 Task: Plan a time to track daily sleep duration.
Action: Mouse moved to (98, 177)
Screenshot: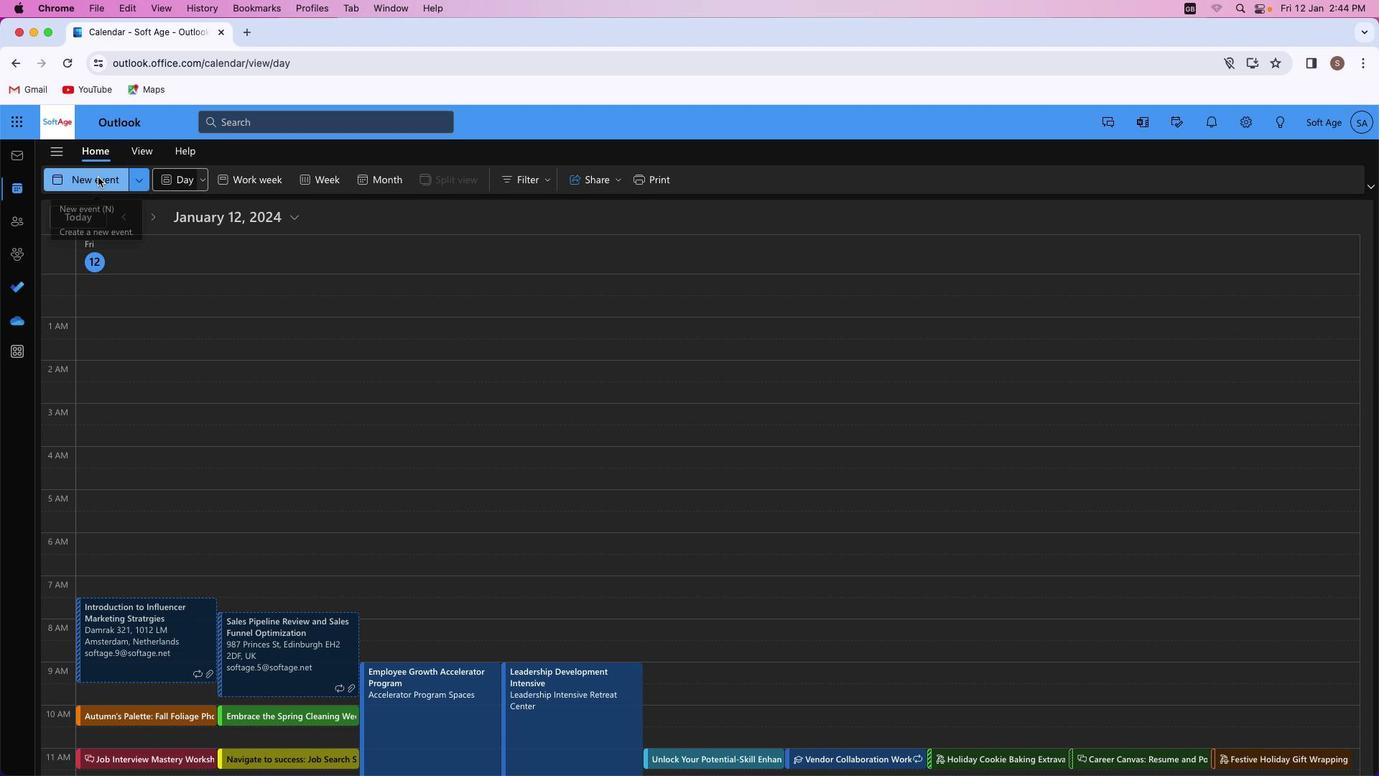 
Action: Mouse pressed left at (98, 177)
Screenshot: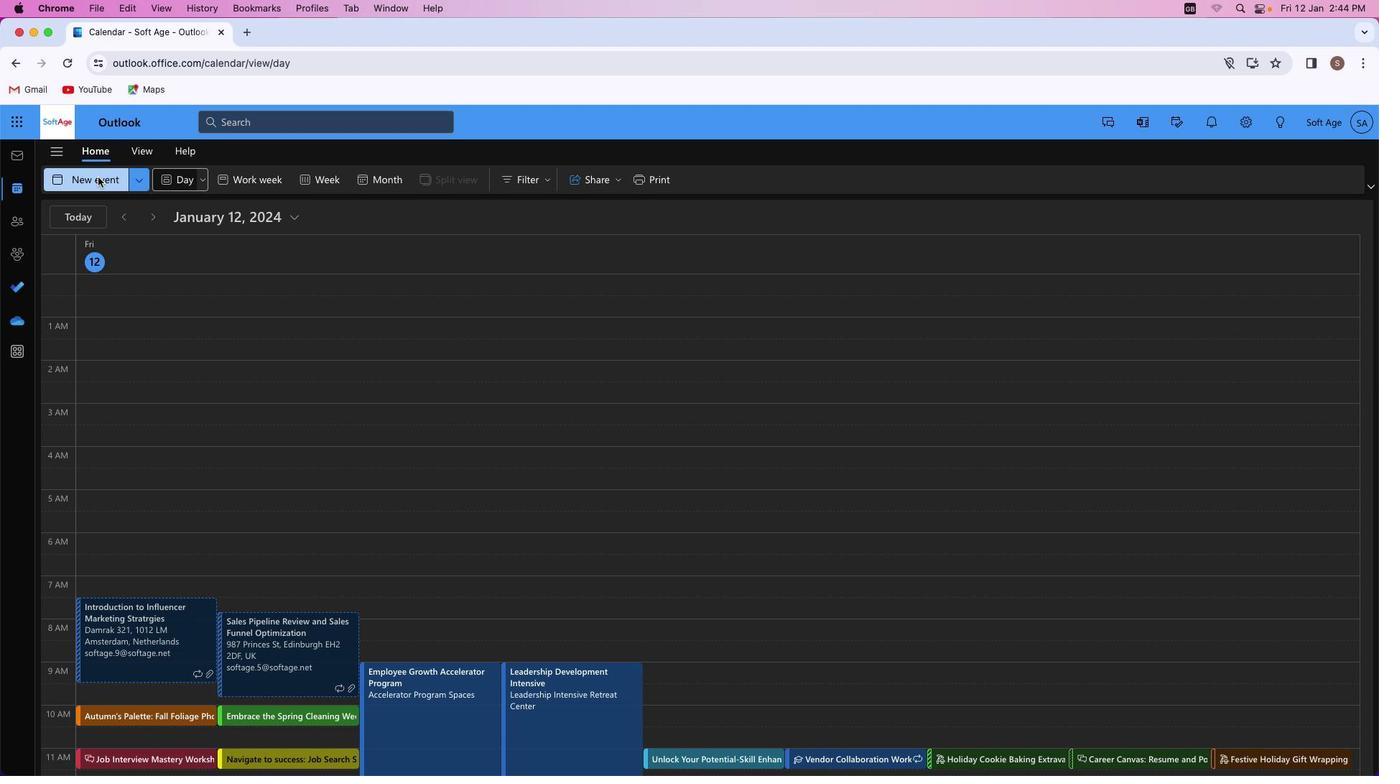 
Action: Mouse moved to (361, 268)
Screenshot: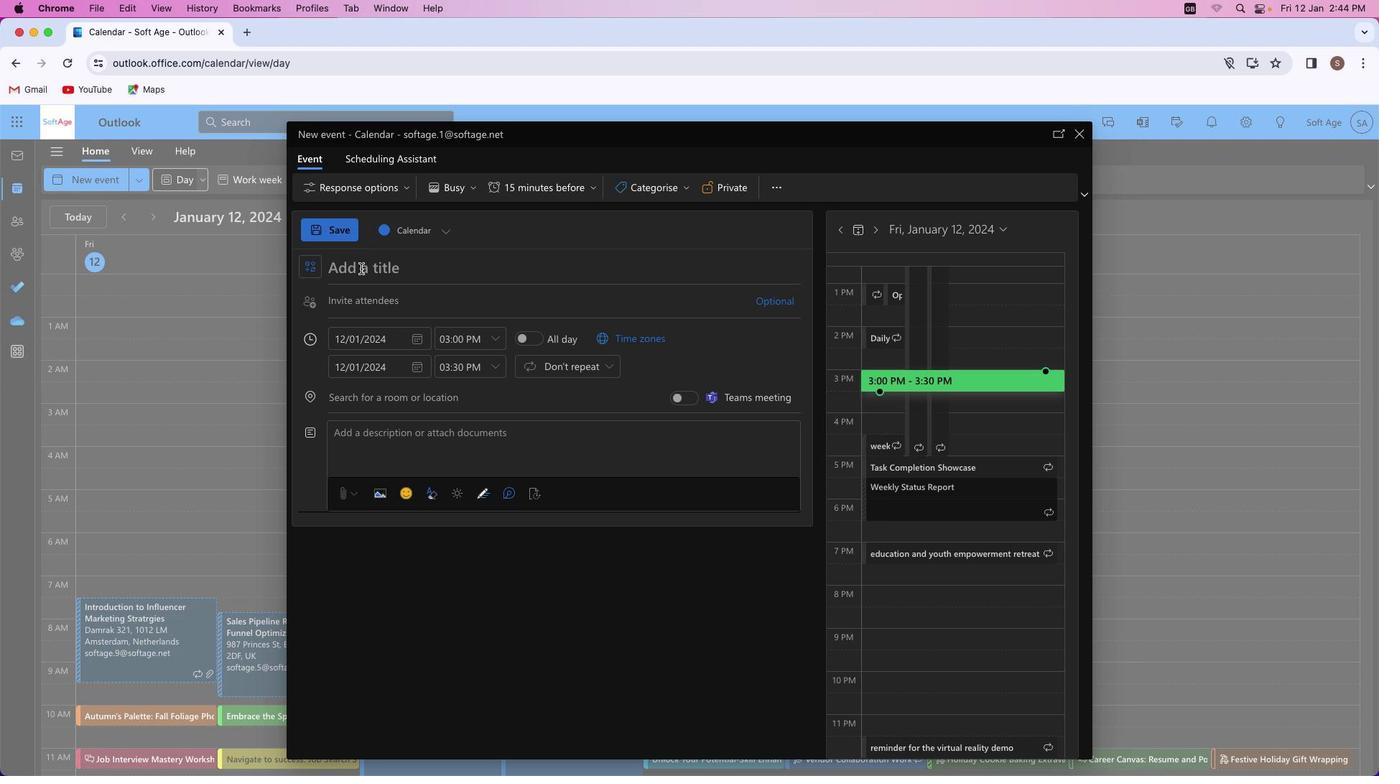 
Action: Key pressed Key.shift'D''r''e''a''m'Key.spaceKey.shift'T''r''a''c''k'Key.shift_r':'Key.spaceKey.shift_r'Y''o''u''r'Key.spaceKey.shift_r'P''e''r''s''o''n''s'Key.spaceKey.shift'S''l''e''e''p'Key.spaceKey.shift_r'O''d''y''s''s''e''y'
Screenshot: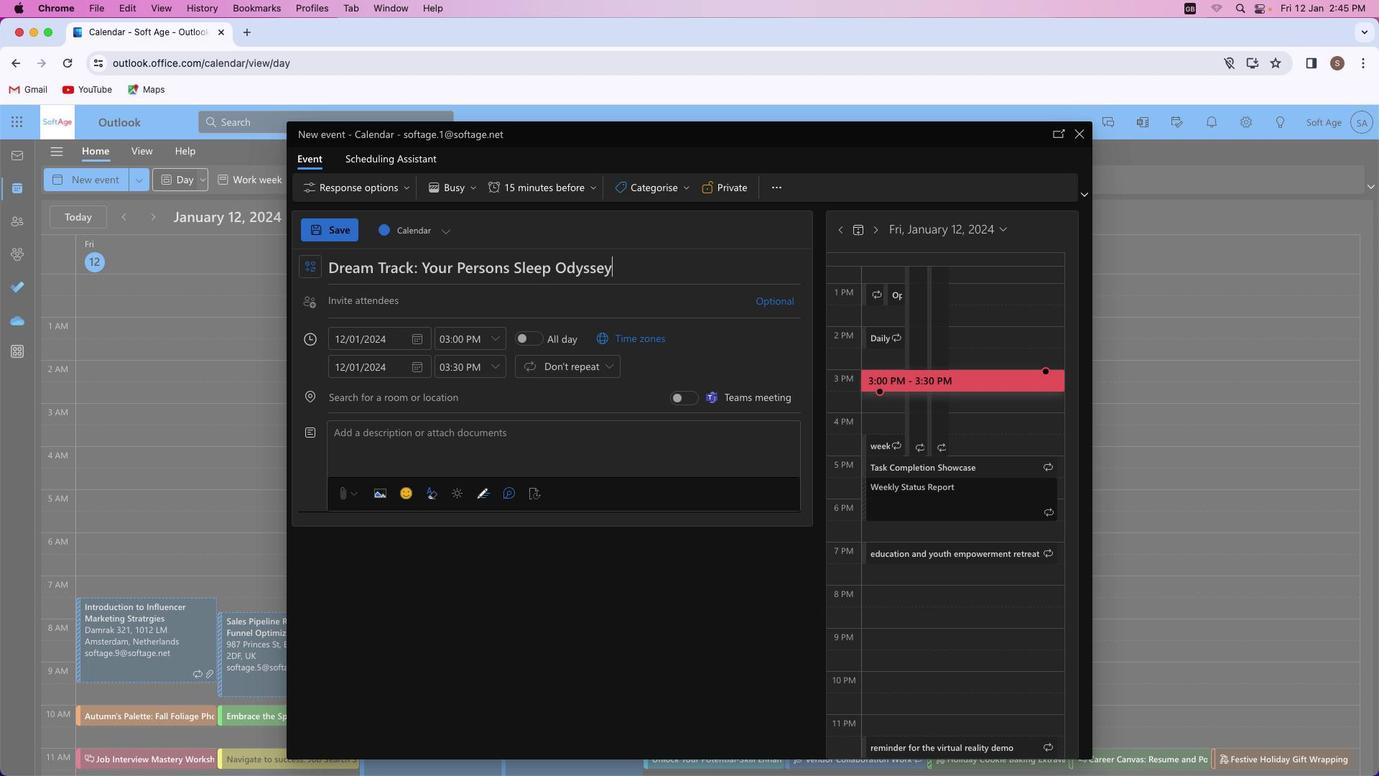
Action: Mouse moved to (426, 301)
Screenshot: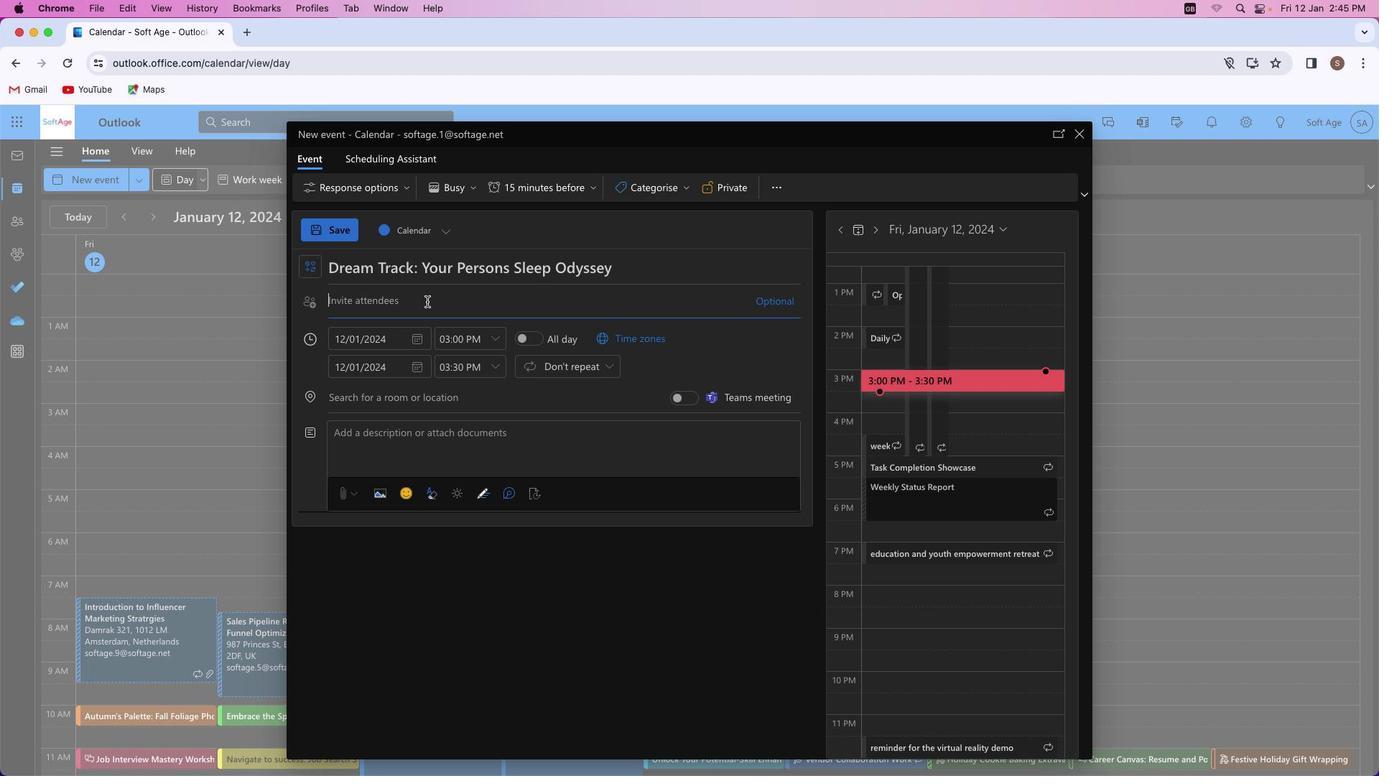
Action: Mouse pressed left at (426, 301)
Screenshot: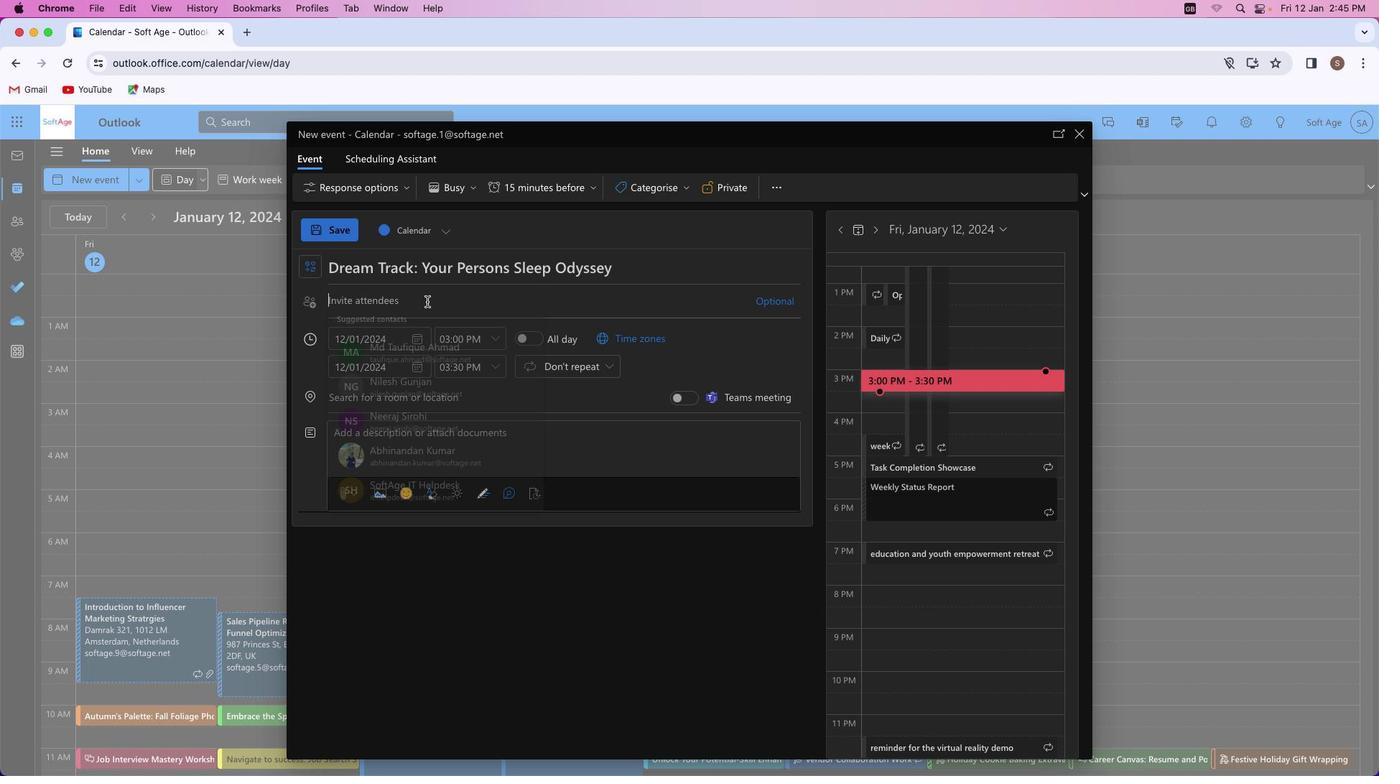 
Action: Mouse moved to (398, 303)
Screenshot: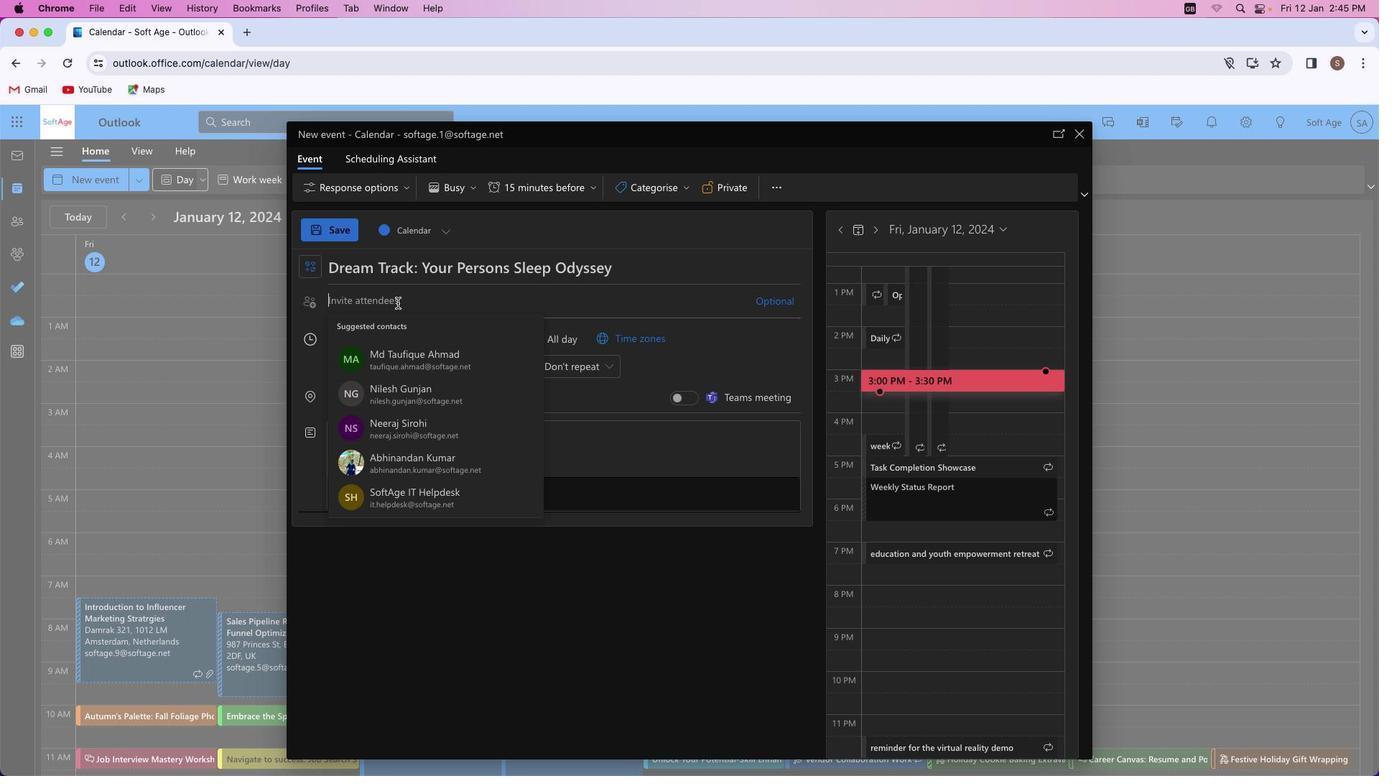 
Action: Key pressed 's''h''i''v''a''m''y''a''d''a''v''4''1'Key.shift'@''o''u''t''l''o''o''k''.''c''o''m'
Screenshot: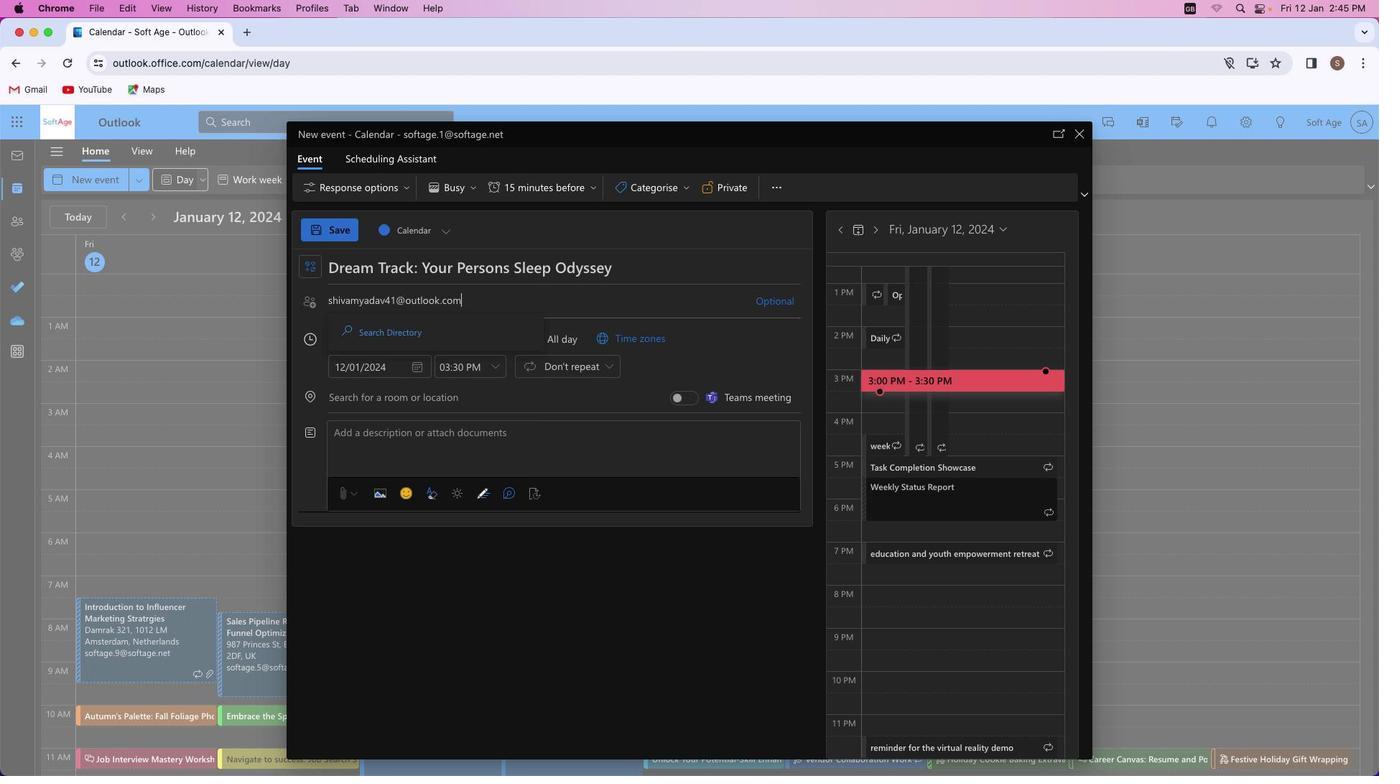 
Action: Mouse moved to (454, 327)
Screenshot: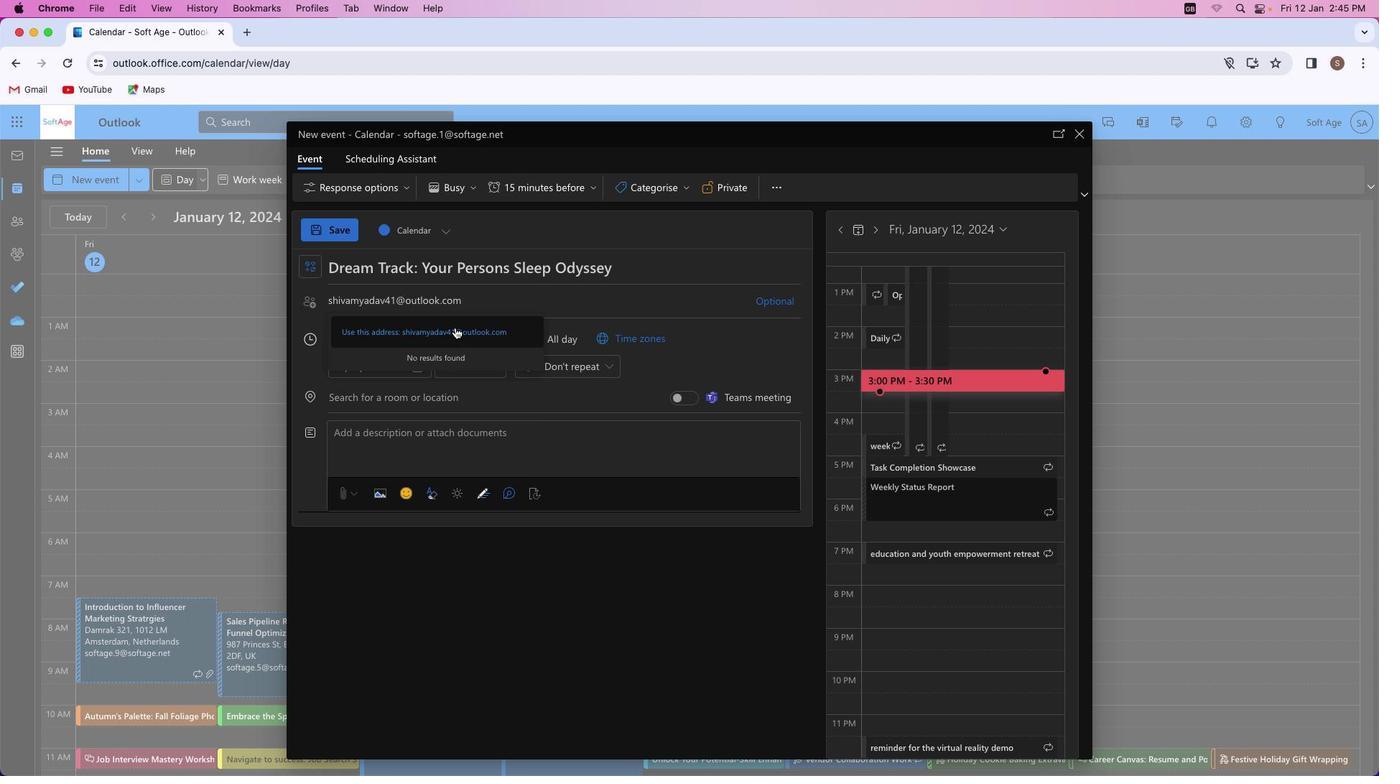 
Action: Mouse pressed left at (454, 327)
Screenshot: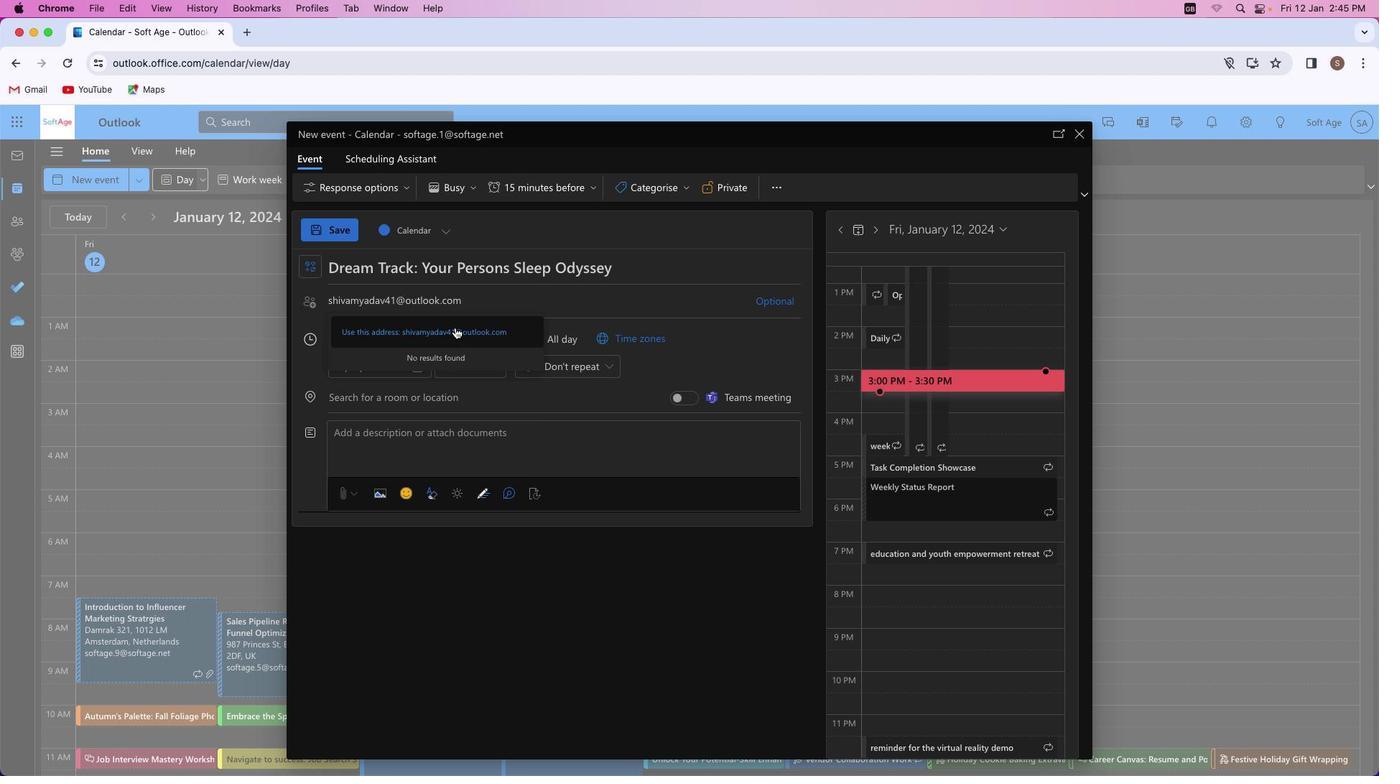 
Action: Mouse moved to (763, 332)
Screenshot: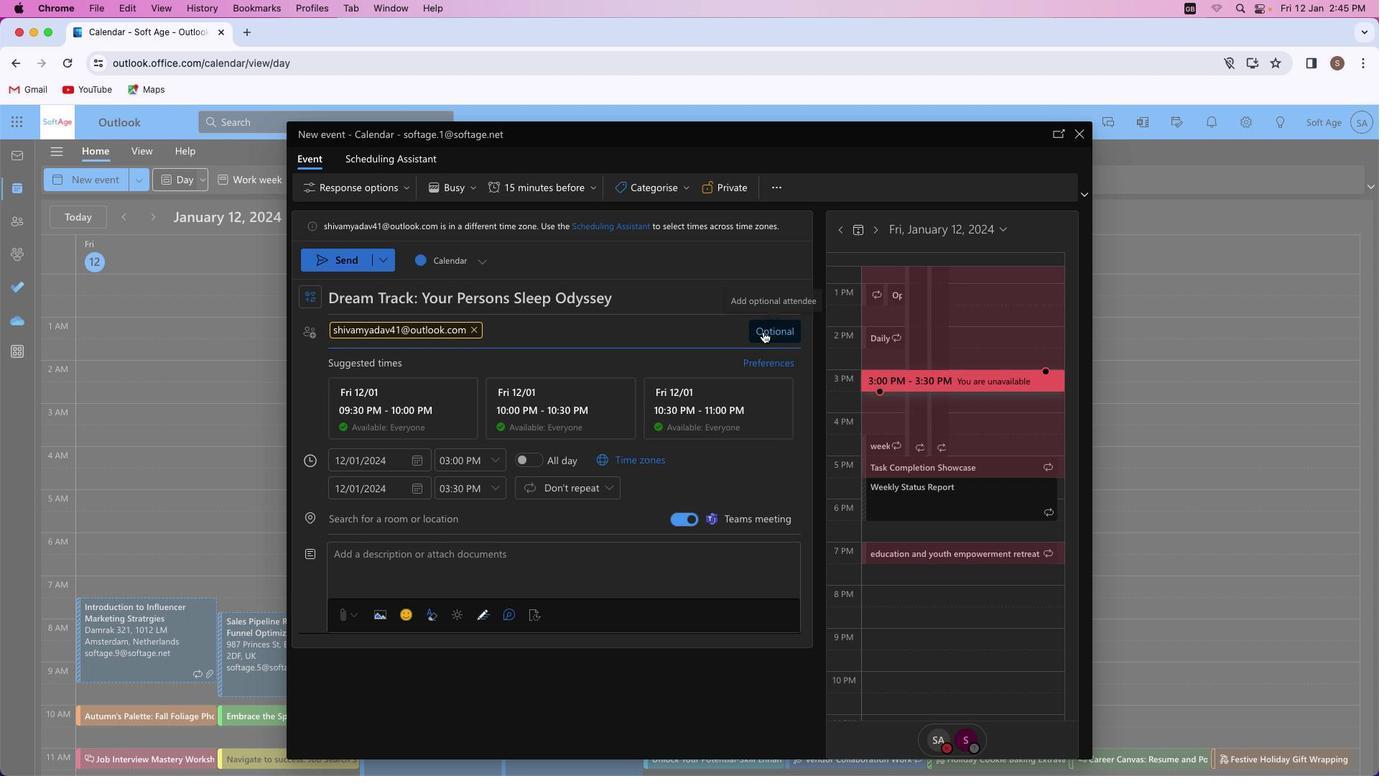 
Action: Mouse pressed left at (763, 332)
Screenshot: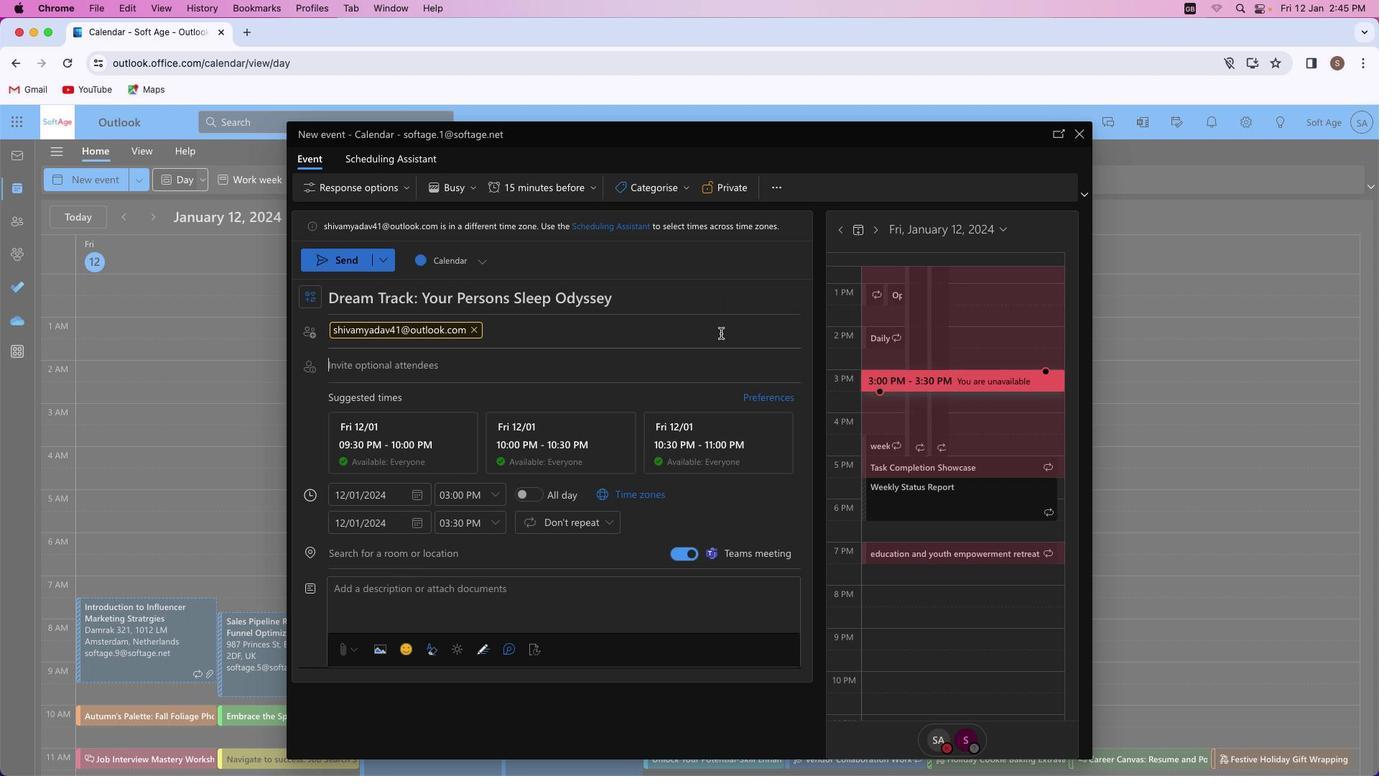 
Action: Mouse moved to (357, 365)
Screenshot: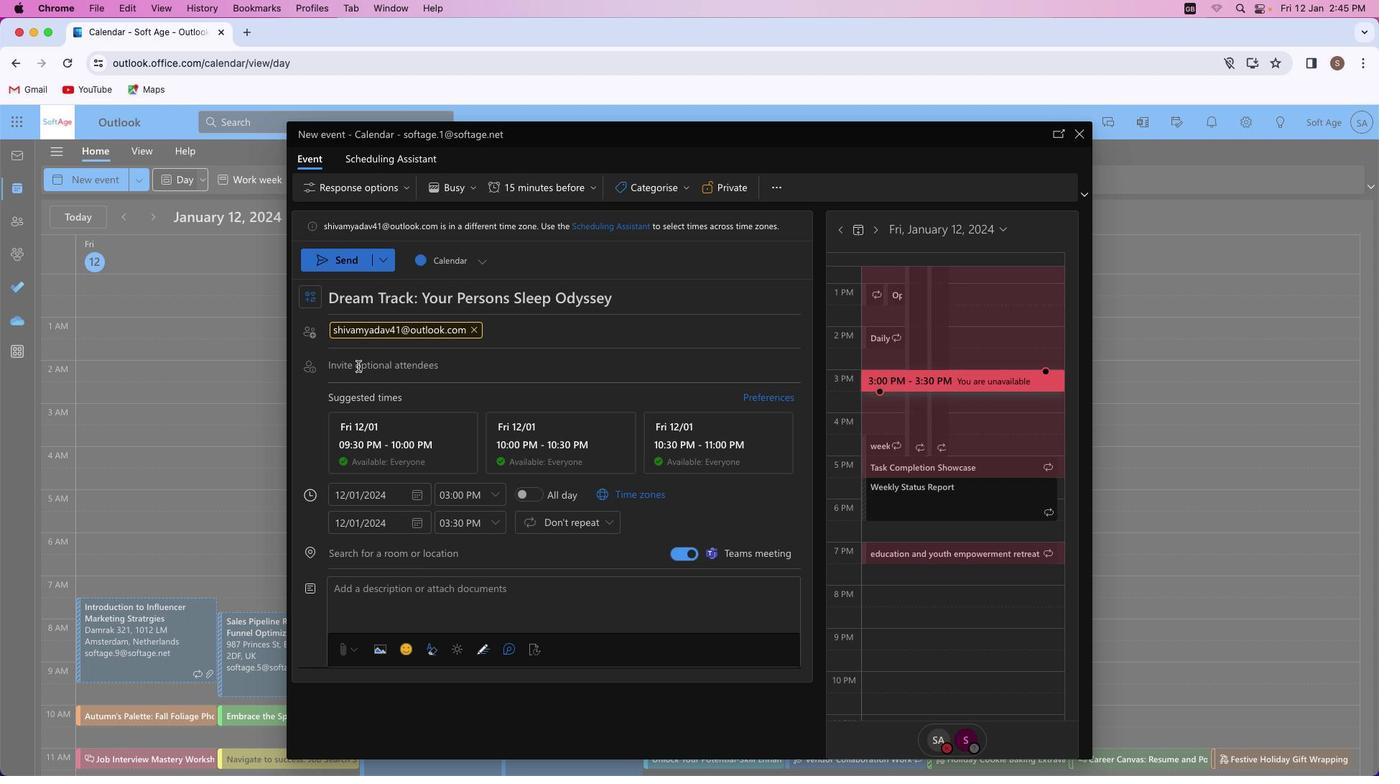
Action: Mouse pressed left at (357, 365)
Screenshot: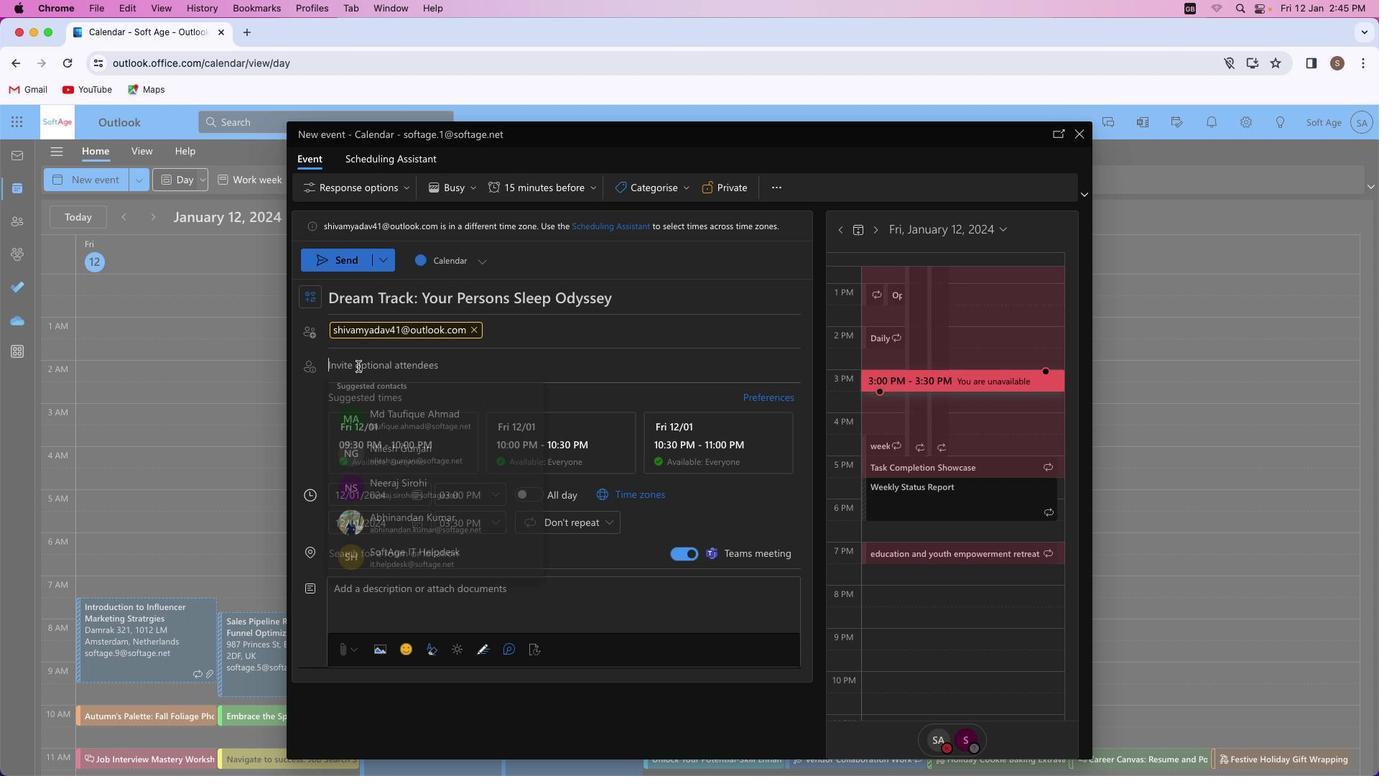 
Action: Key pressed 'm''u''n''e''e''s''h''k''u''m''a''r''9''7''3''2'Key.shift'@''o''u''t''l''o''o''k''.''c''o''m'
Screenshot: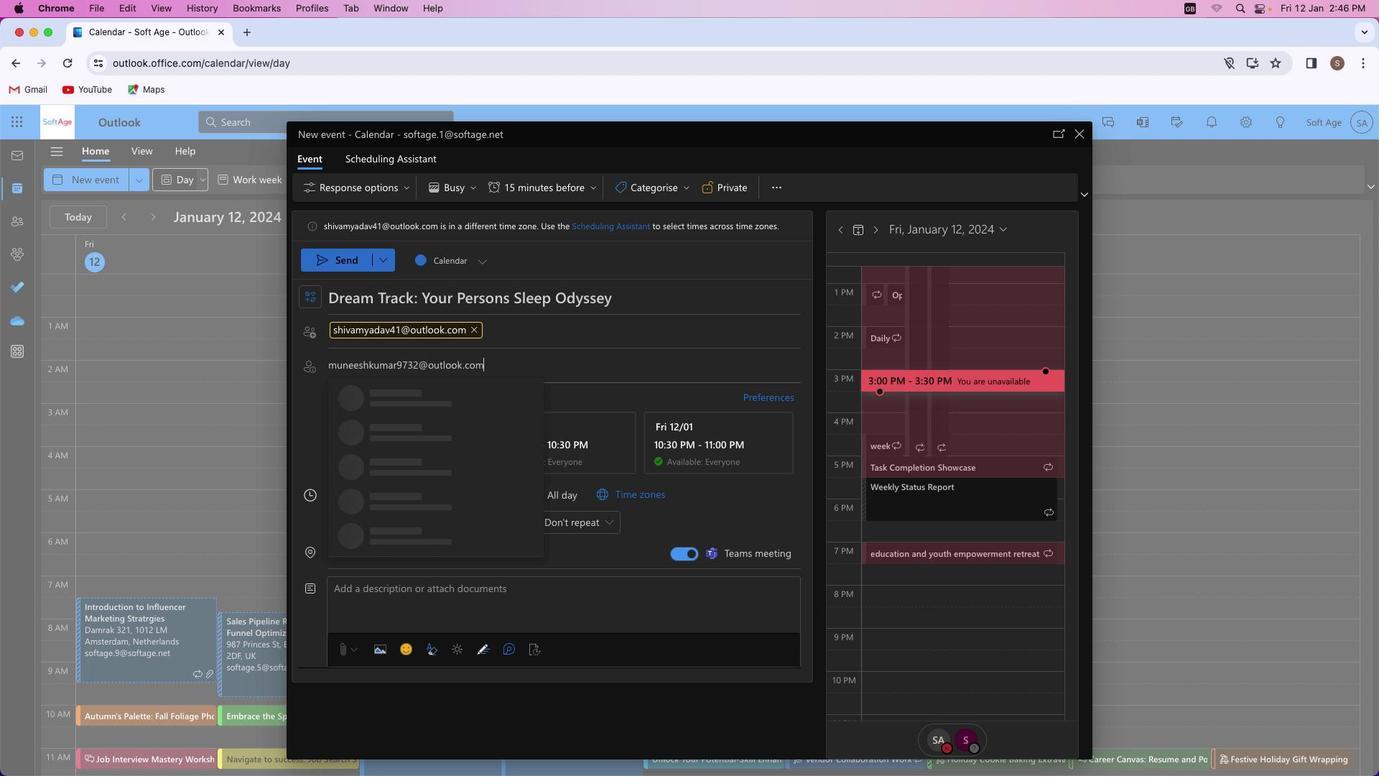 
Action: Mouse moved to (444, 392)
Screenshot: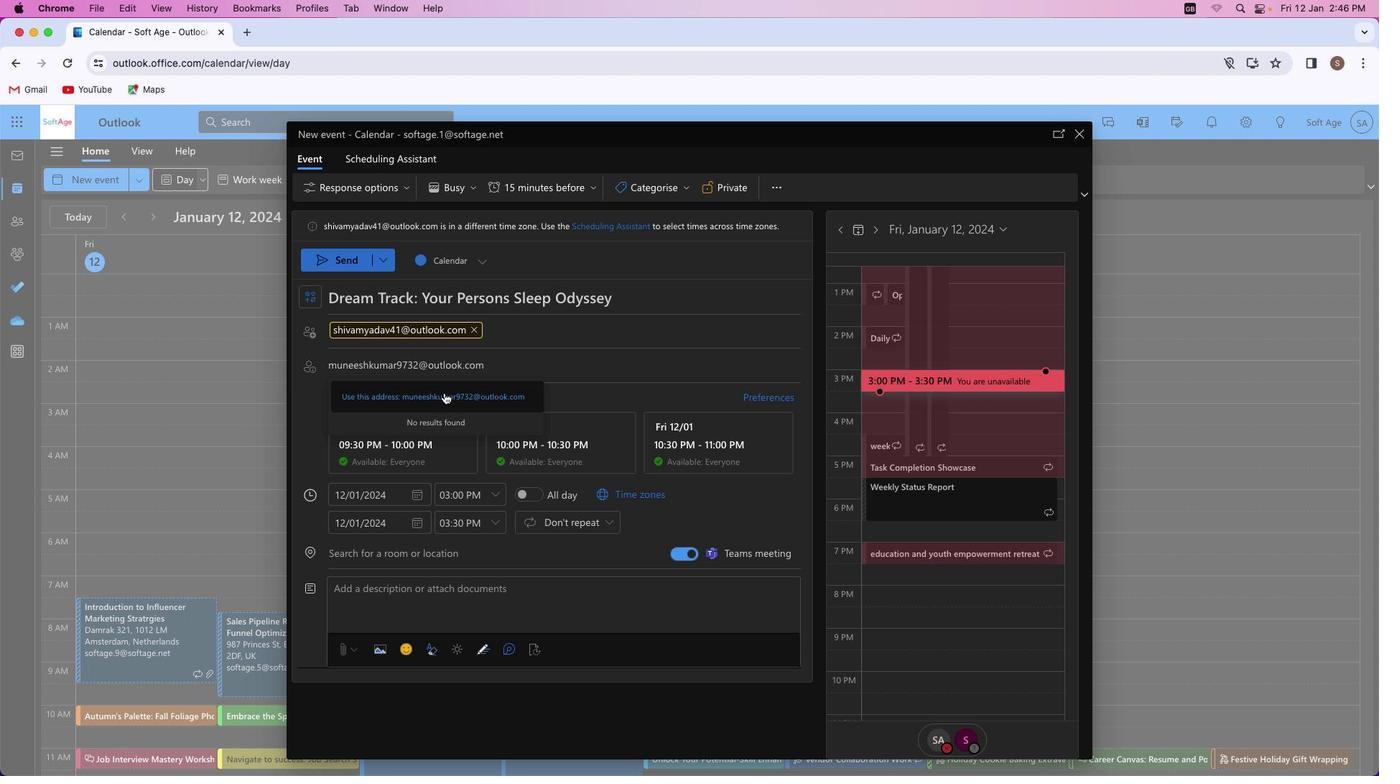 
Action: Mouse pressed left at (444, 392)
Screenshot: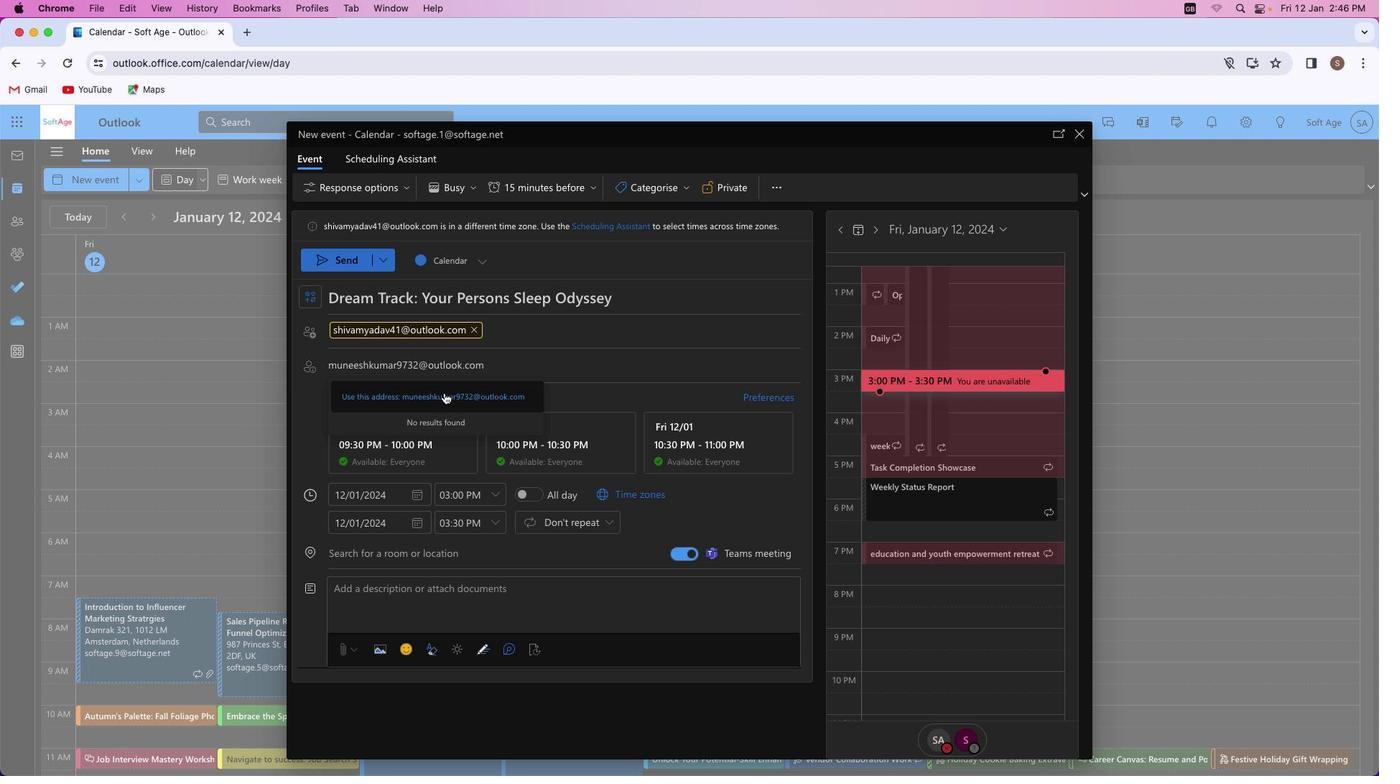 
Action: Mouse moved to (687, 564)
Screenshot: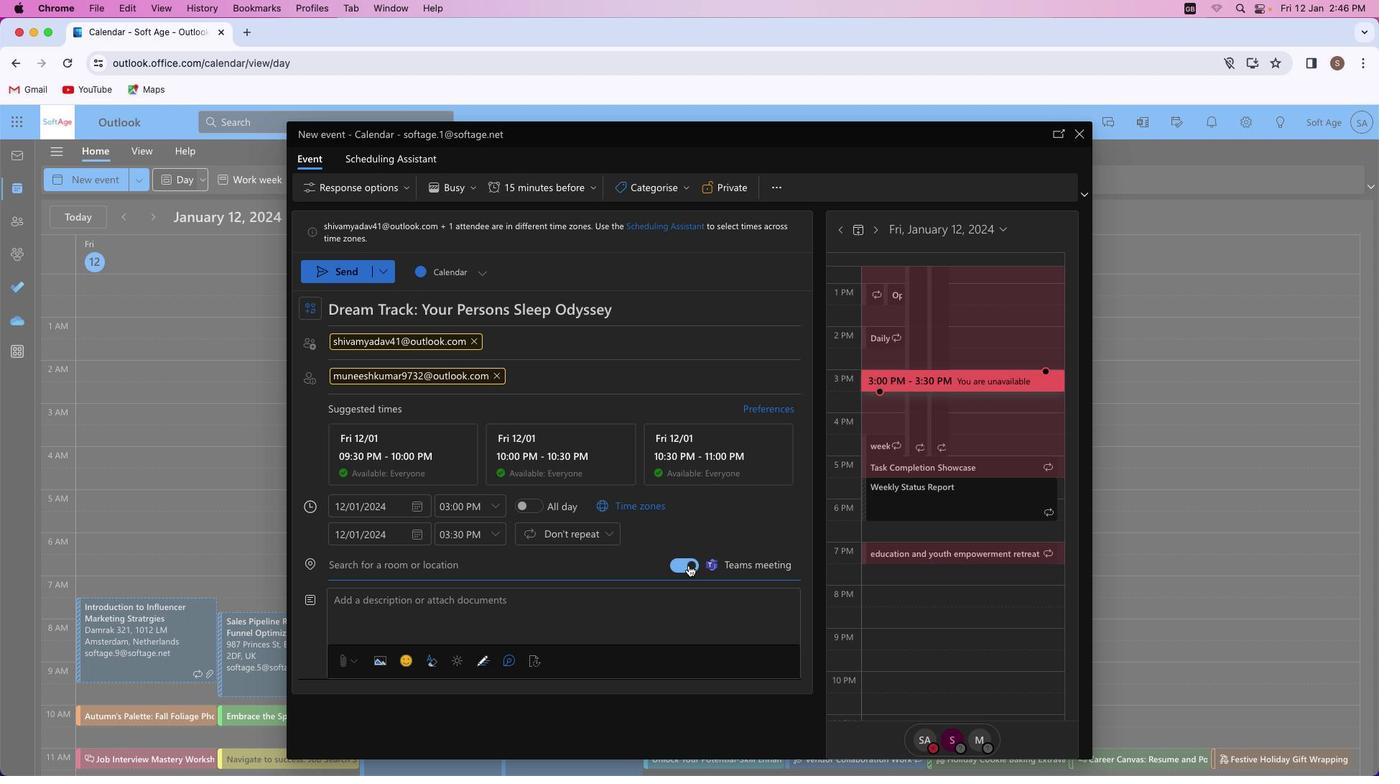 
Action: Mouse pressed left at (687, 564)
Screenshot: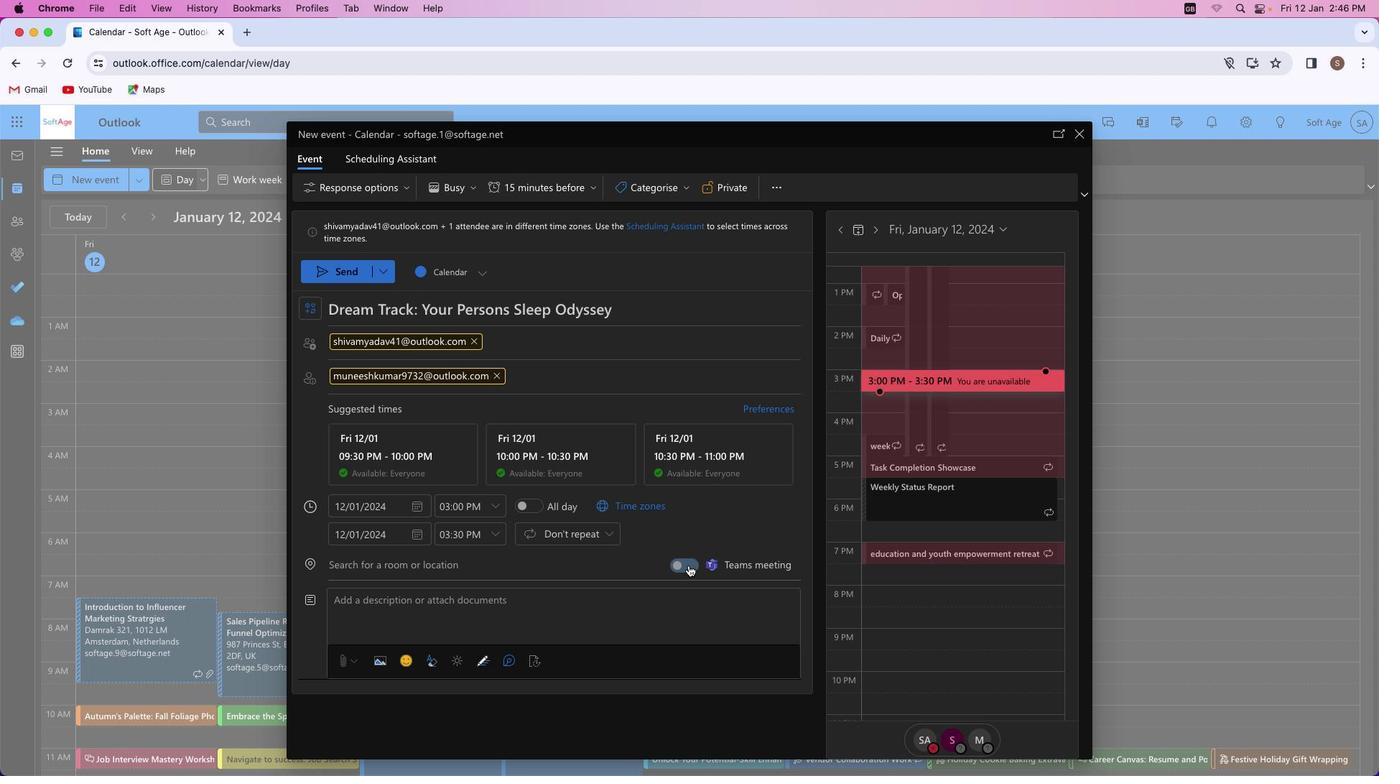 
Action: Mouse moved to (419, 564)
Screenshot: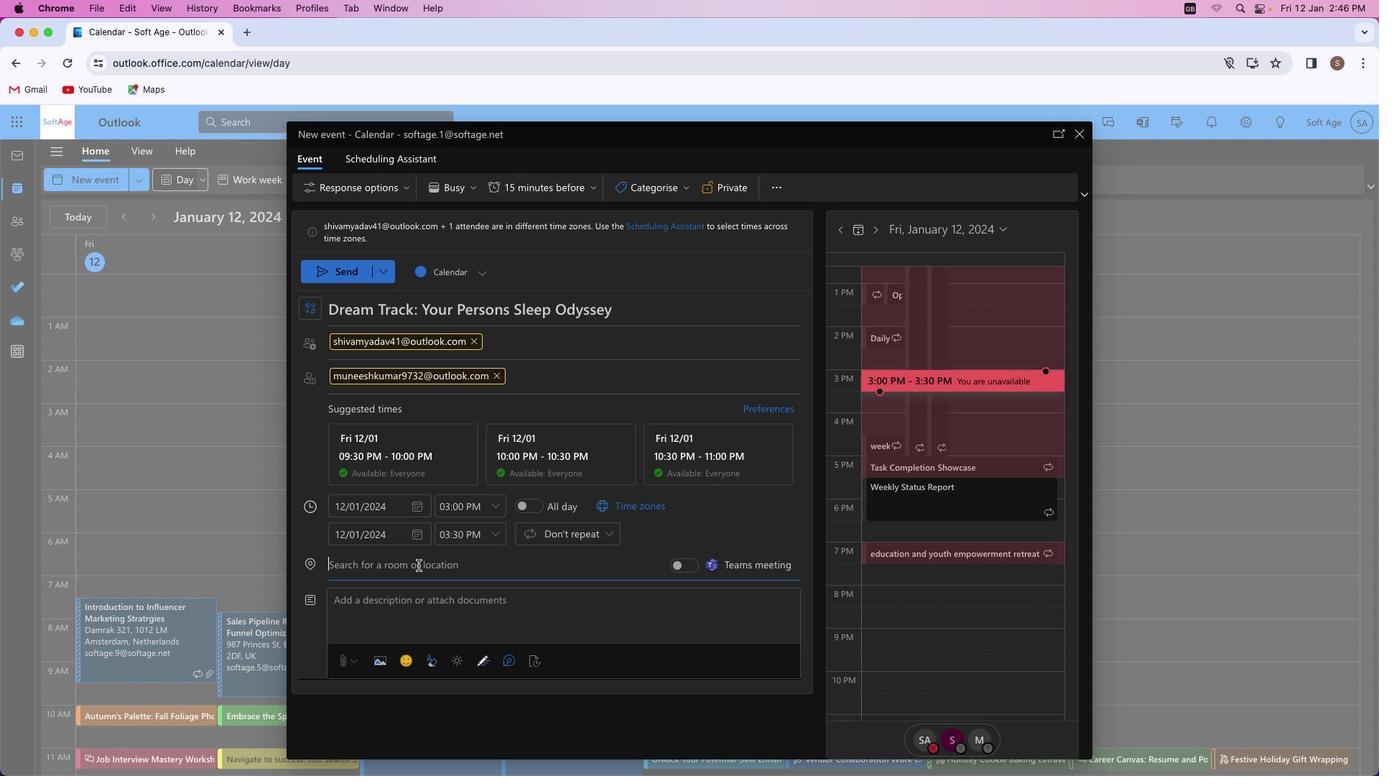 
Action: Mouse pressed left at (419, 564)
Screenshot: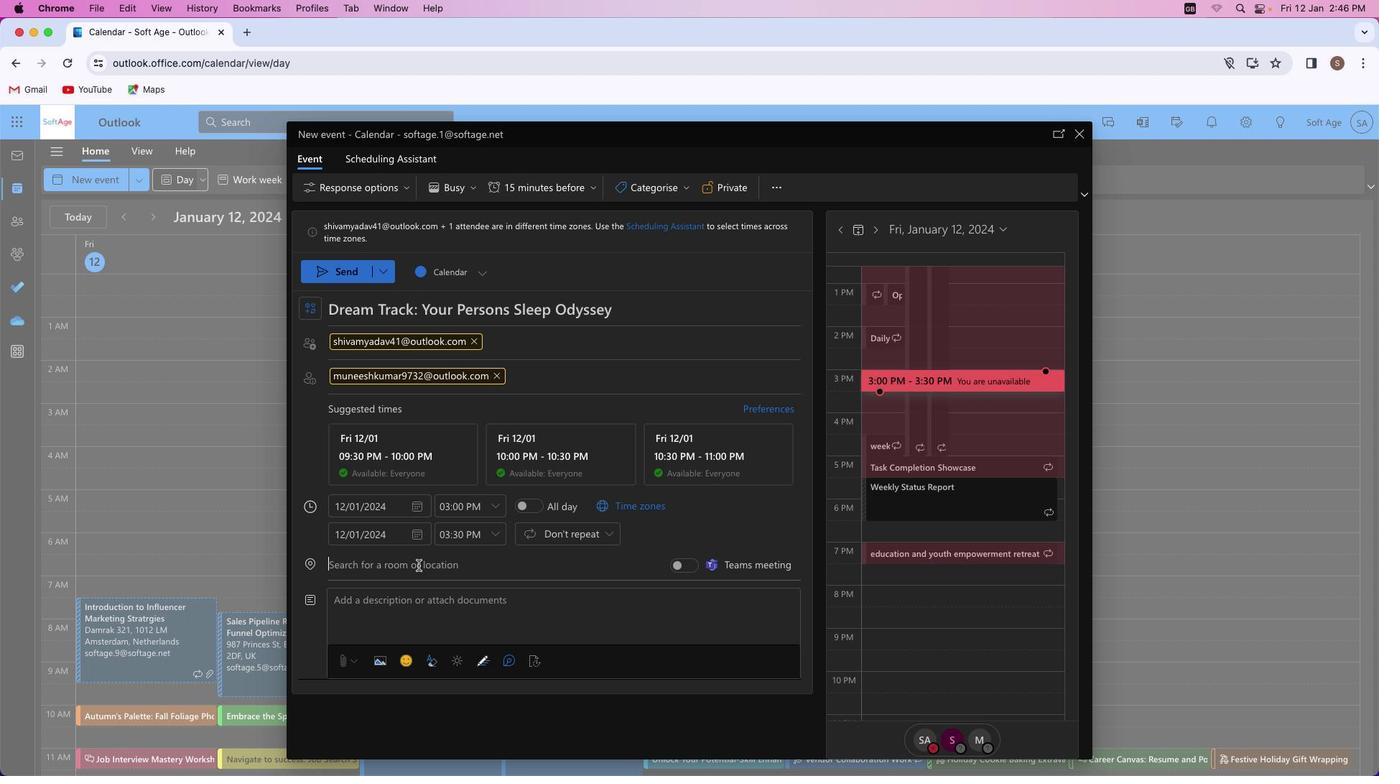 
Action: Key pressed Key.shift'S'Key.backspaceKey.shift'T''r''a''c''k'
Screenshot: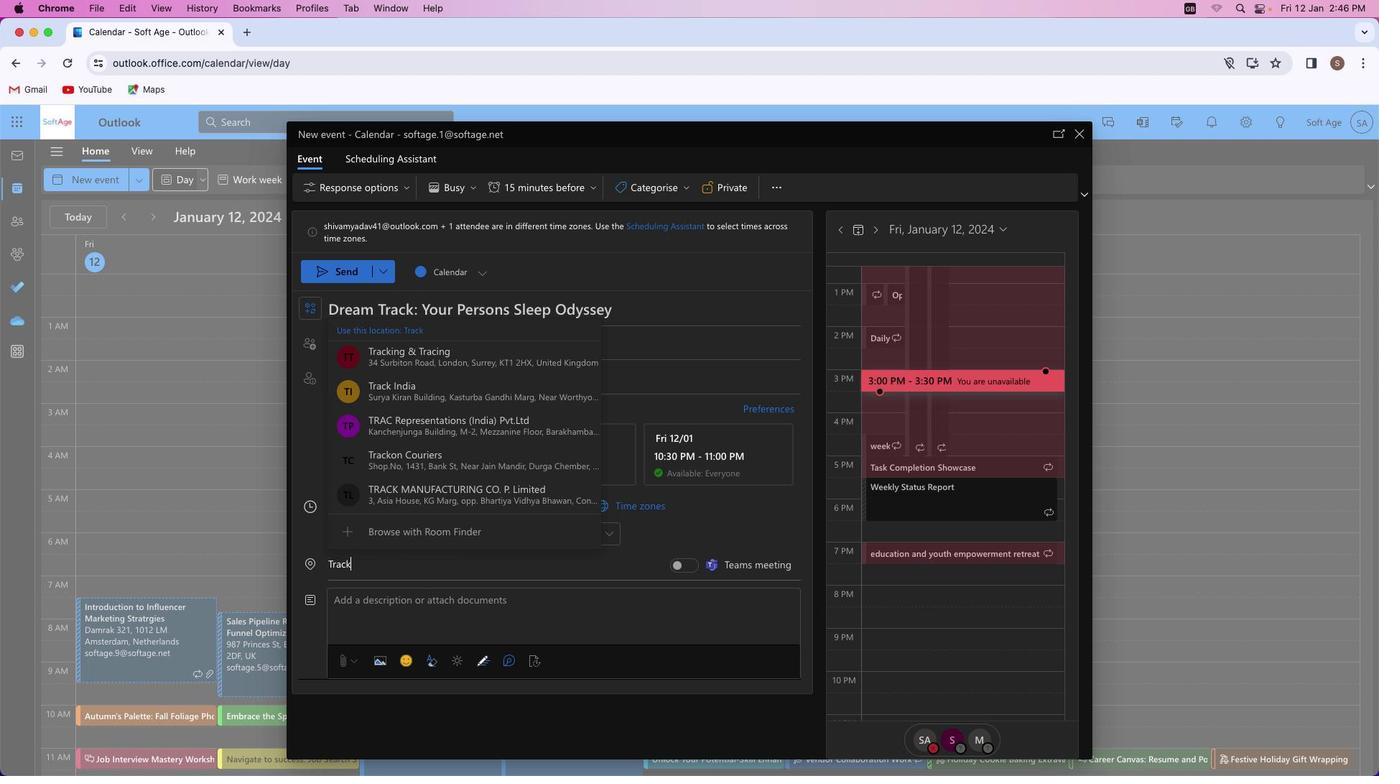 
Action: Mouse moved to (433, 358)
Screenshot: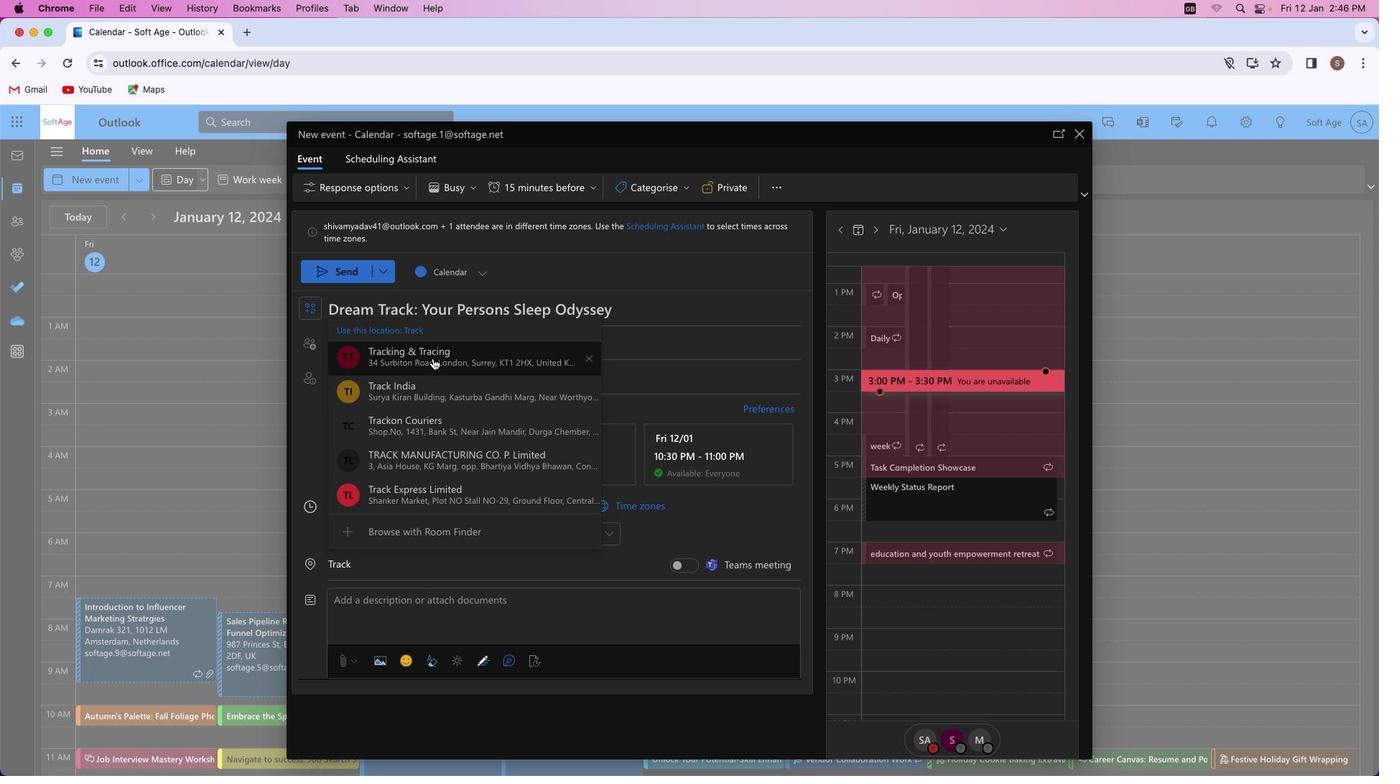 
Action: Mouse pressed left at (433, 358)
Screenshot: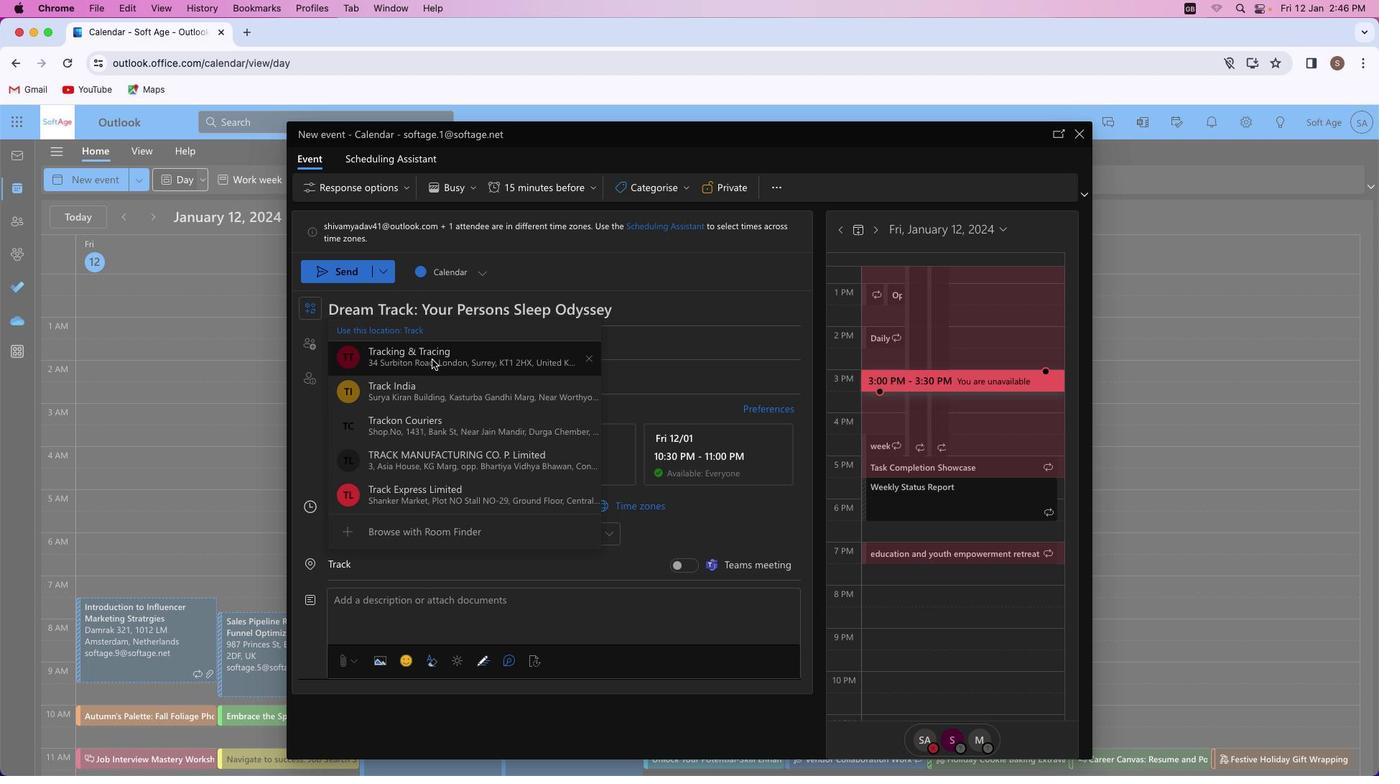 
Action: Mouse moved to (418, 599)
Screenshot: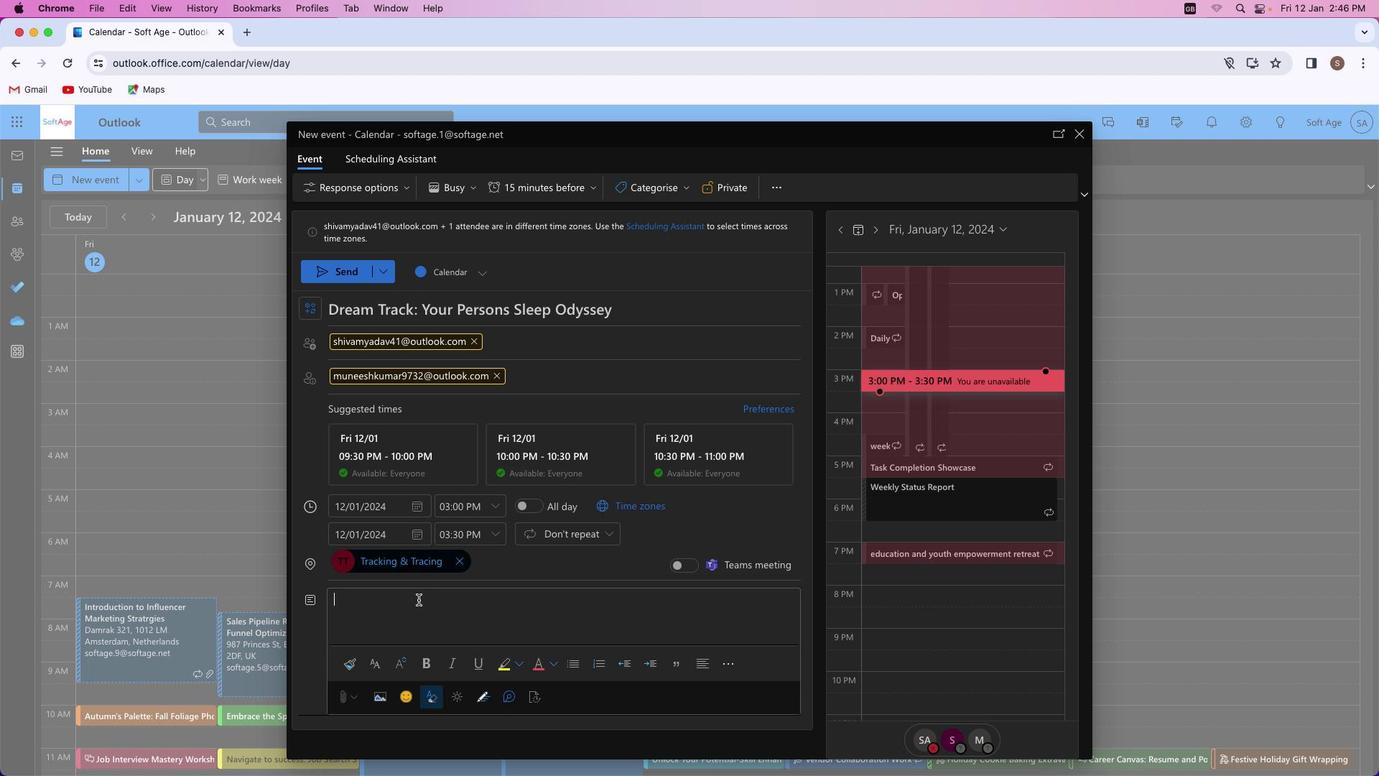 
Action: Mouse pressed left at (418, 599)
Screenshot: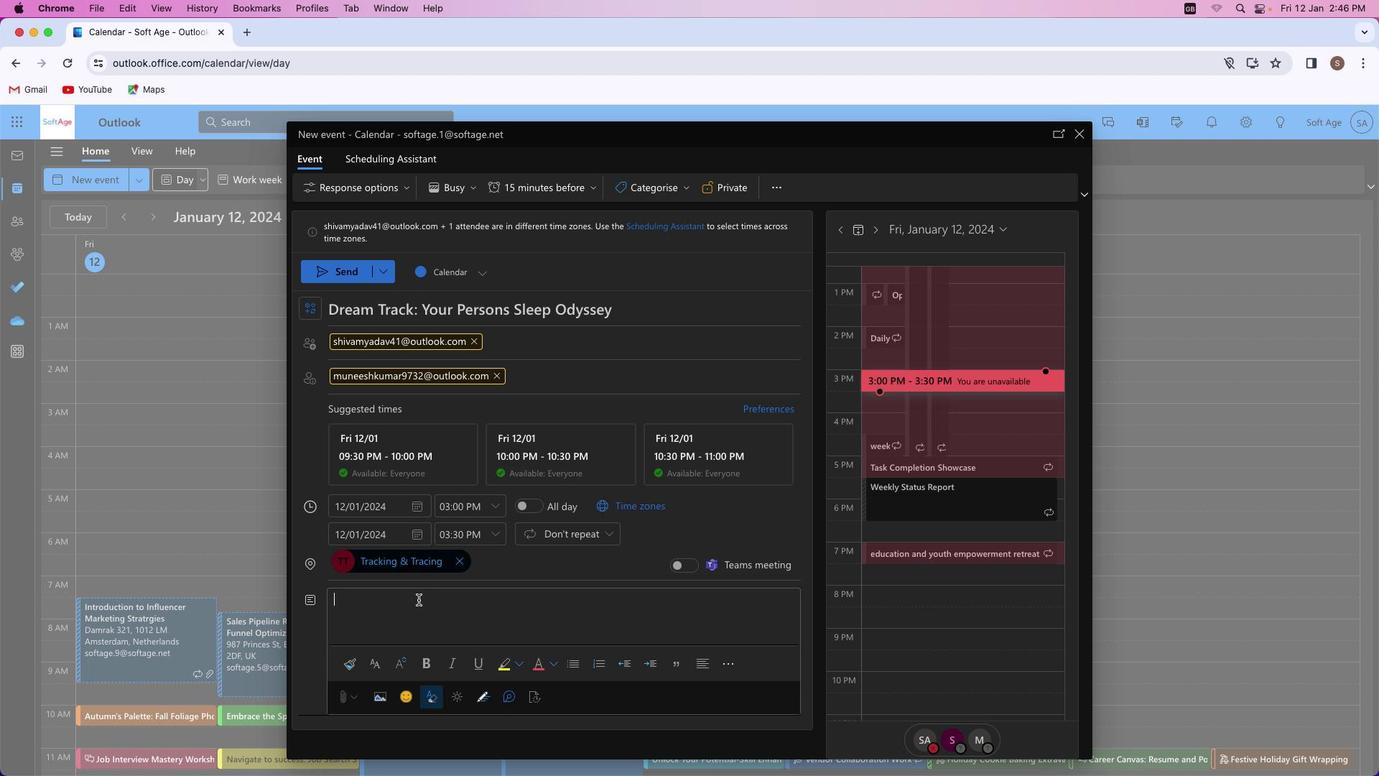 
Action: Mouse moved to (418, 599)
Screenshot: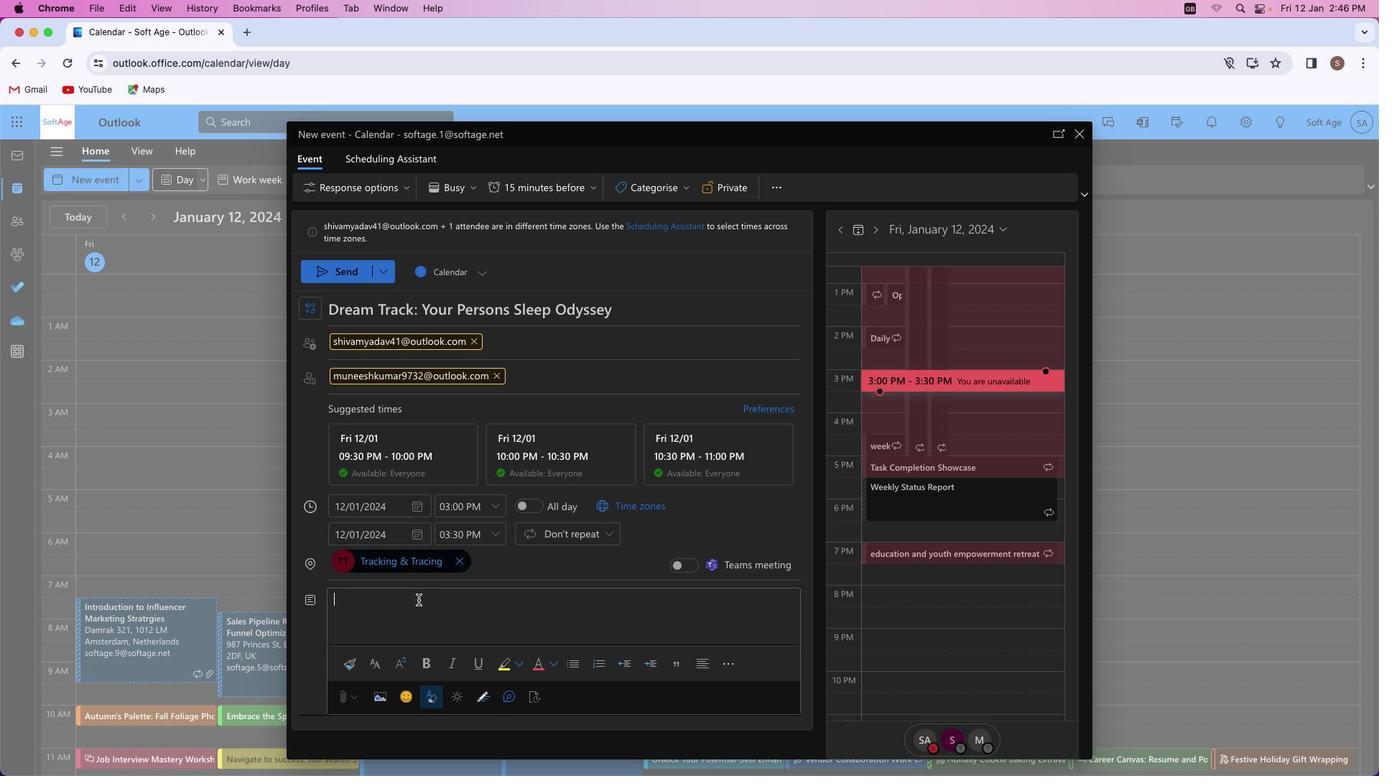 
Action: Key pressed Key.shift'E''m''b''a''r''k'Key.space'o''n'Key.space'a'Key.space'j''o''u''r''n''e''y'Key.space't''o'Key.space'b''e''t''t''e''r'Key.space's''l''e''e''p'Key.space'w''i''t''h'Key.space'd''r''e''a''m'Key.space't''r''a''m'Key.backspace'c''k''.'Key.spaceKey.shift_r'M''o''n''i''t''o''r'Key.space'a''n''d'Key.space'a''n''a''l''y''z''e'Key.space'y''o''u''r'Key.space'd''a''i''l''y'Key.space's''l''e''e''p'Key.space'd''u''r''a''t''i''o''n'Key.spaceKey.backspace','Key.space'u''n''l''o''c''k'Key.space'i''n''s''i''g''h''t''s'','Key.space'a''n''d'Key.space'w''a''k''e'Key.space'u''p'Key.space't''o'Key.space'a'Key.space'm''o''r''e'Key.space'r''e''f''r''e''s''h''e''d'Key.space'y''o''u''.'
Screenshot: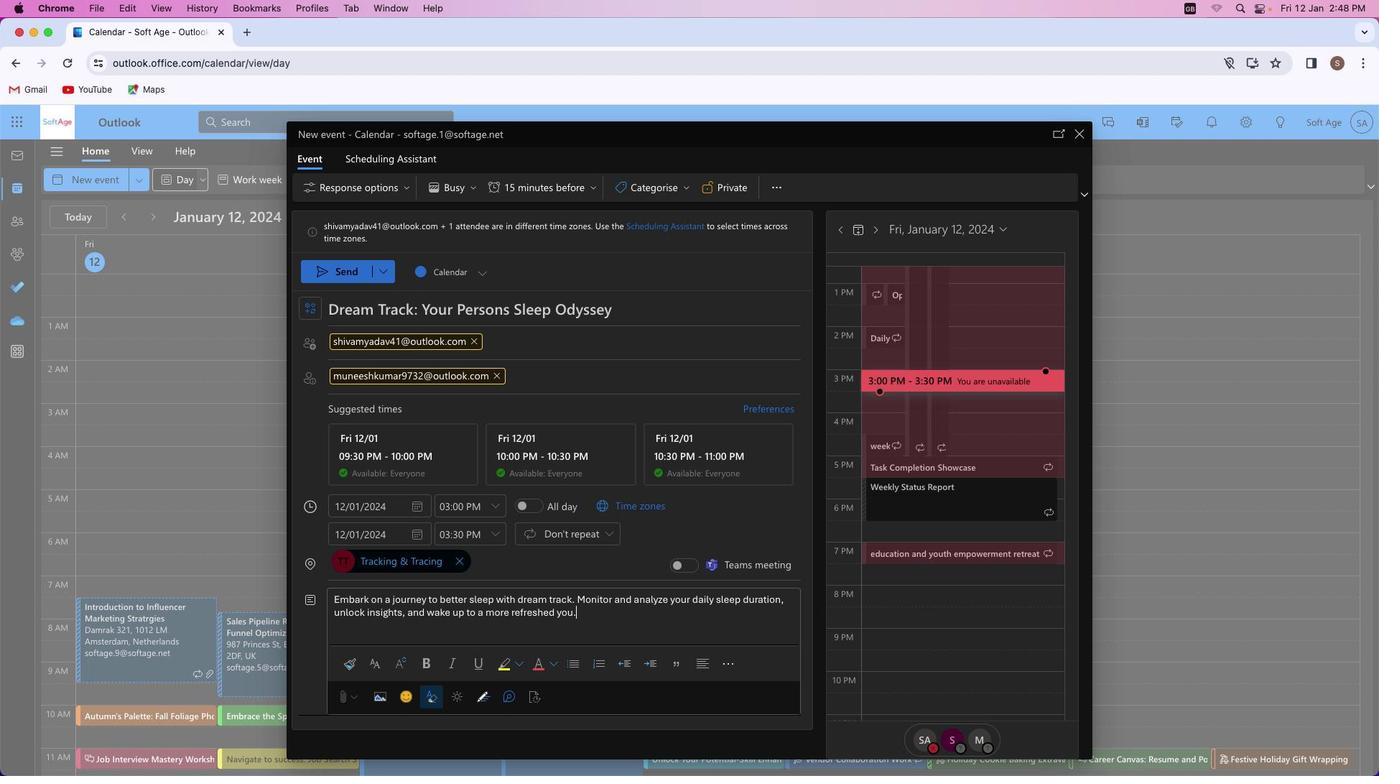 
Action: Mouse moved to (585, 613)
Screenshot: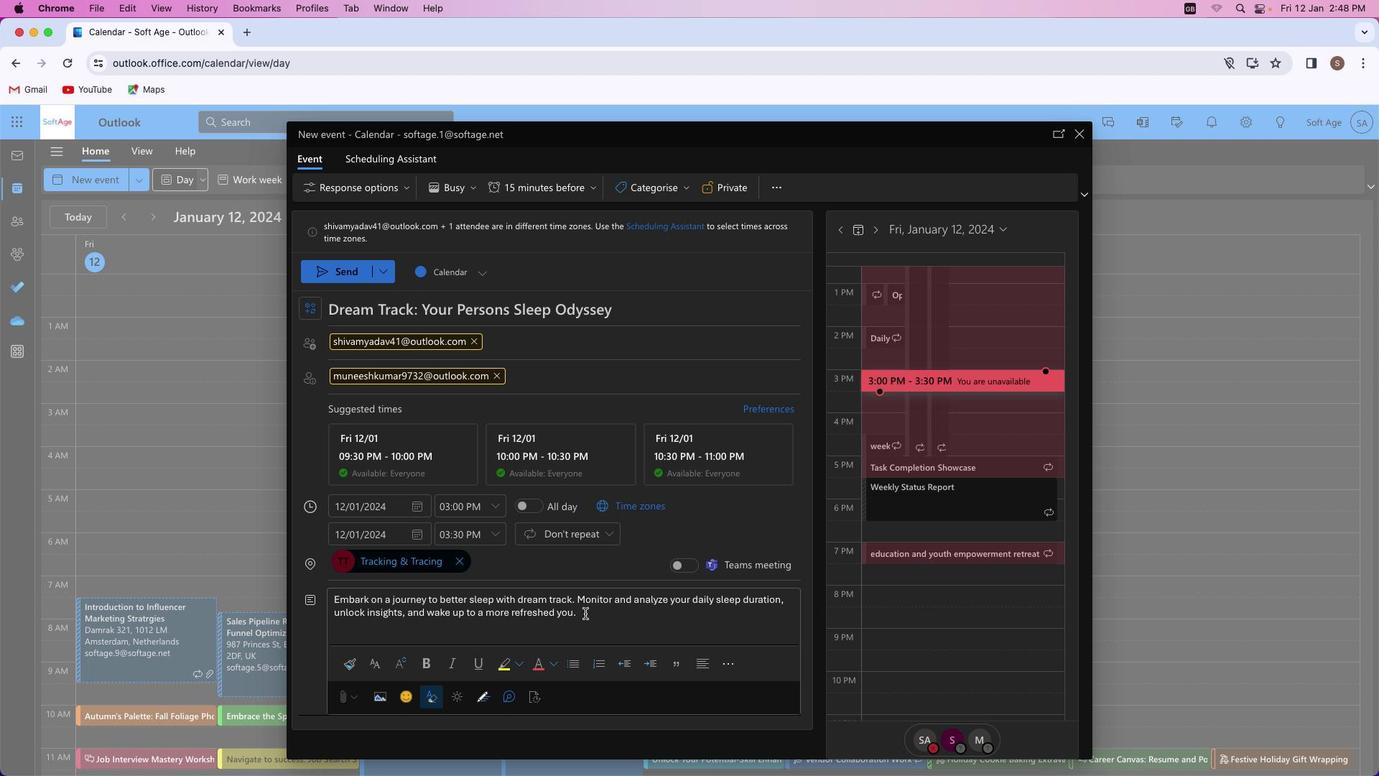 
Action: Mouse pressed left at (585, 613)
Screenshot: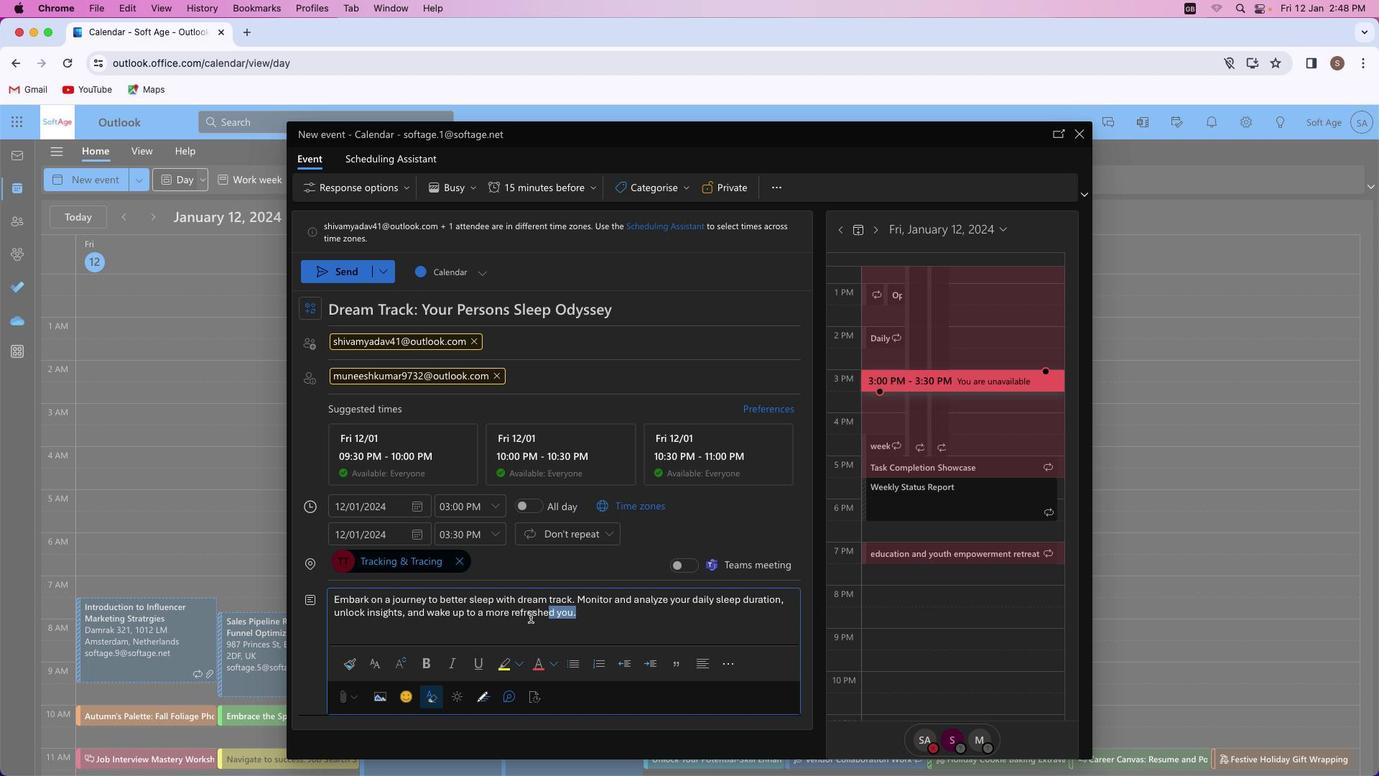 
Action: Mouse moved to (380, 661)
Screenshot: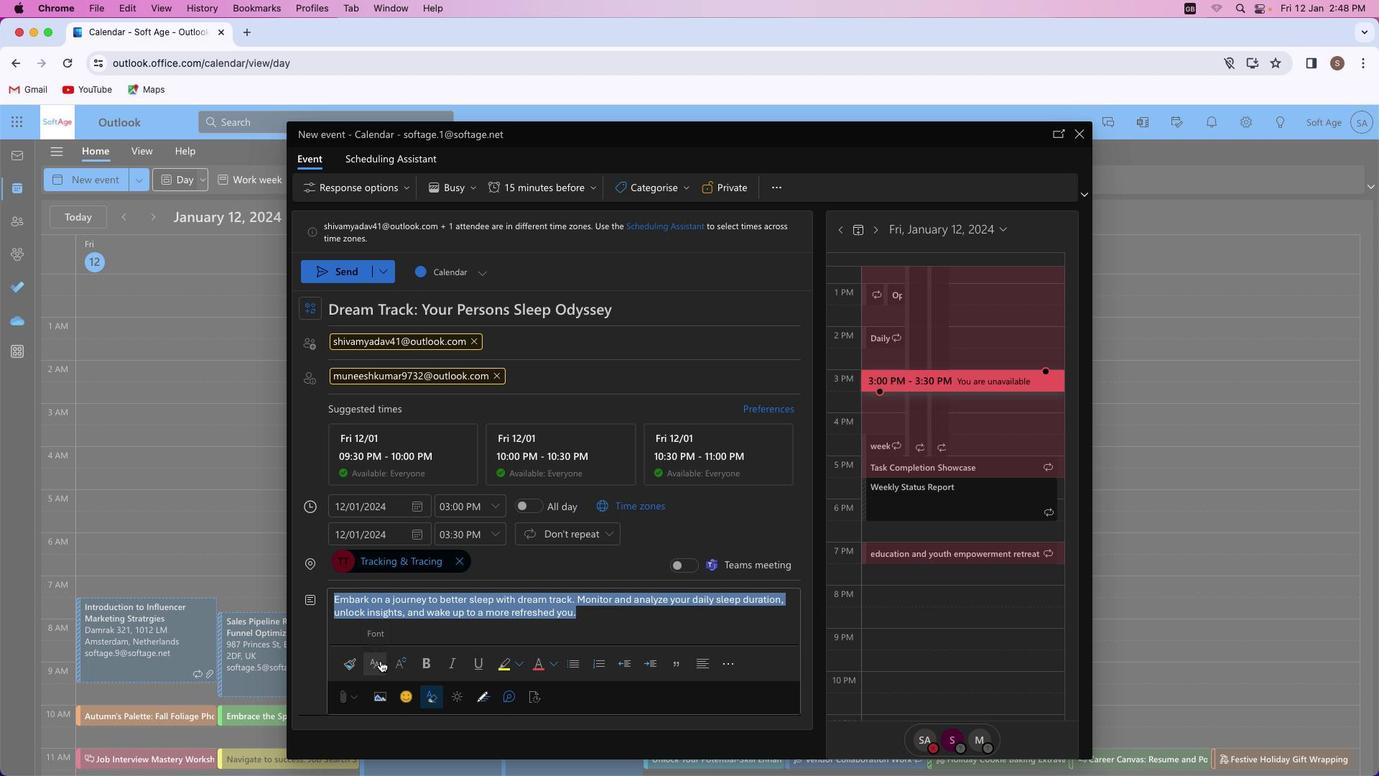 
Action: Mouse pressed left at (380, 661)
Screenshot: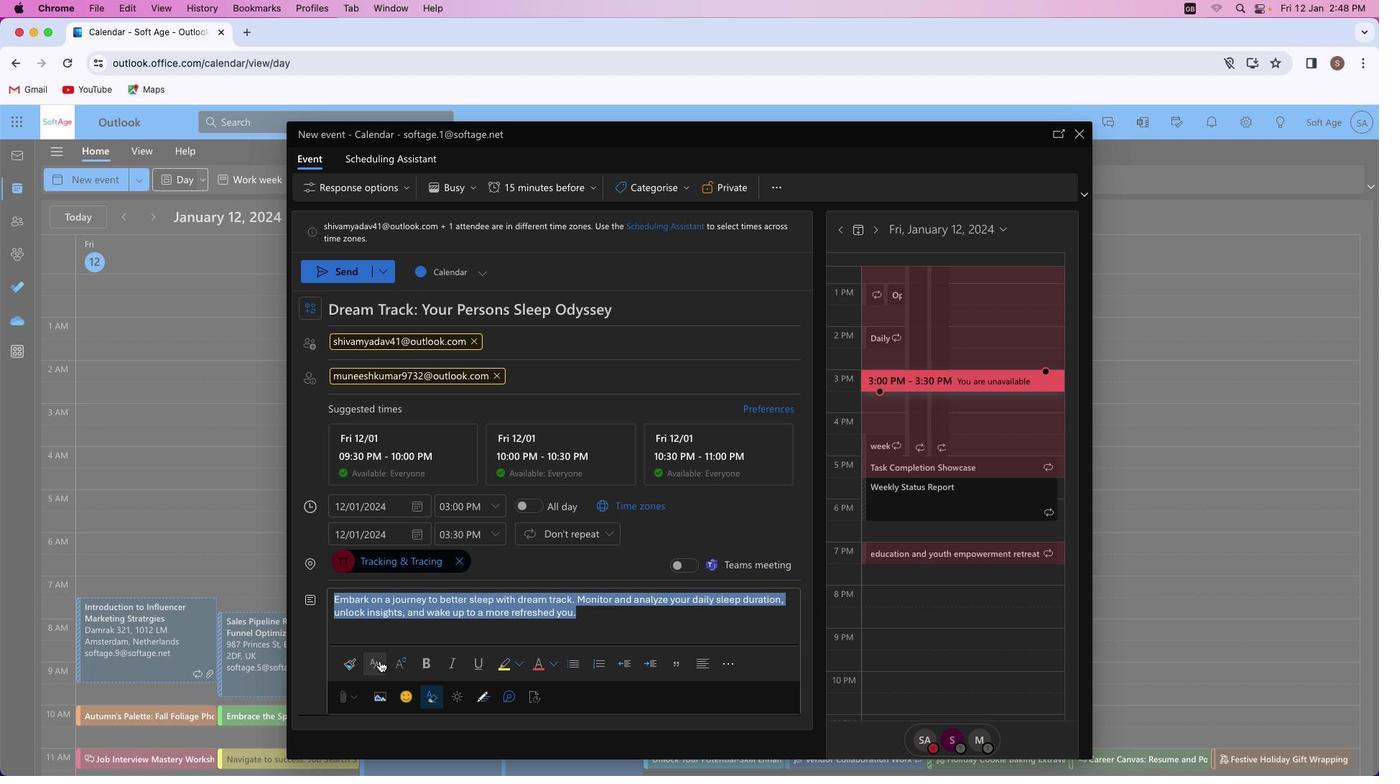 
Action: Mouse moved to (458, 577)
Screenshot: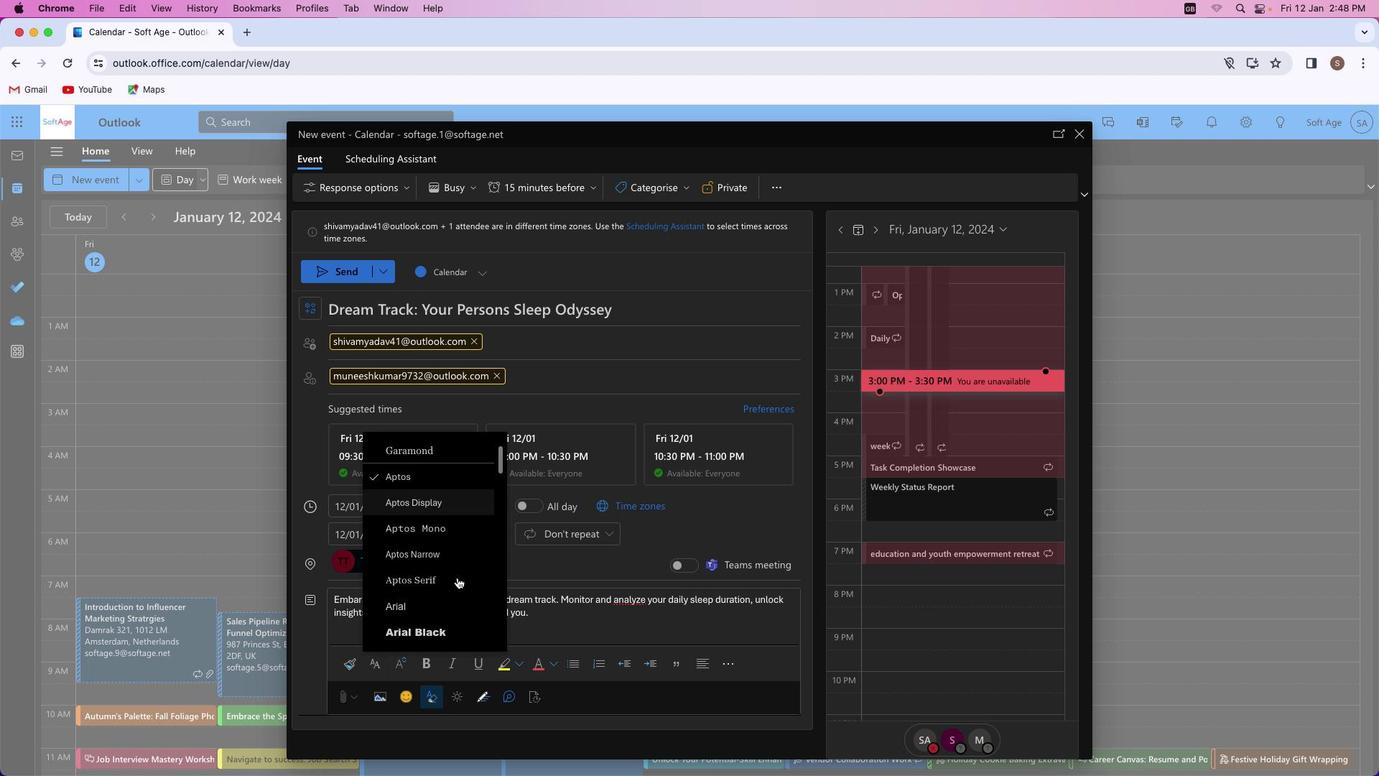 
Action: Mouse scrolled (458, 577) with delta (0, 0)
Screenshot: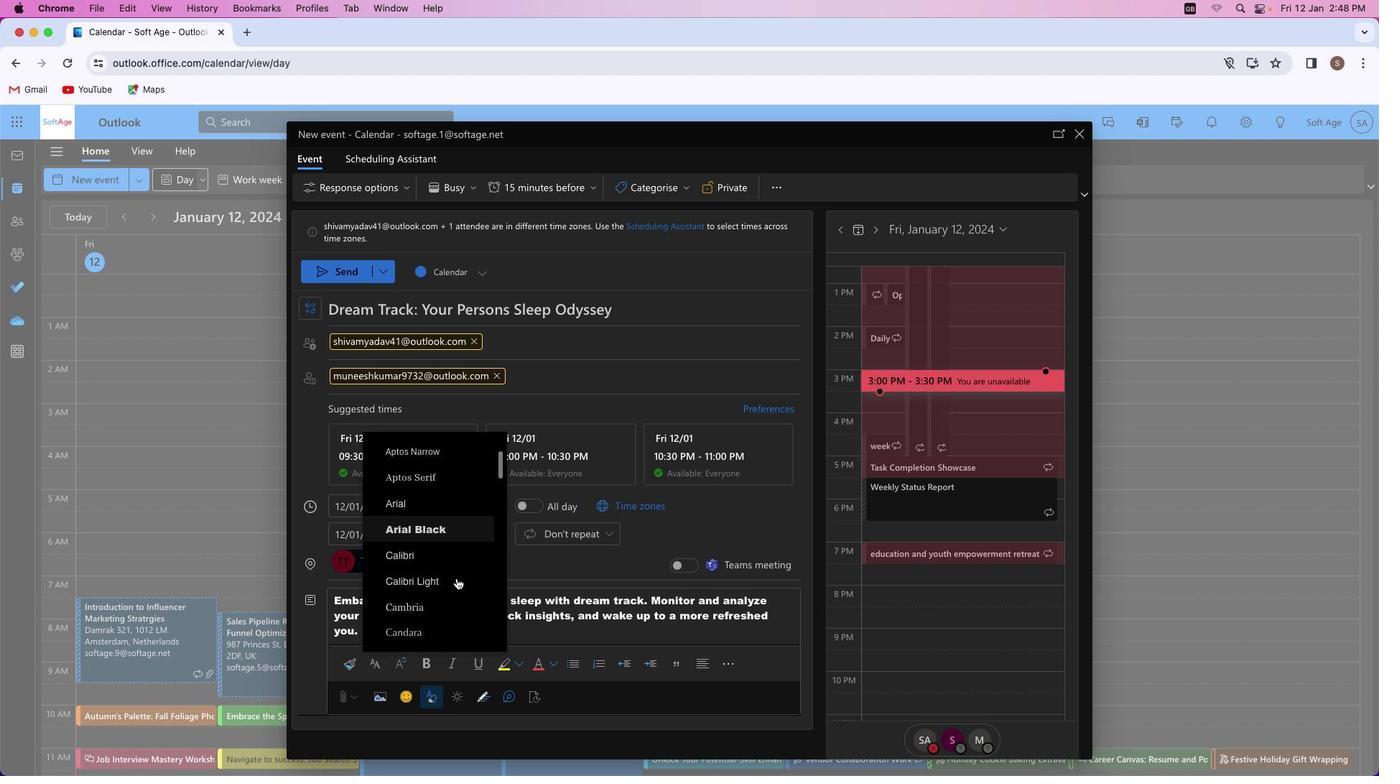 
Action: Mouse scrolled (458, 577) with delta (0, 0)
Screenshot: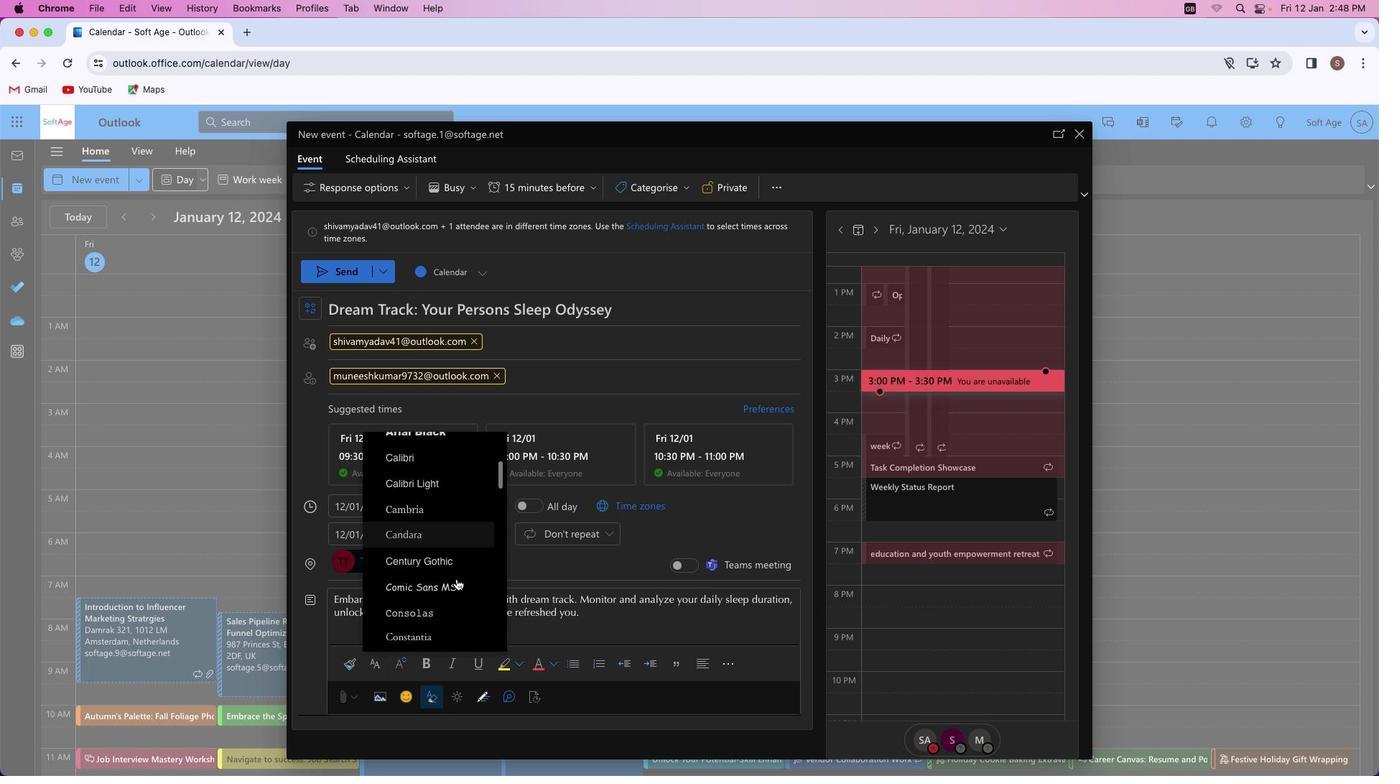 
Action: Mouse scrolled (458, 577) with delta (0, -2)
Screenshot: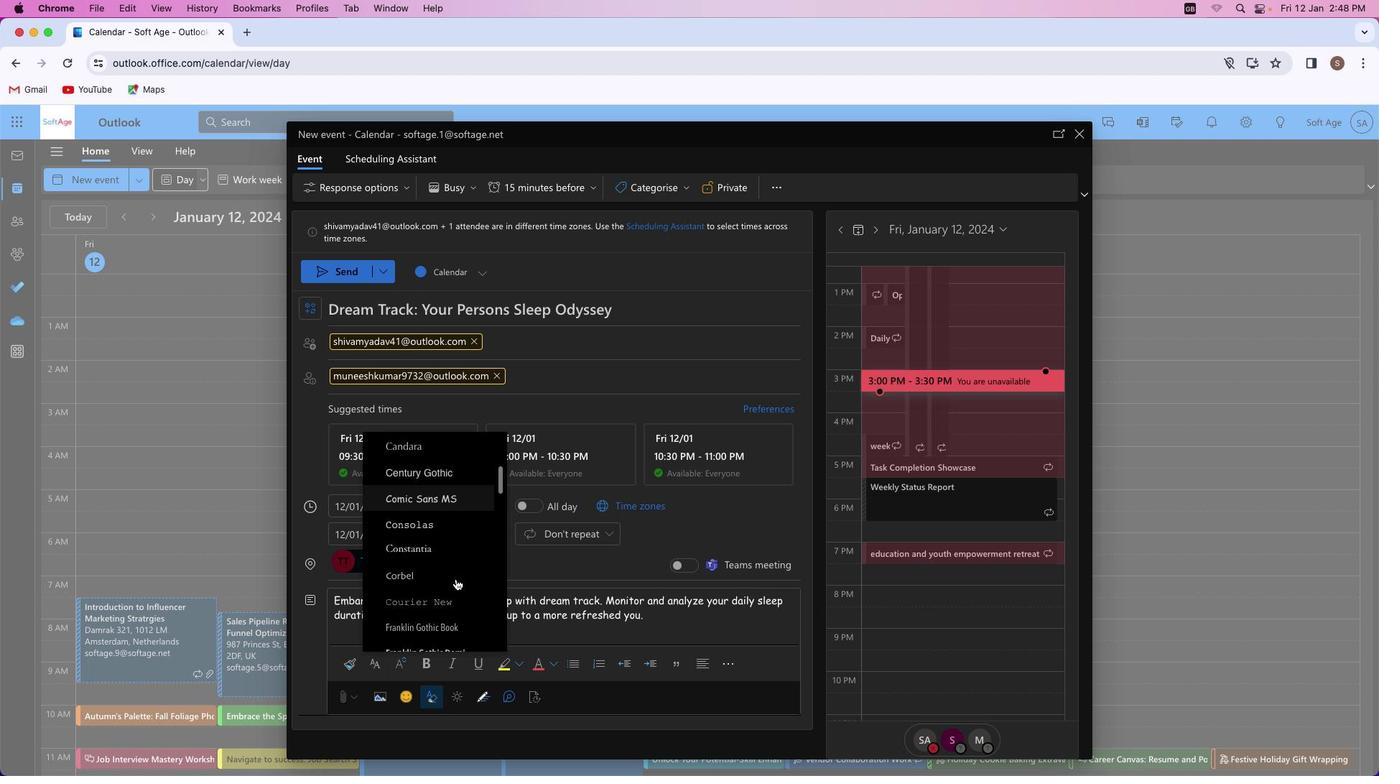 
Action: Mouse scrolled (458, 577) with delta (0, -3)
Screenshot: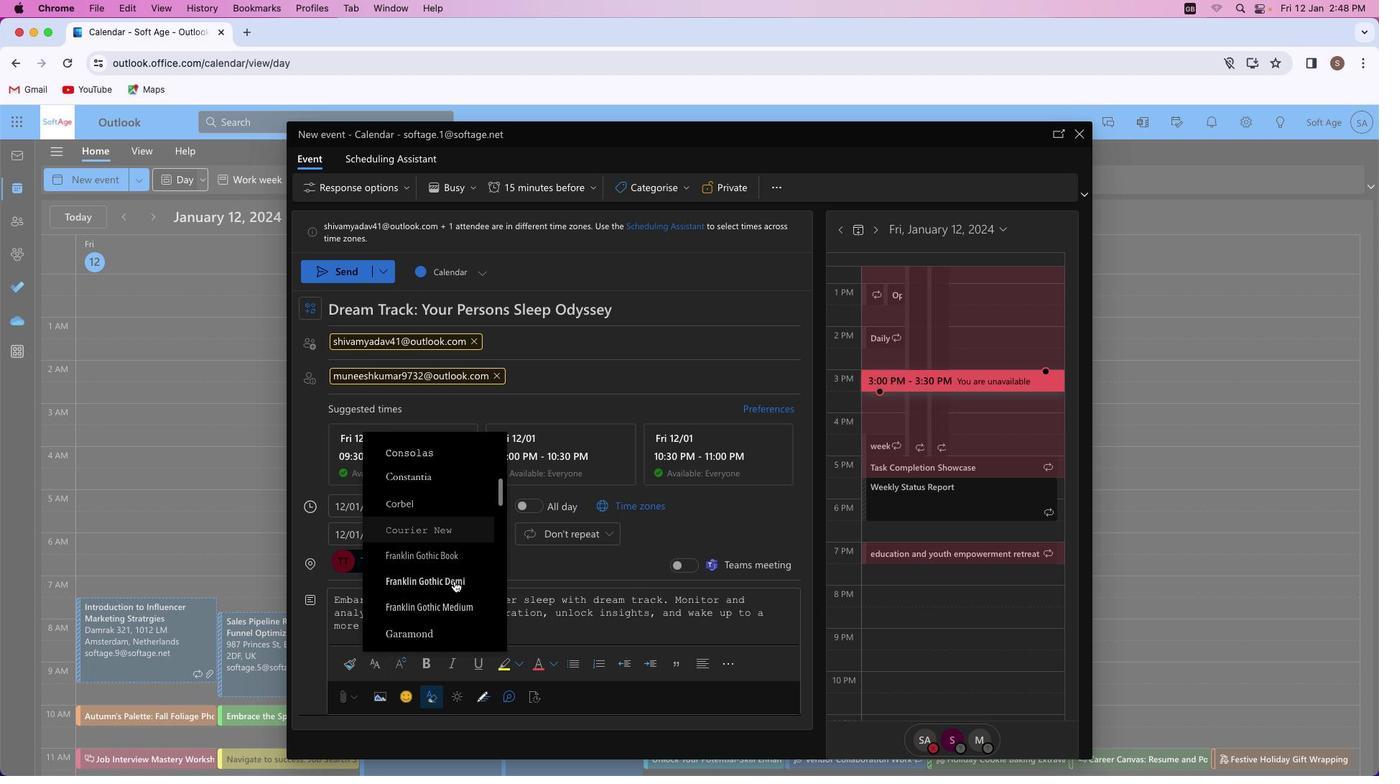 
Action: Mouse moved to (457, 577)
Screenshot: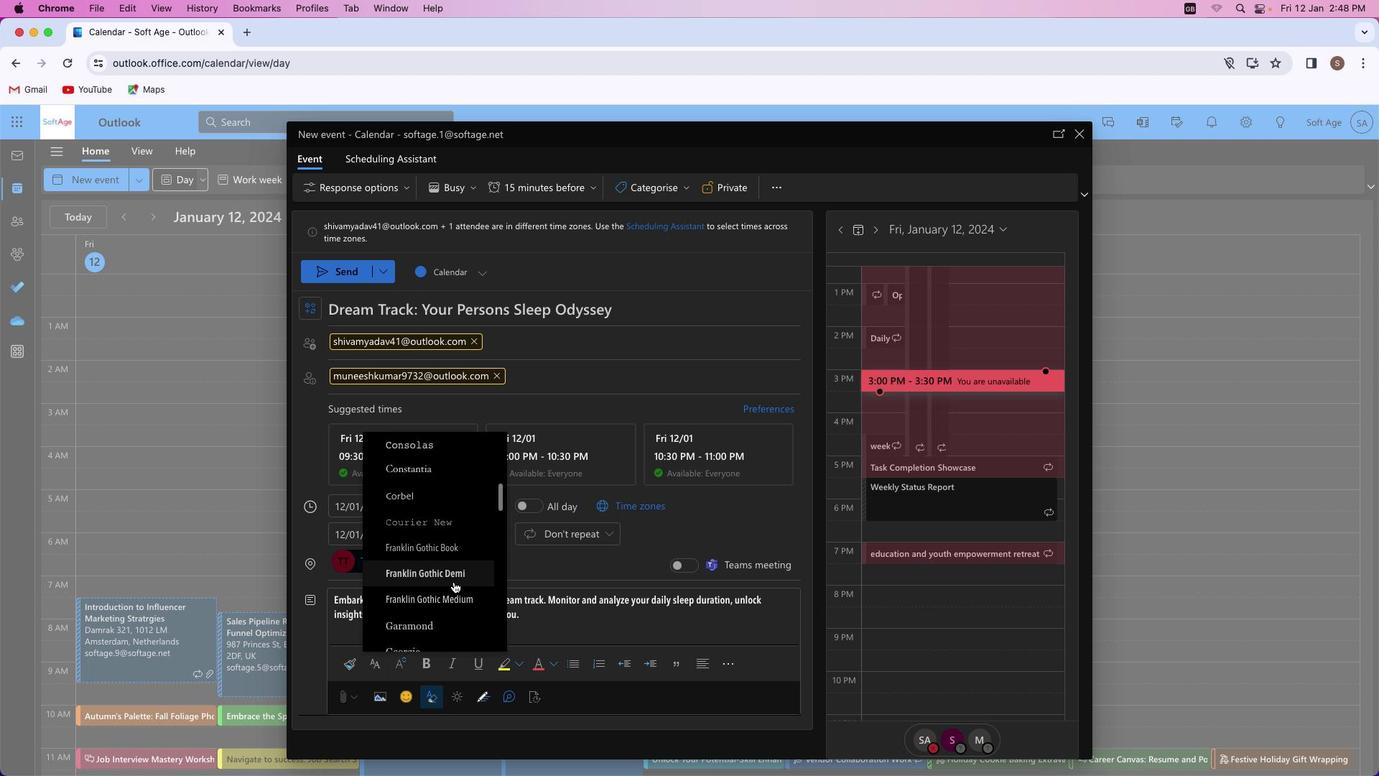 
Action: Mouse scrolled (457, 577) with delta (0, -3)
Screenshot: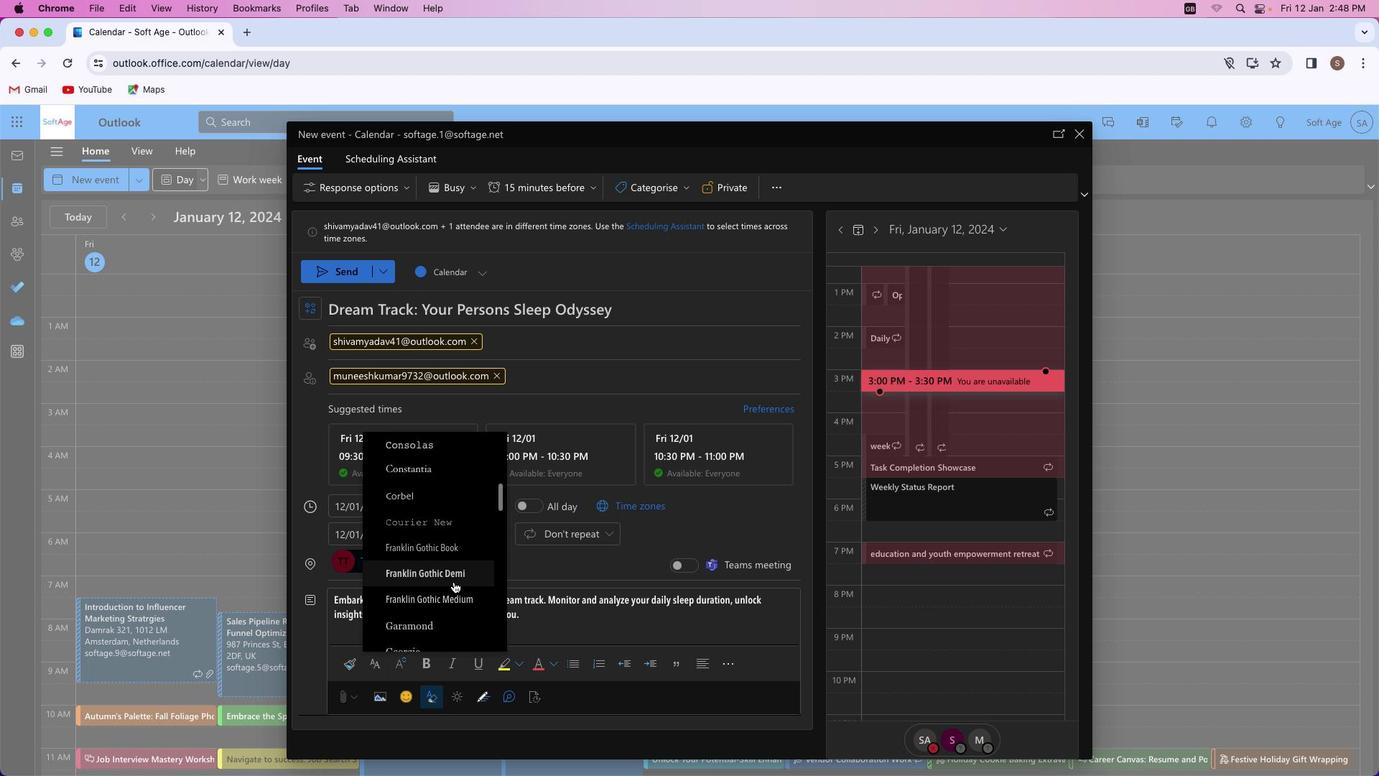 
Action: Mouse moved to (452, 581)
Screenshot: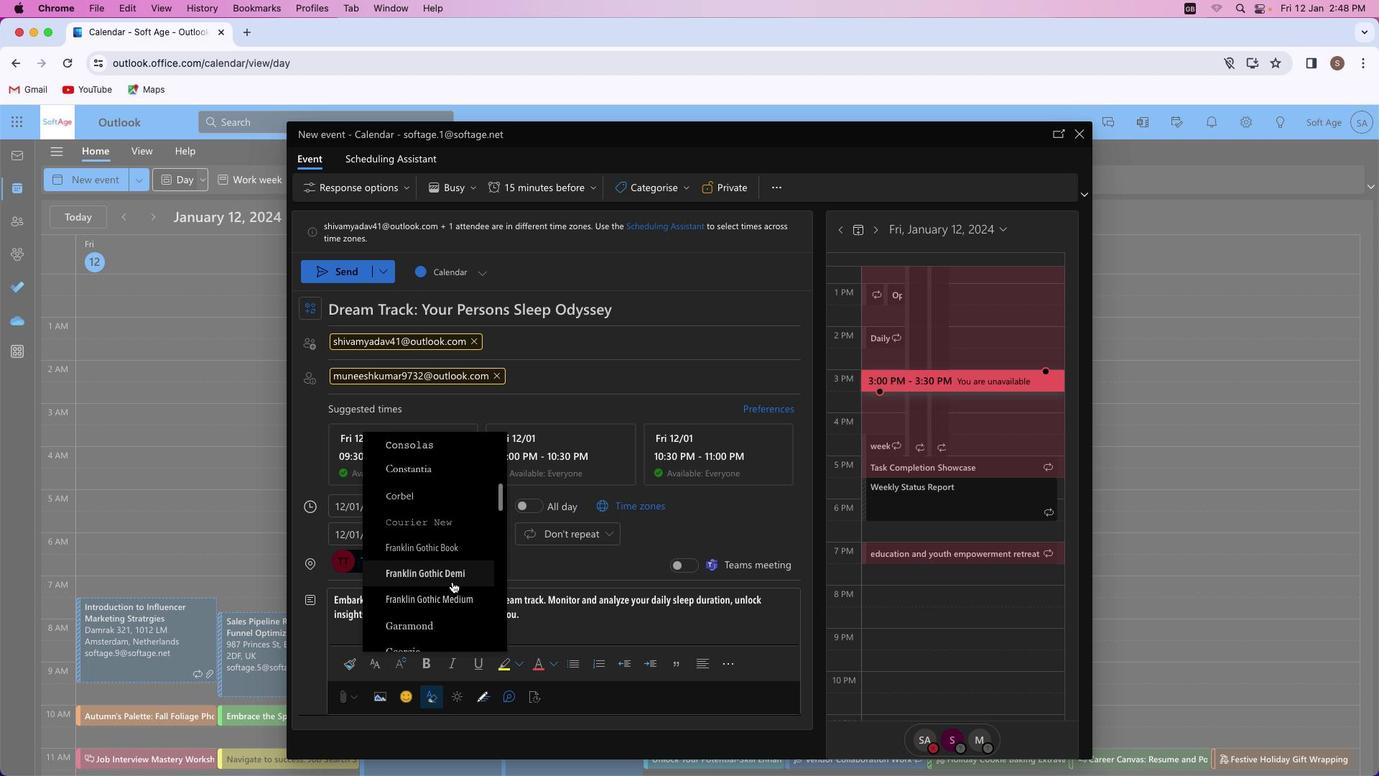 
Action: Mouse scrolled (452, 581) with delta (0, 0)
Screenshot: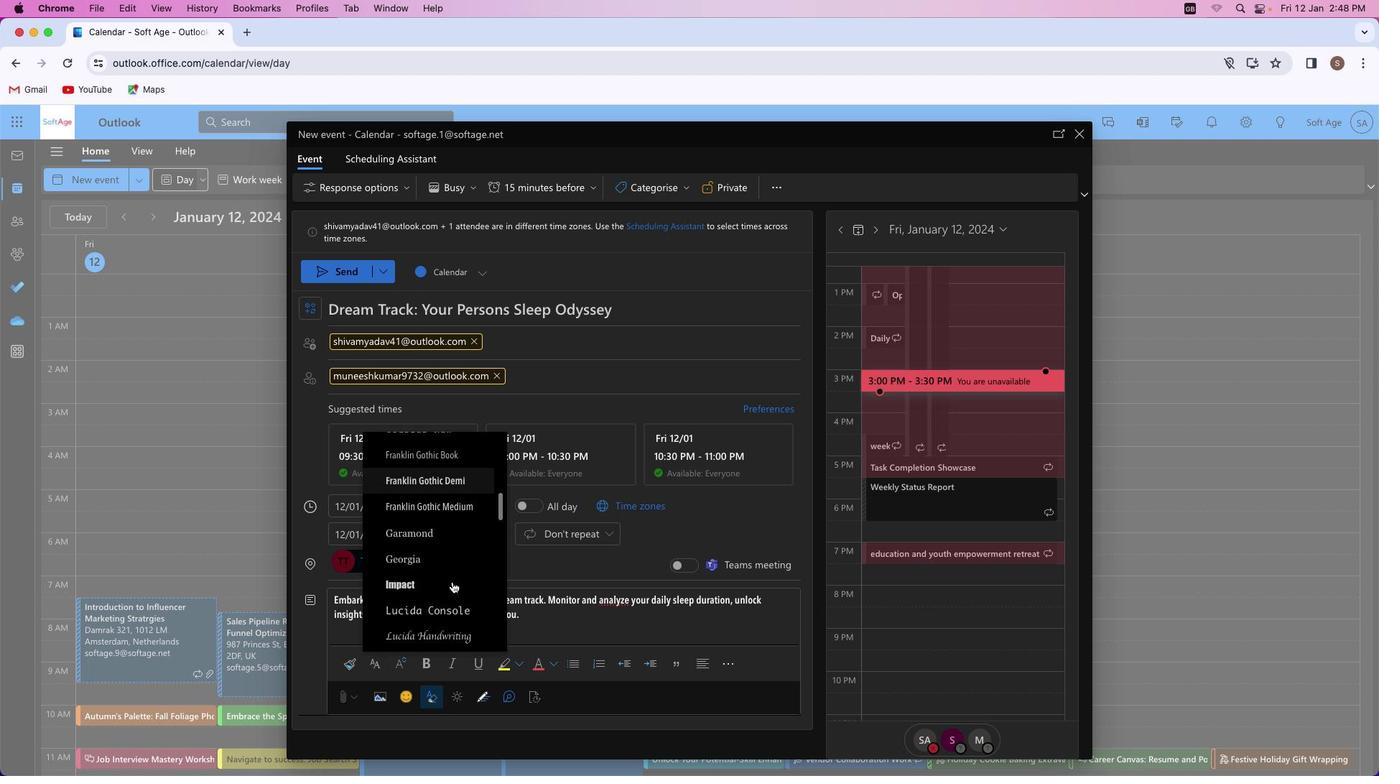 
Action: Mouse scrolled (452, 581) with delta (0, 0)
Screenshot: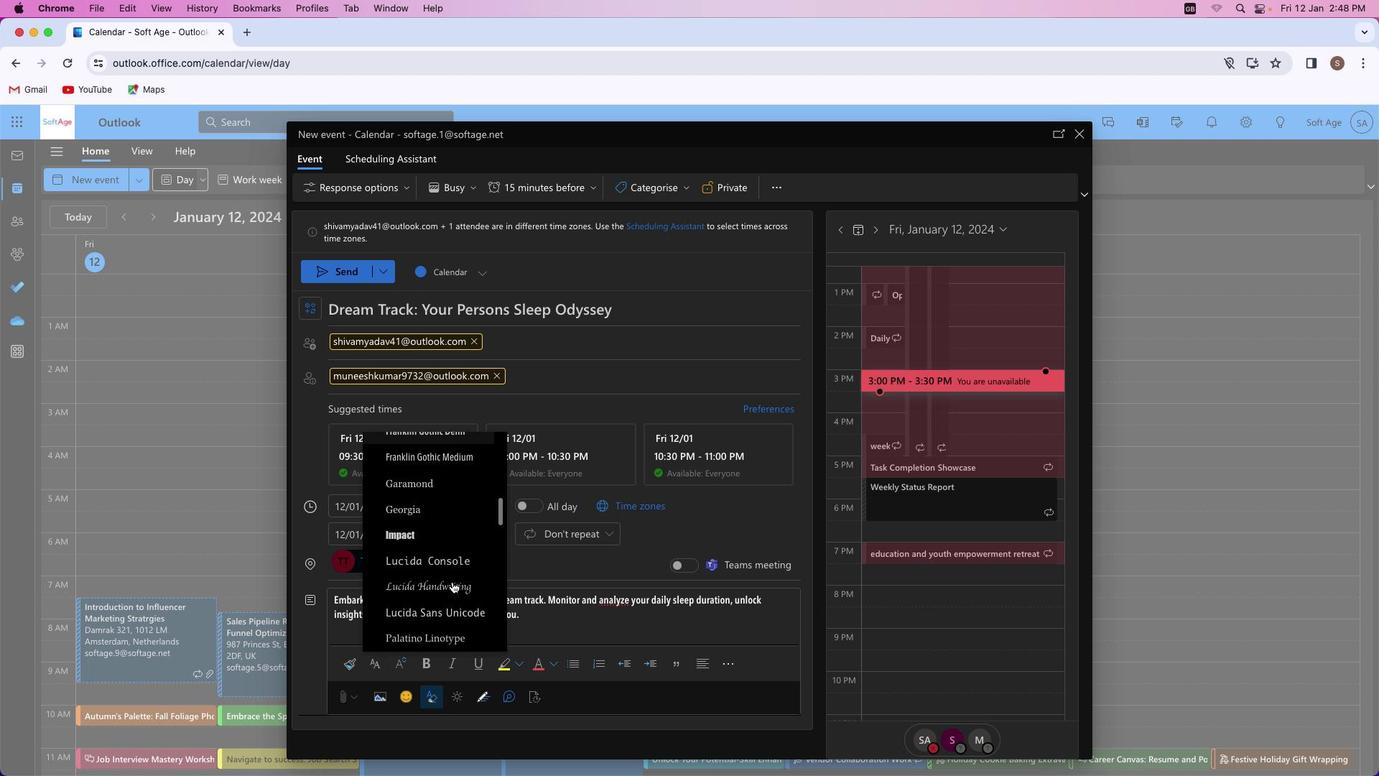 
Action: Mouse scrolled (452, 581) with delta (0, -2)
Screenshot: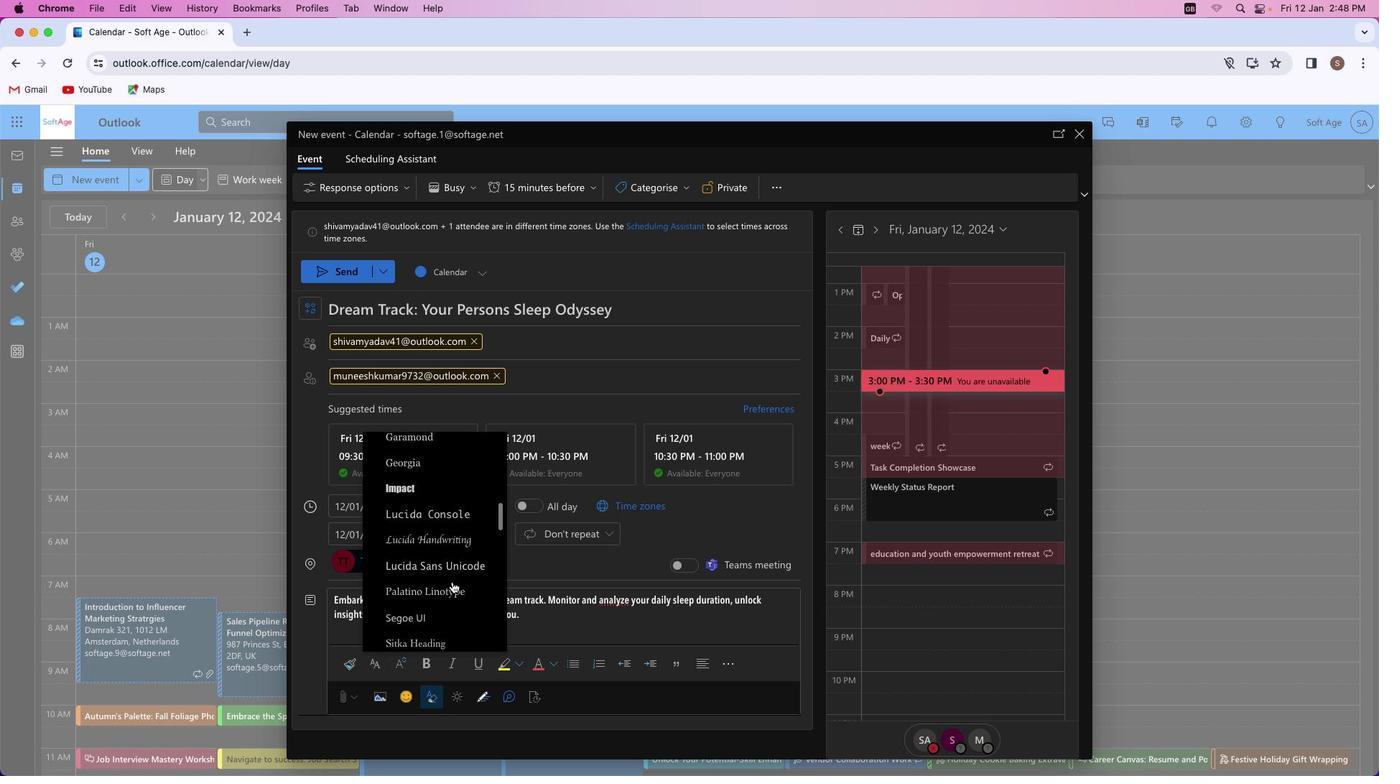 
Action: Mouse scrolled (452, 581) with delta (0, -2)
Screenshot: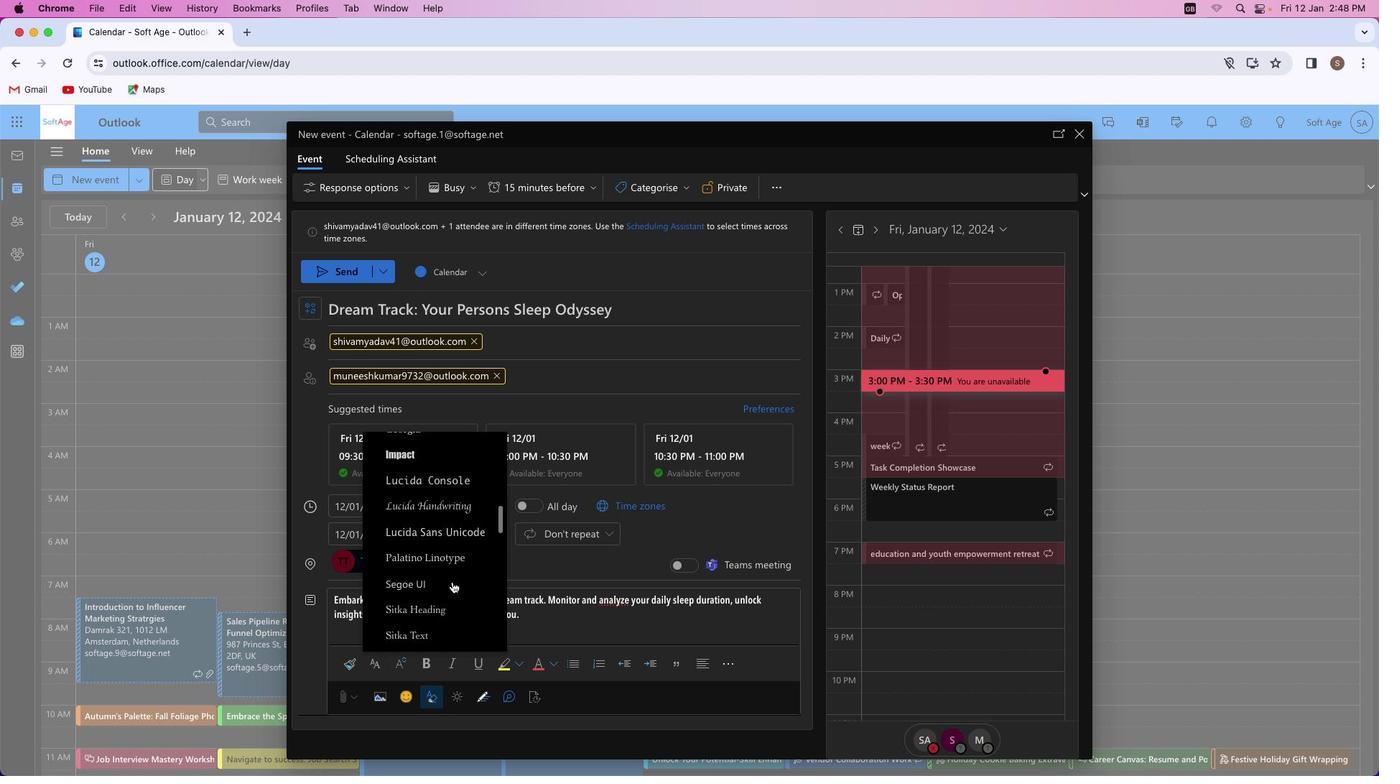 
Action: Mouse moved to (420, 551)
Screenshot: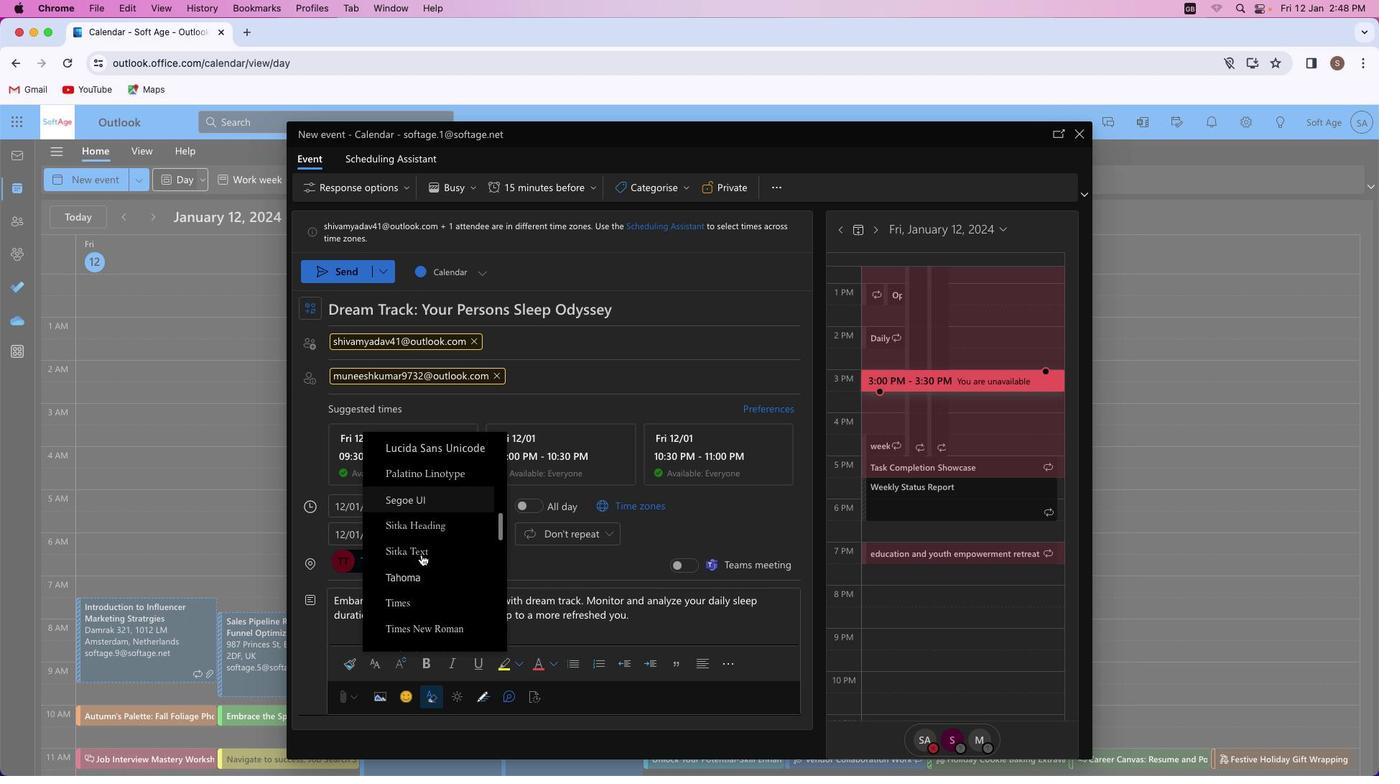 
Action: Mouse scrolled (420, 551) with delta (0, 0)
Screenshot: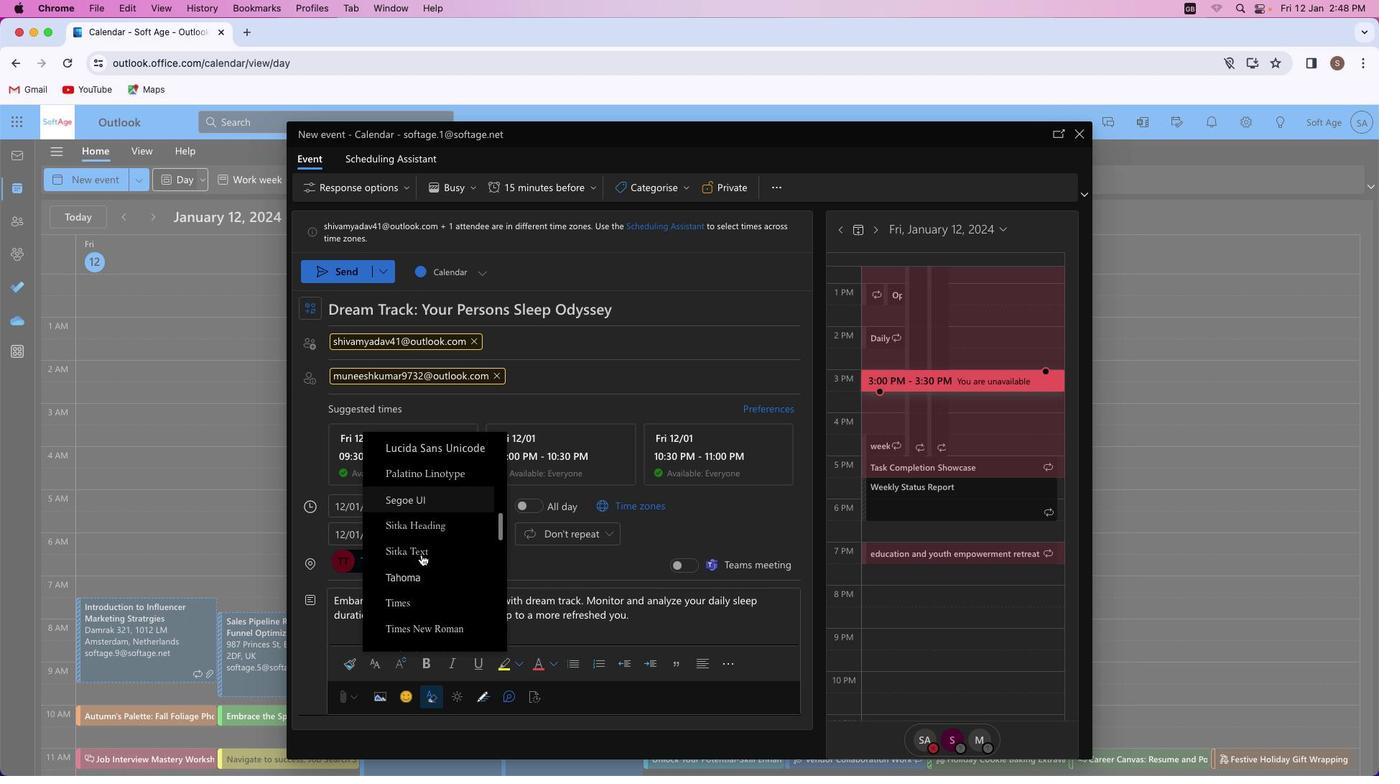 
Action: Mouse moved to (421, 553)
Screenshot: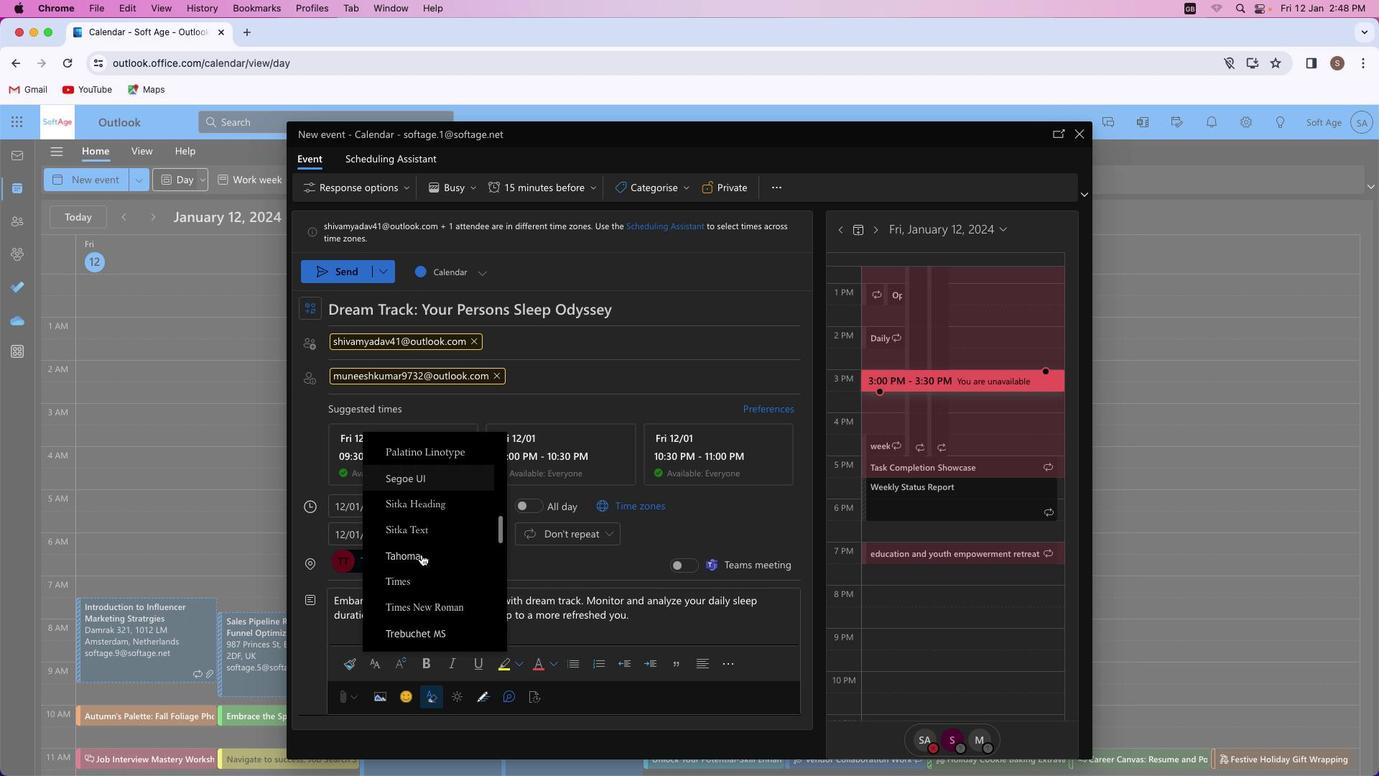 
Action: Mouse scrolled (421, 553) with delta (0, 0)
Screenshot: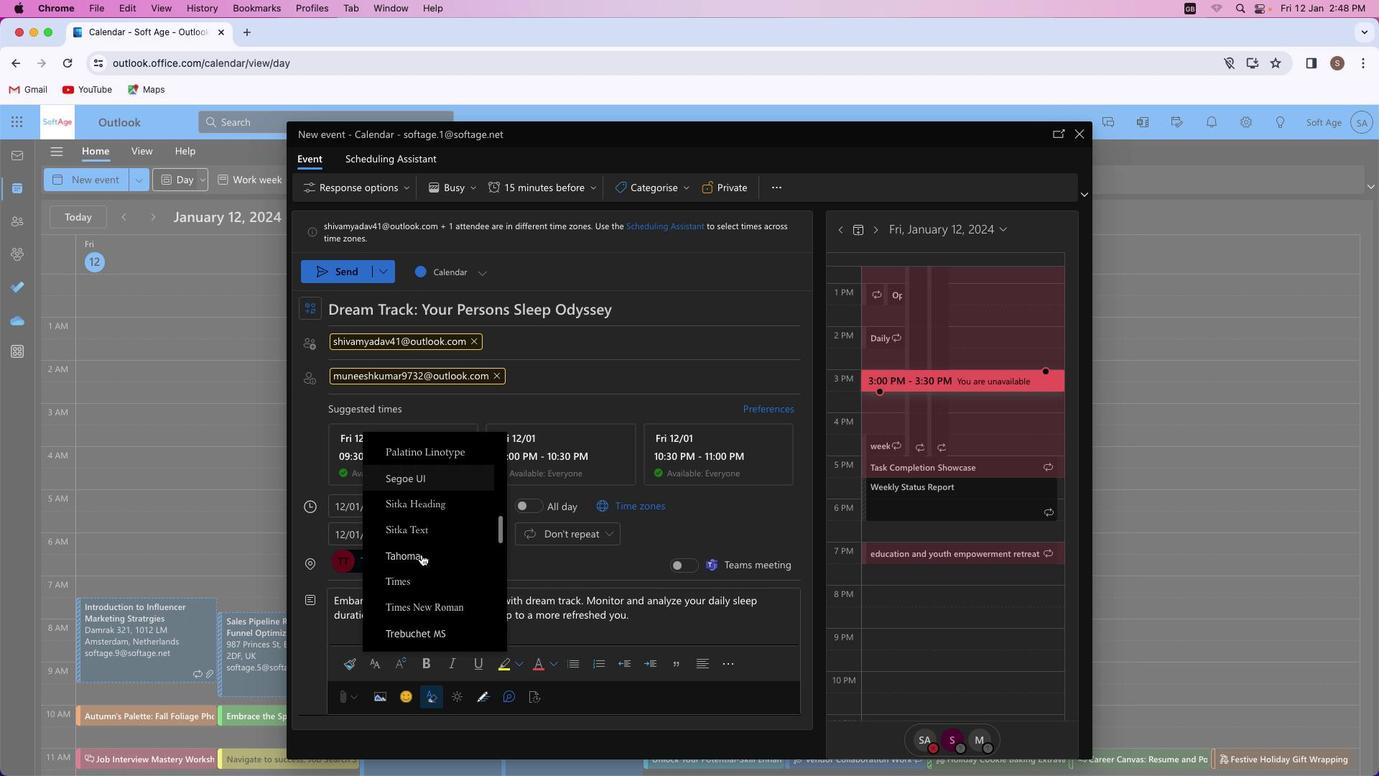 
Action: Mouse moved to (421, 554)
Screenshot: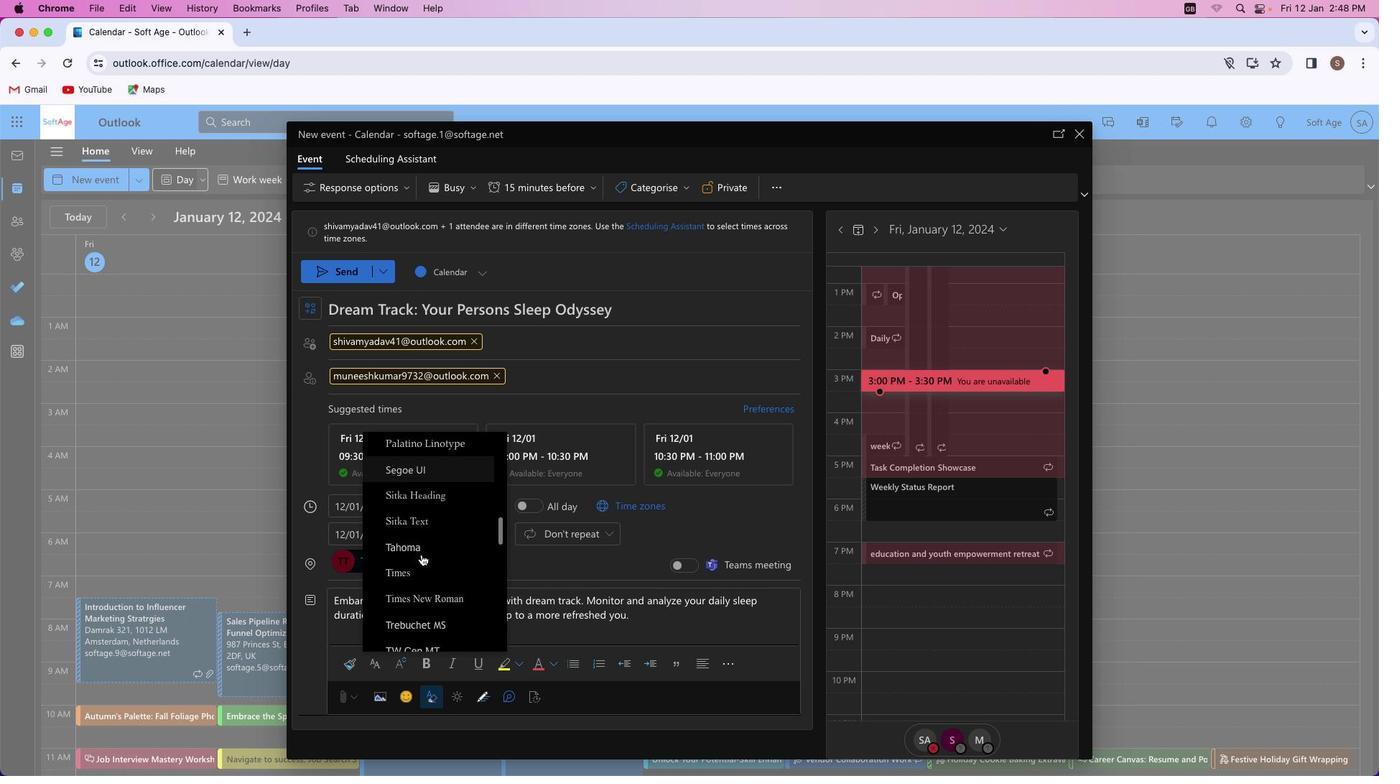 
Action: Mouse scrolled (421, 554) with delta (0, -2)
Screenshot: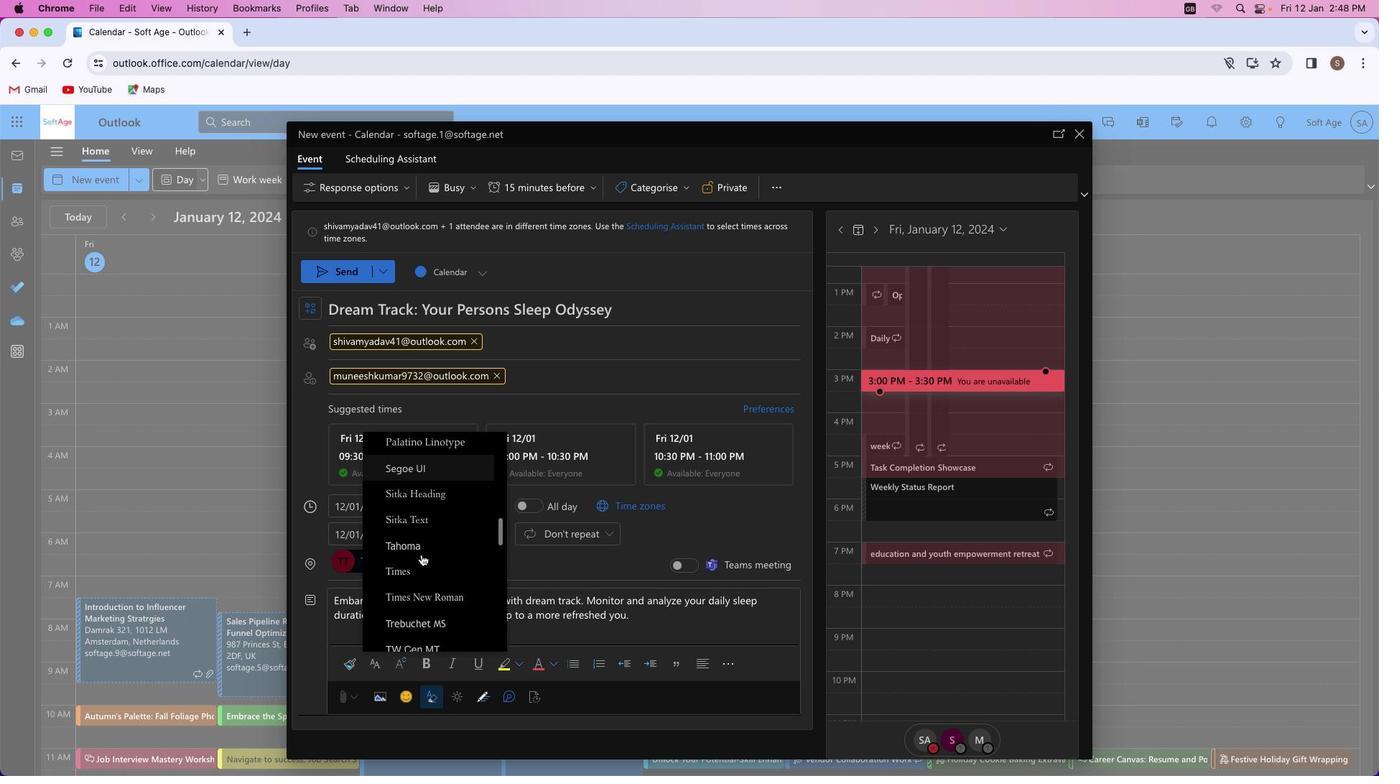 
Action: Mouse moved to (421, 554)
Screenshot: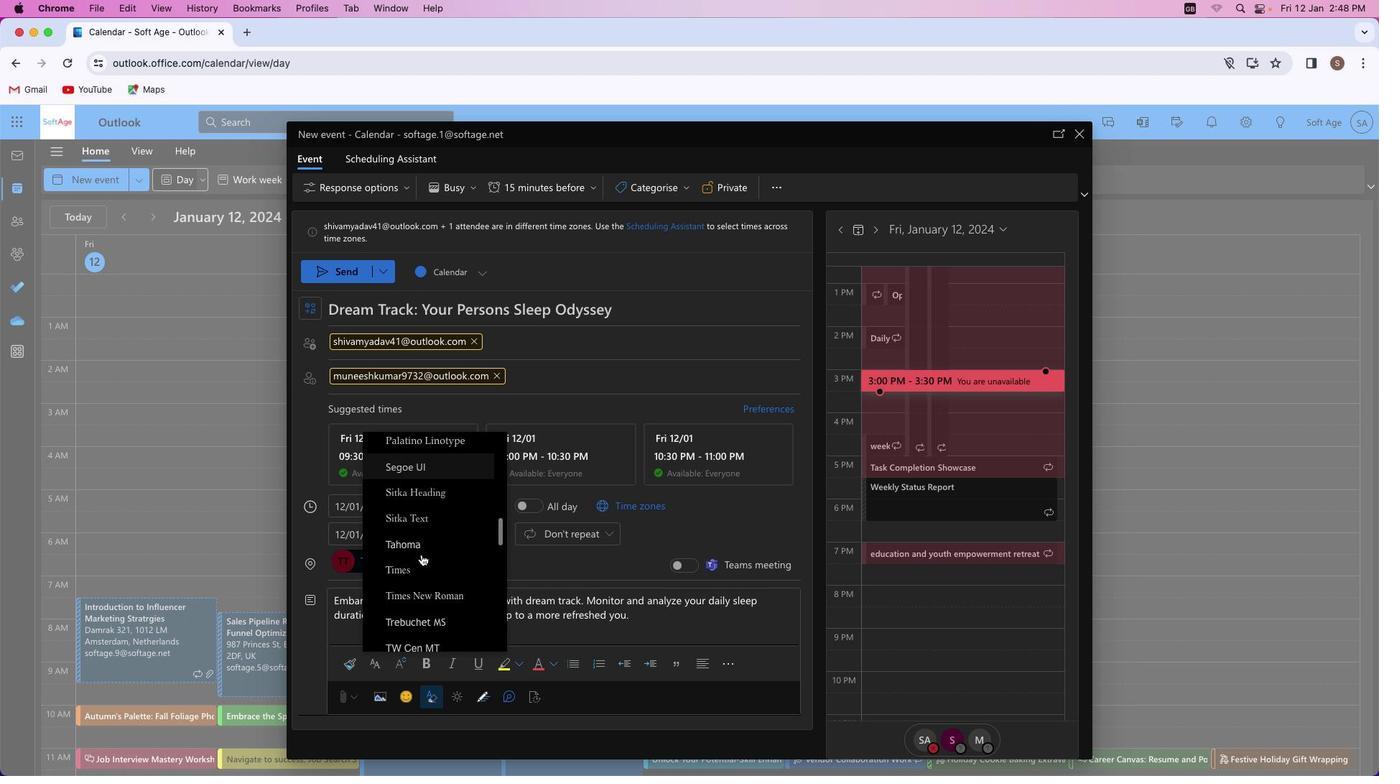 
Action: Mouse scrolled (421, 554) with delta (0, 0)
Screenshot: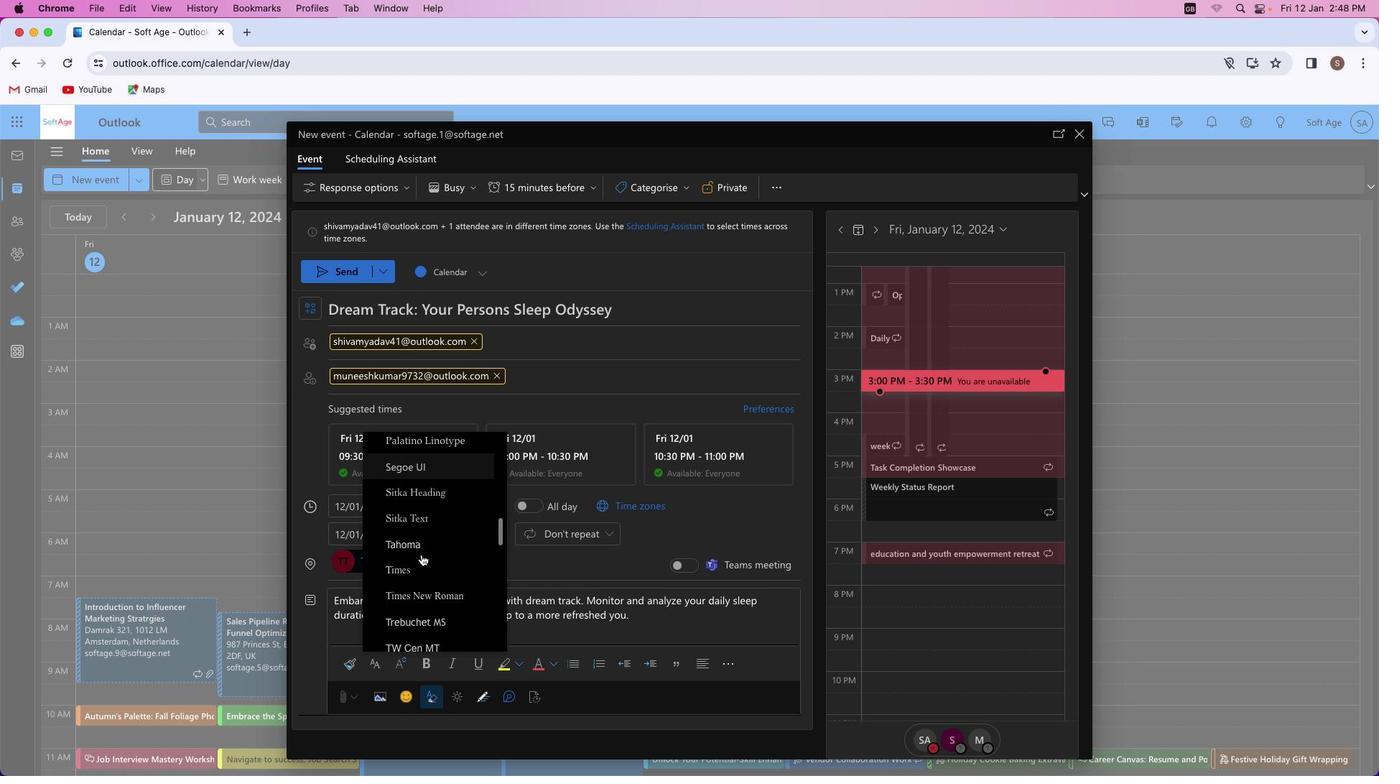 
Action: Mouse moved to (421, 553)
Screenshot: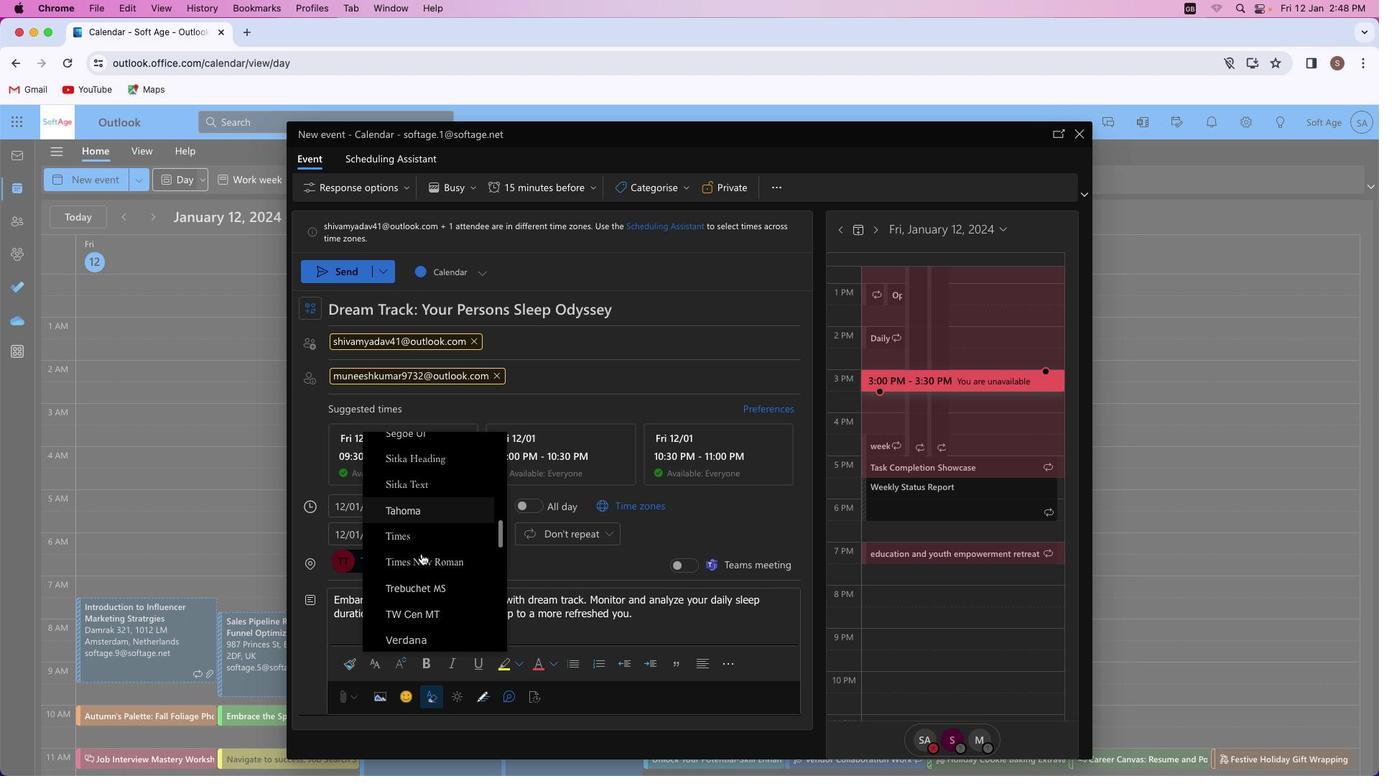 
Action: Mouse scrolled (421, 553) with delta (0, 0)
Screenshot: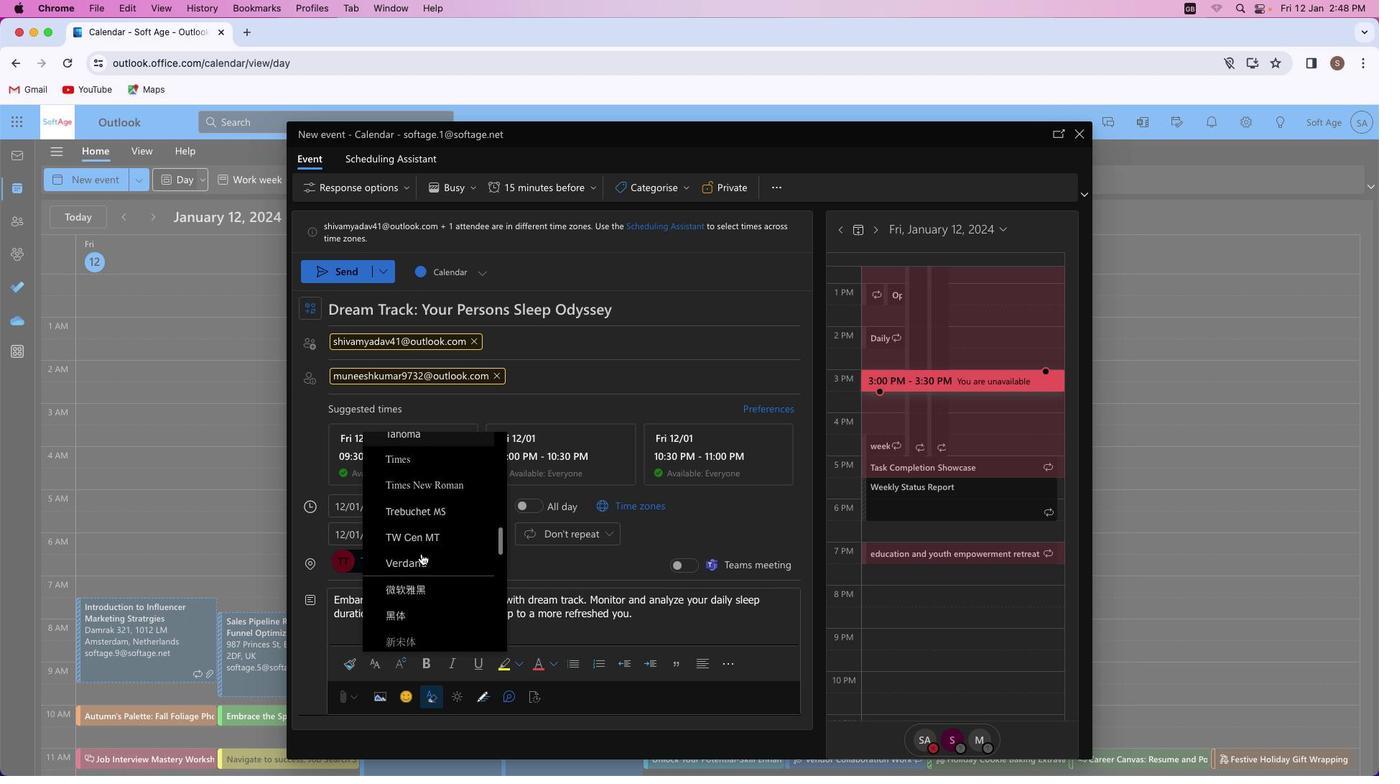 
Action: Mouse scrolled (421, 553) with delta (0, 0)
Screenshot: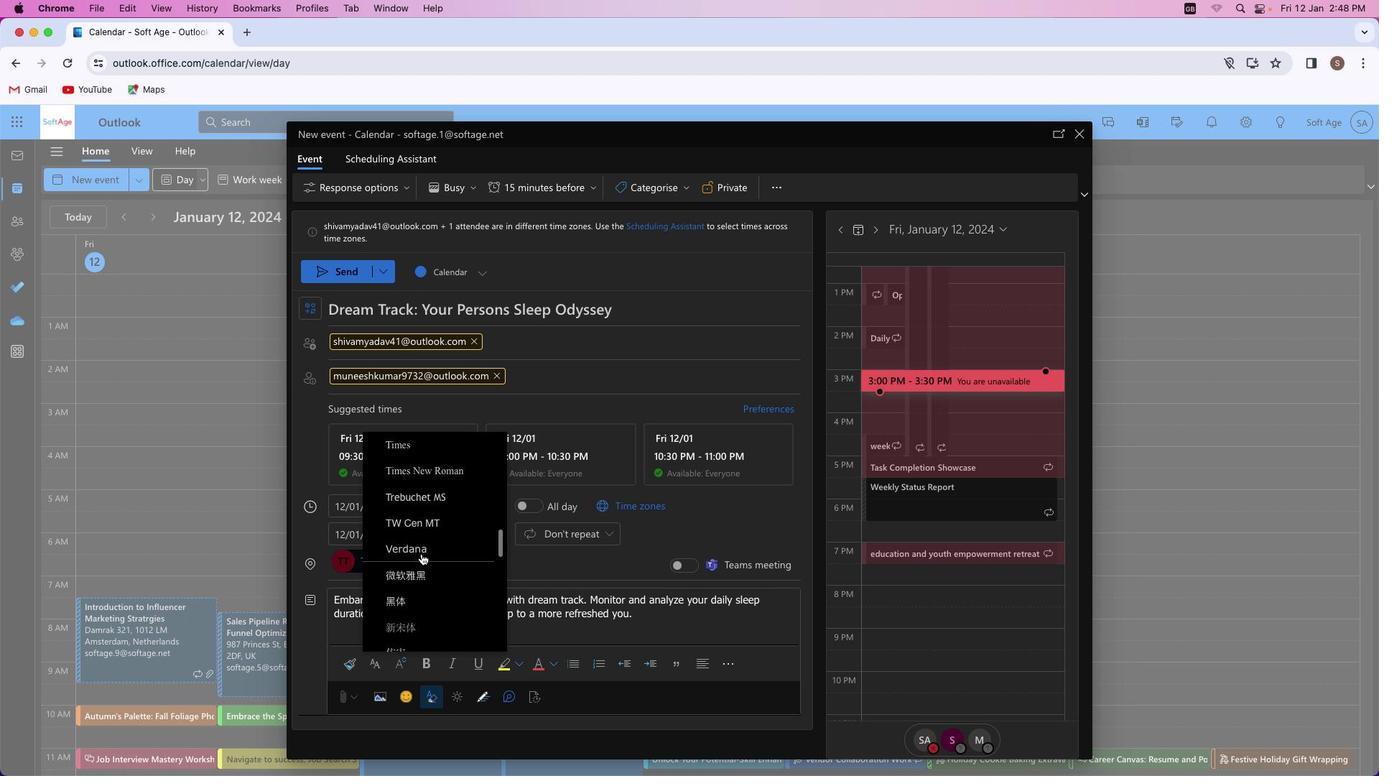 
Action: Mouse scrolled (421, 553) with delta (0, -2)
Screenshot: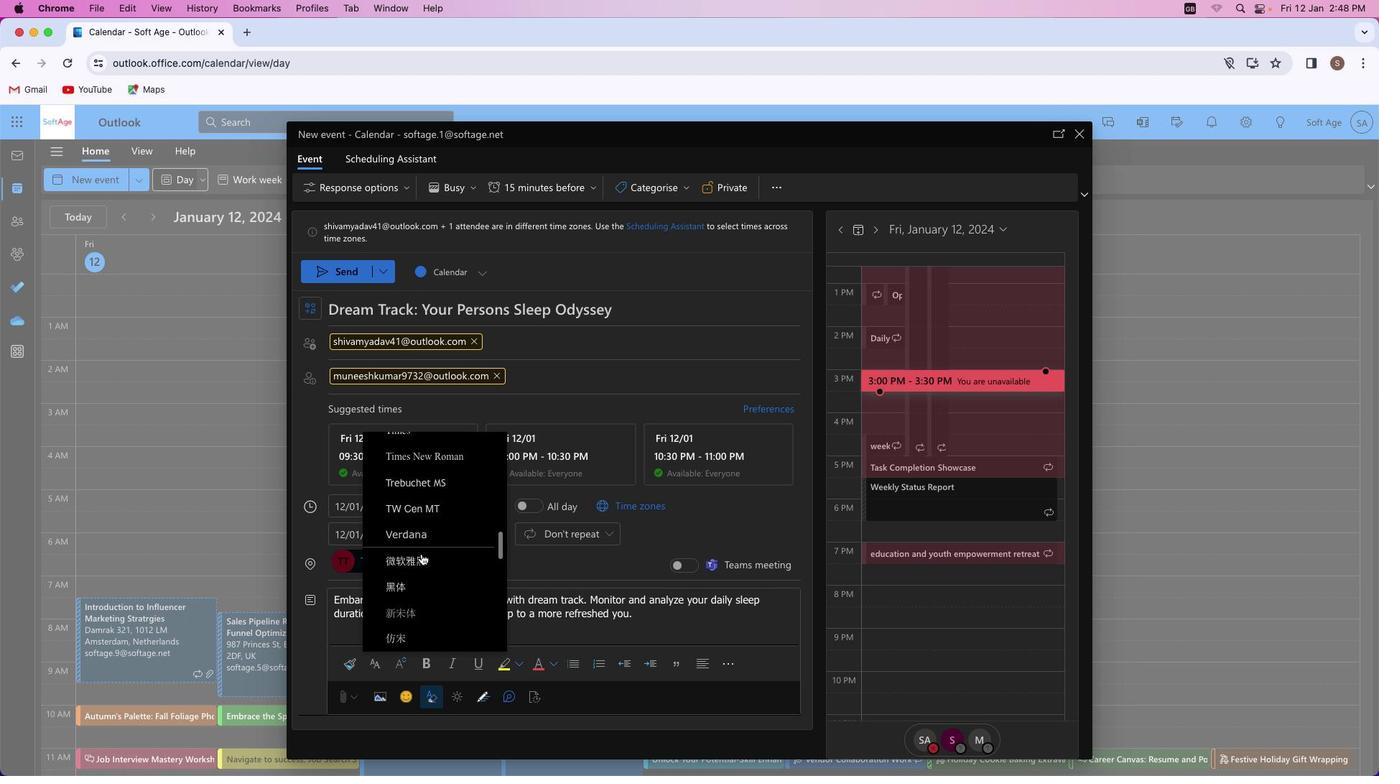 
Action: Mouse scrolled (421, 553) with delta (0, 0)
Screenshot: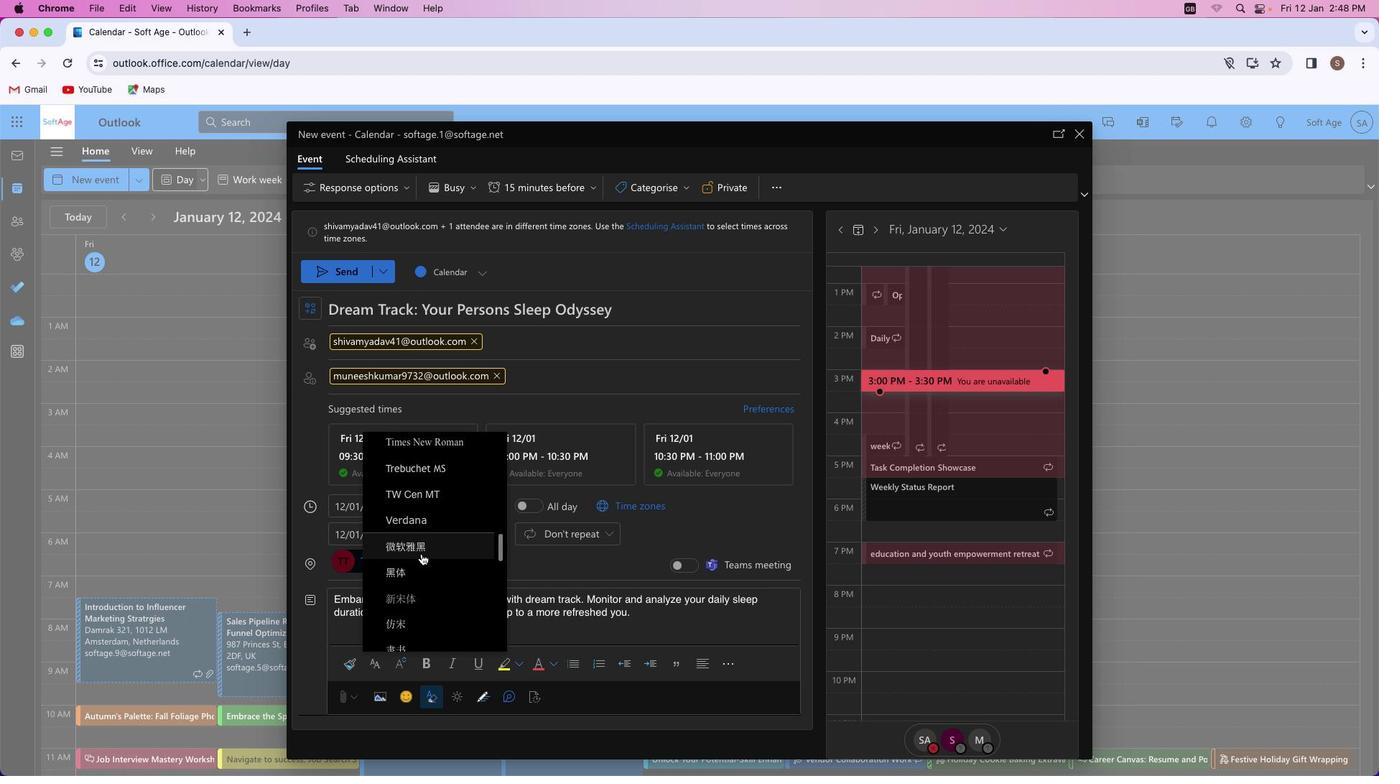 
Action: Mouse scrolled (421, 553) with delta (0, 0)
Screenshot: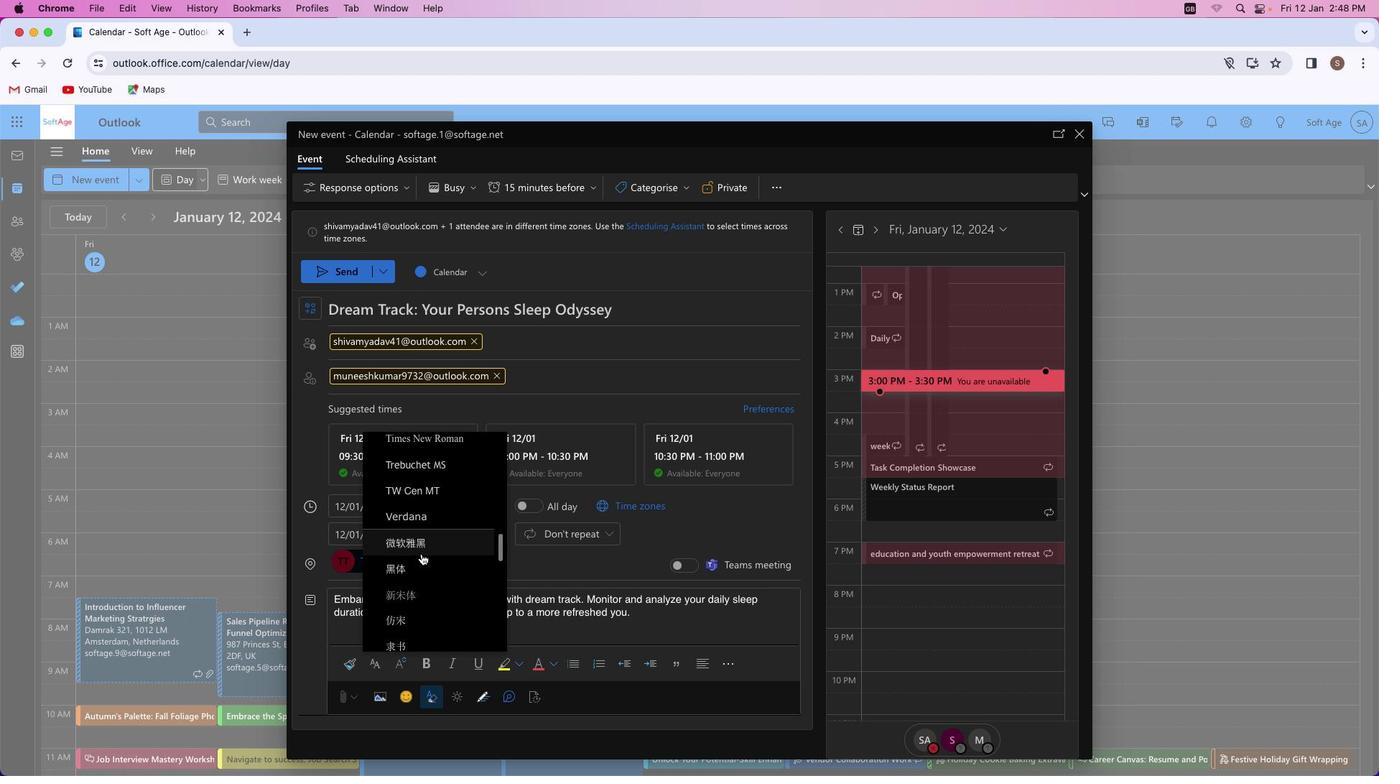 
Action: Mouse moved to (427, 518)
Screenshot: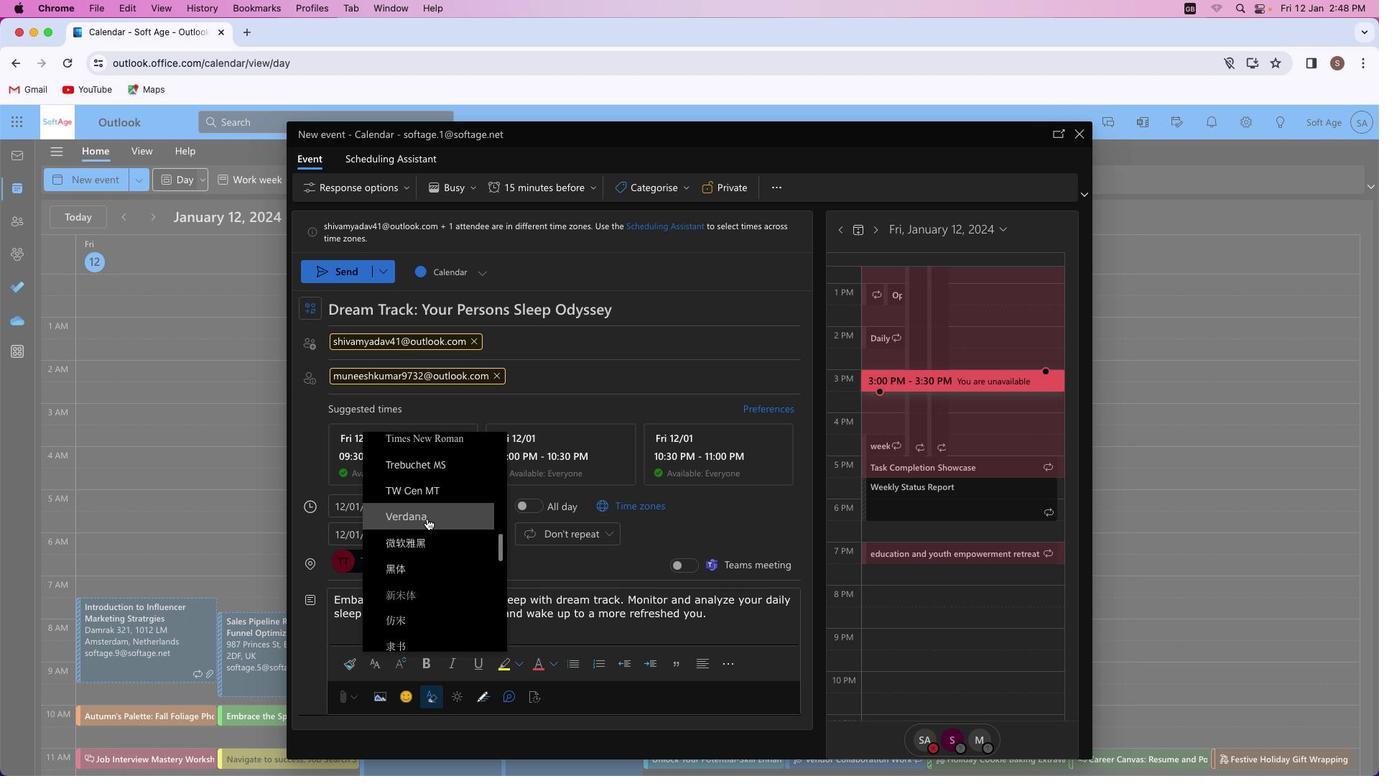
Action: Mouse pressed left at (427, 518)
Screenshot: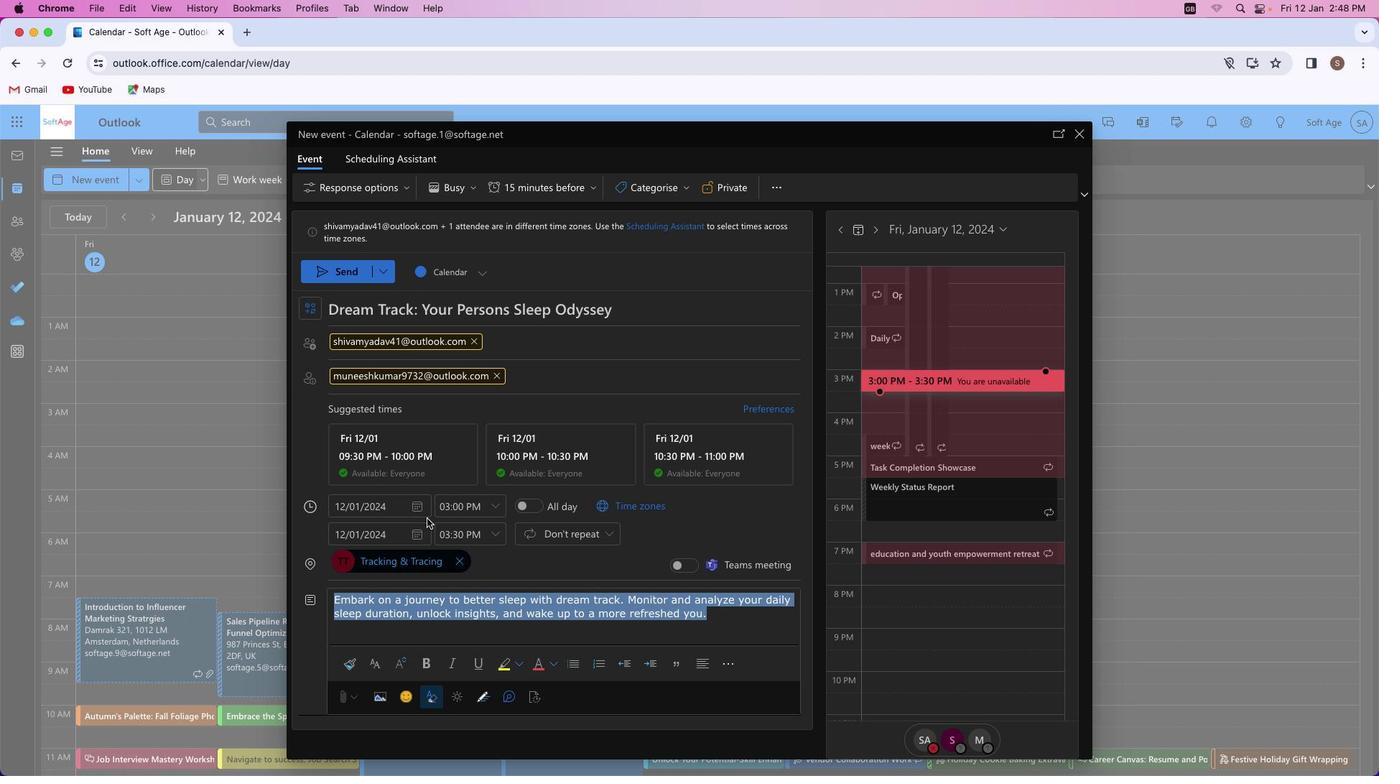
Action: Mouse moved to (451, 662)
Screenshot: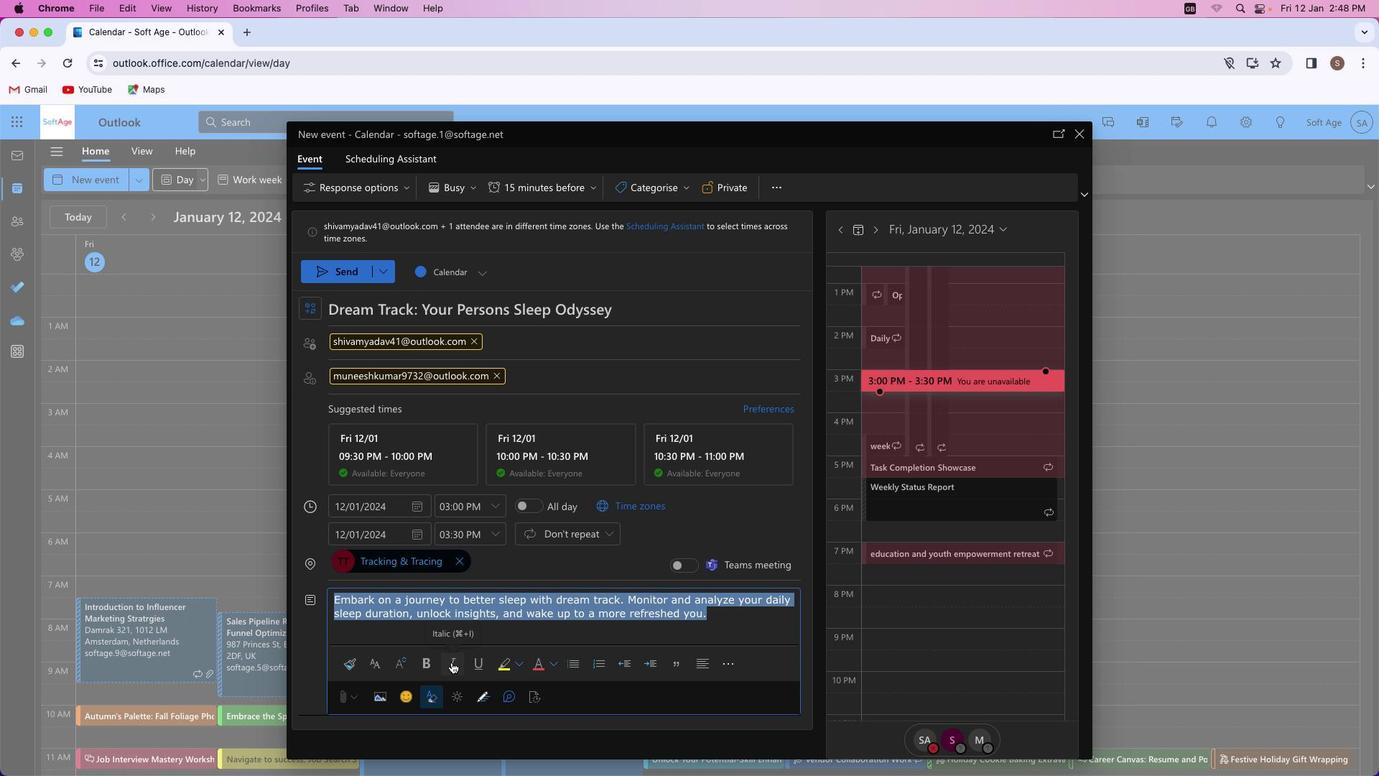 
Action: Mouse pressed left at (451, 662)
Screenshot: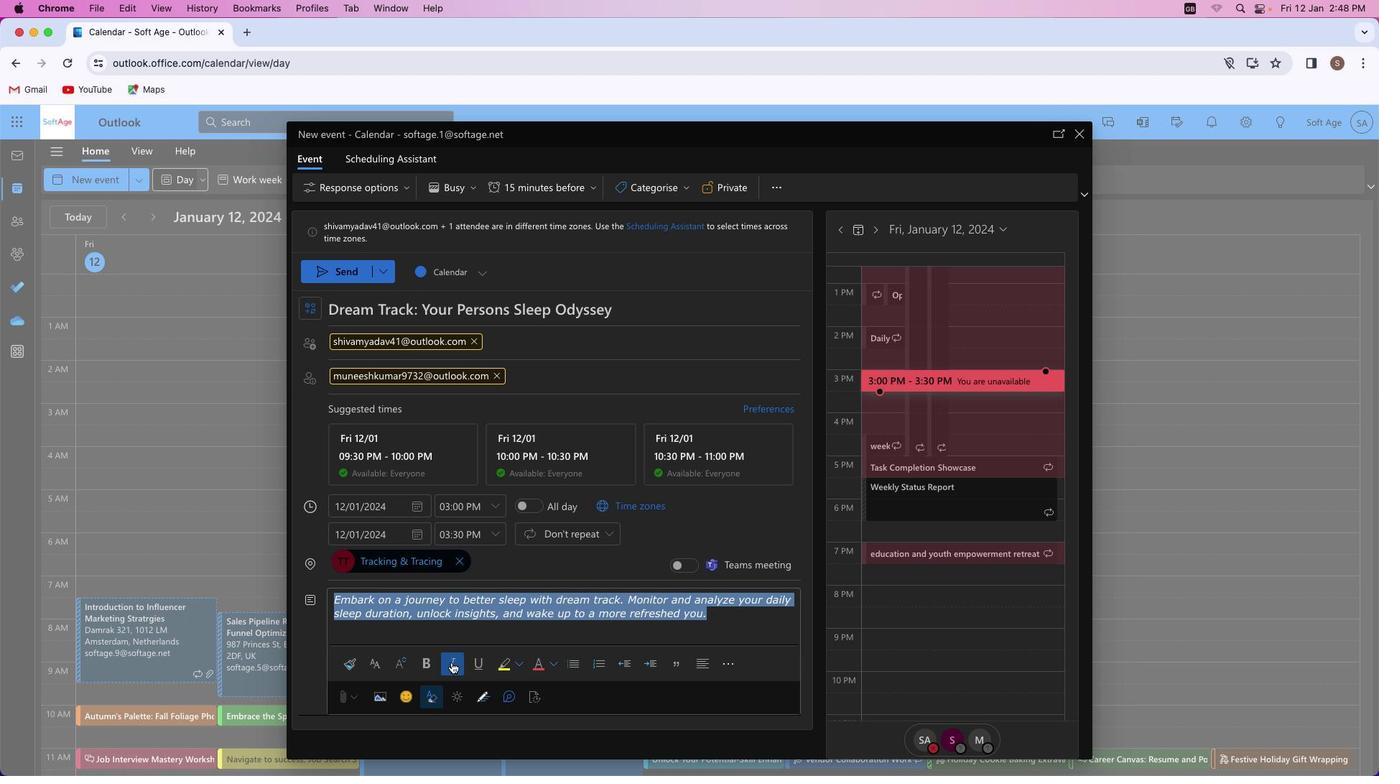 
Action: Mouse moved to (517, 662)
Screenshot: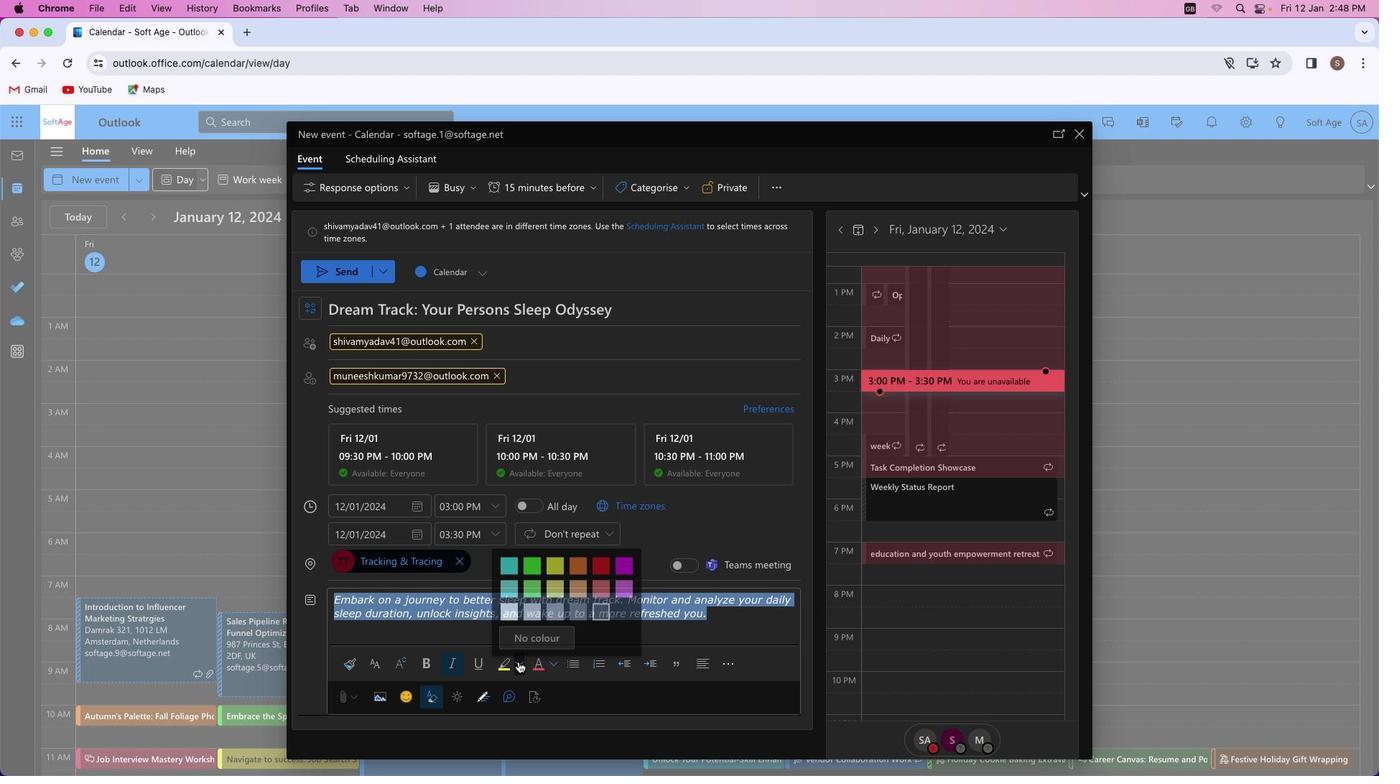 
Action: Mouse pressed left at (517, 662)
Screenshot: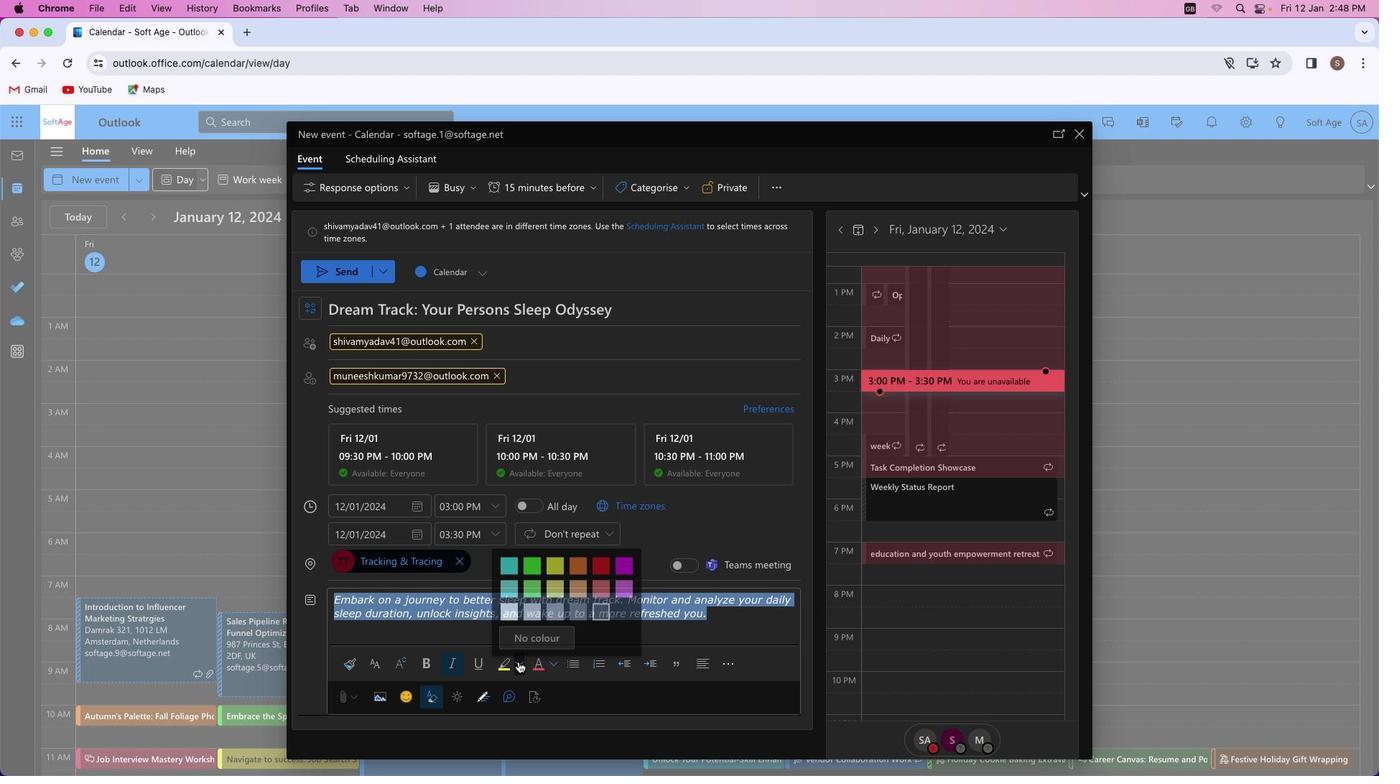 
Action: Mouse moved to (509, 603)
Screenshot: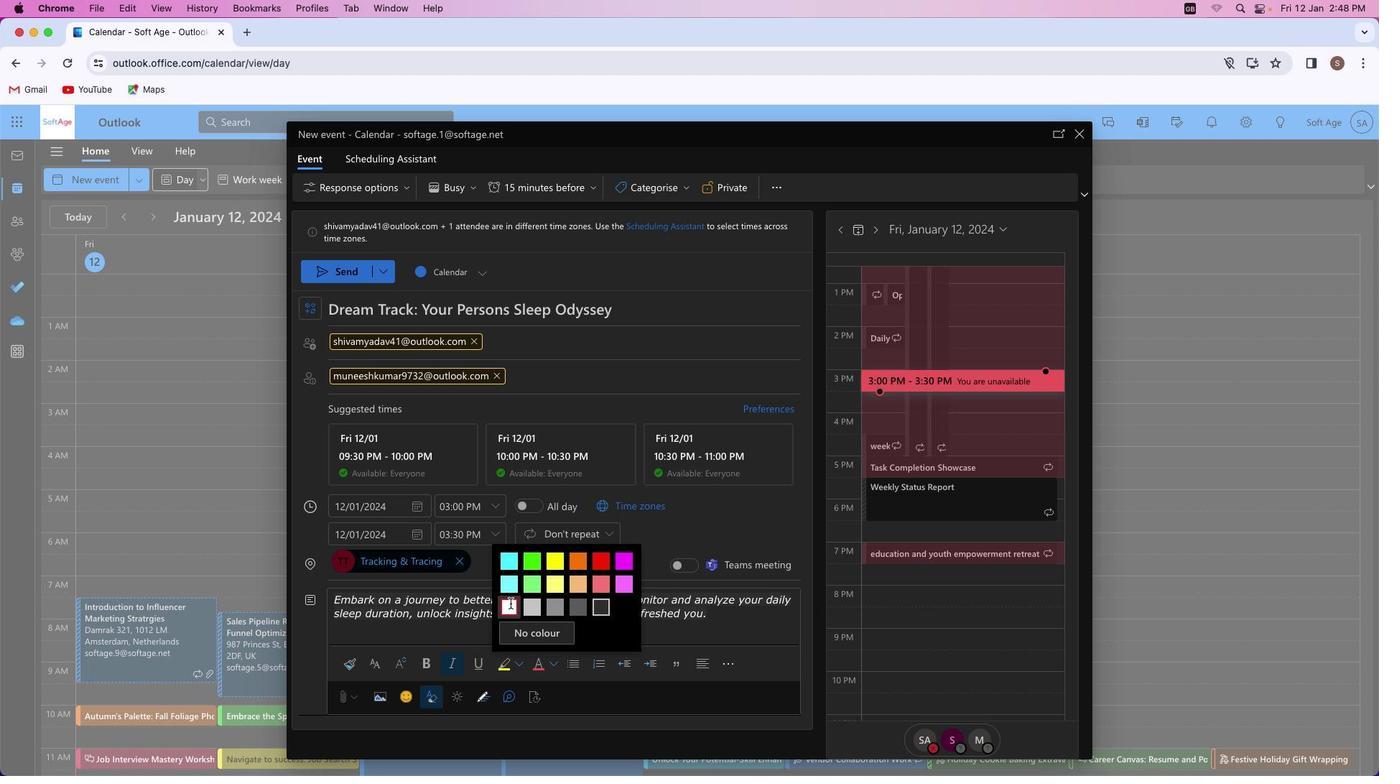 
Action: Mouse pressed left at (509, 603)
Screenshot: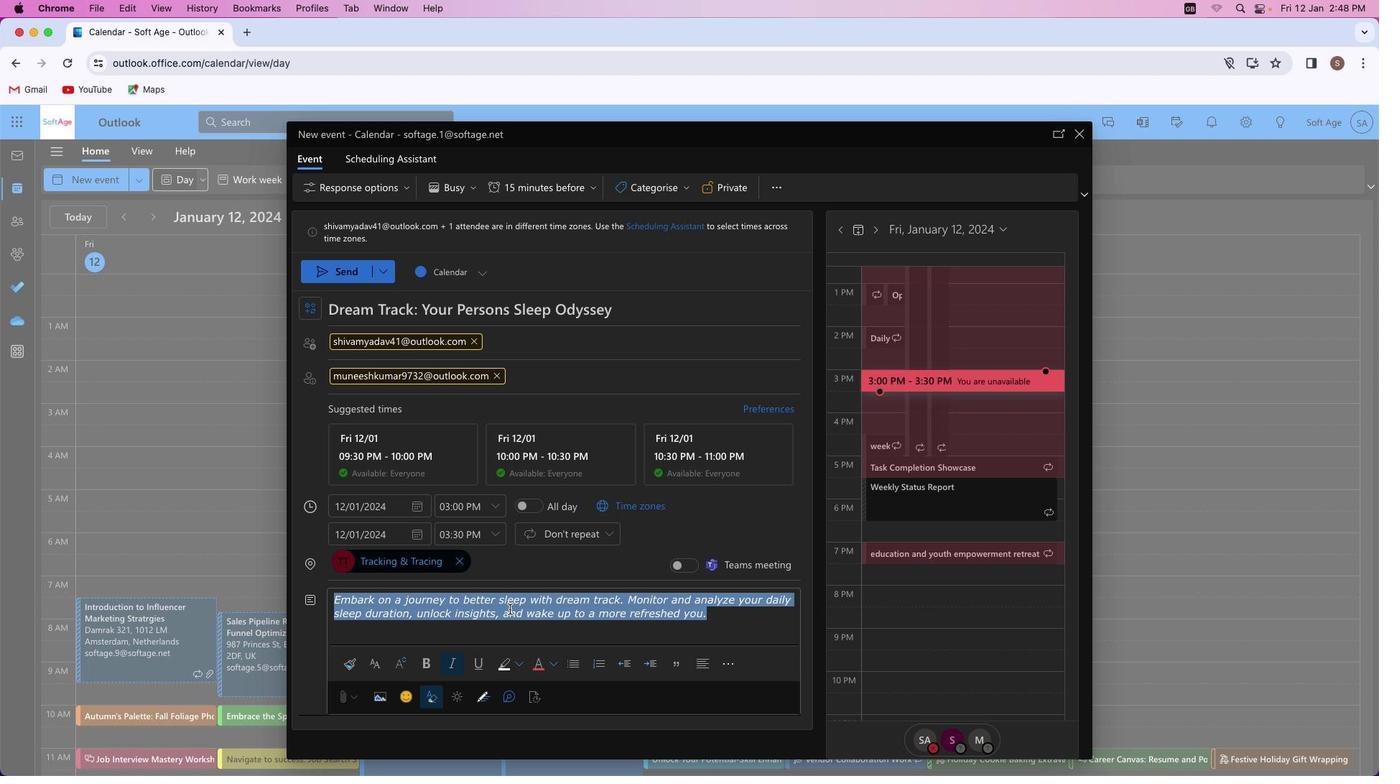 
Action: Mouse moved to (552, 659)
Screenshot: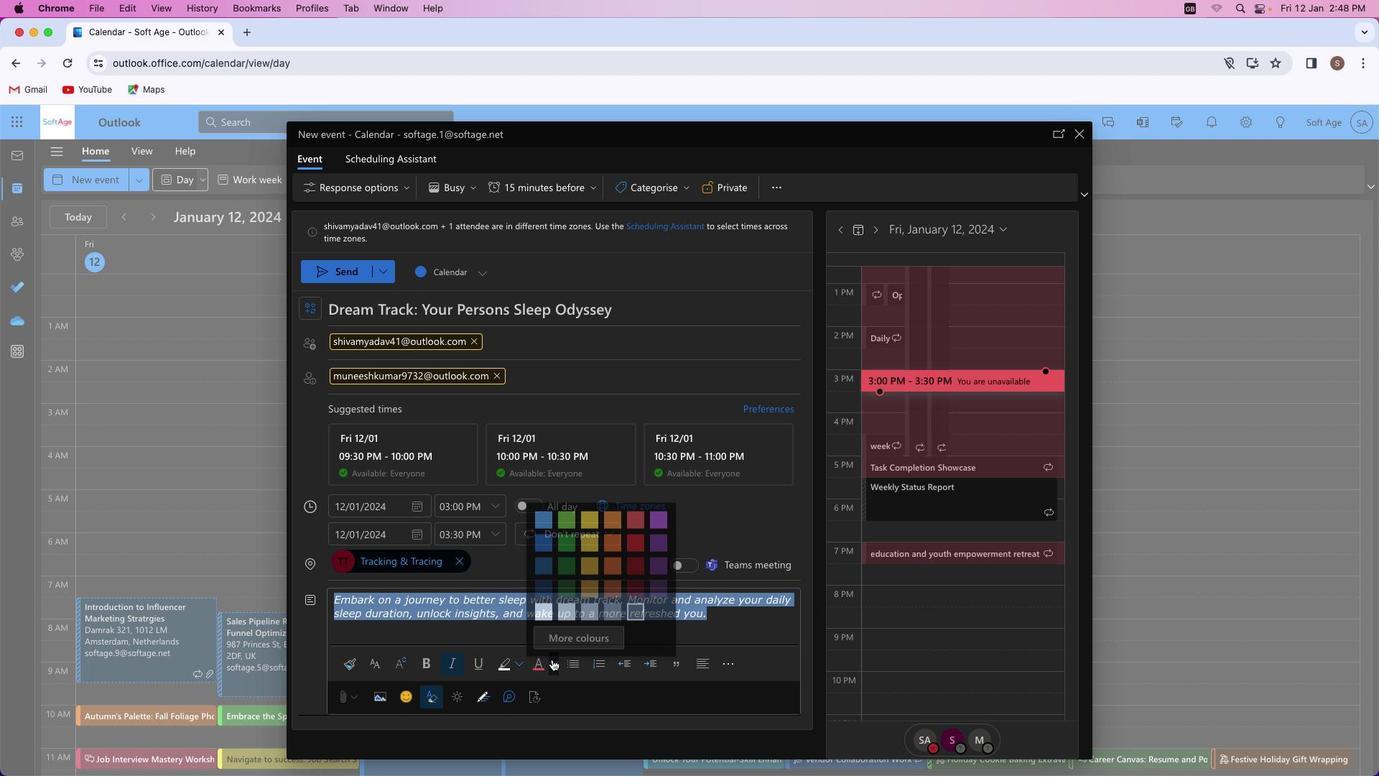 
Action: Mouse pressed left at (552, 659)
Screenshot: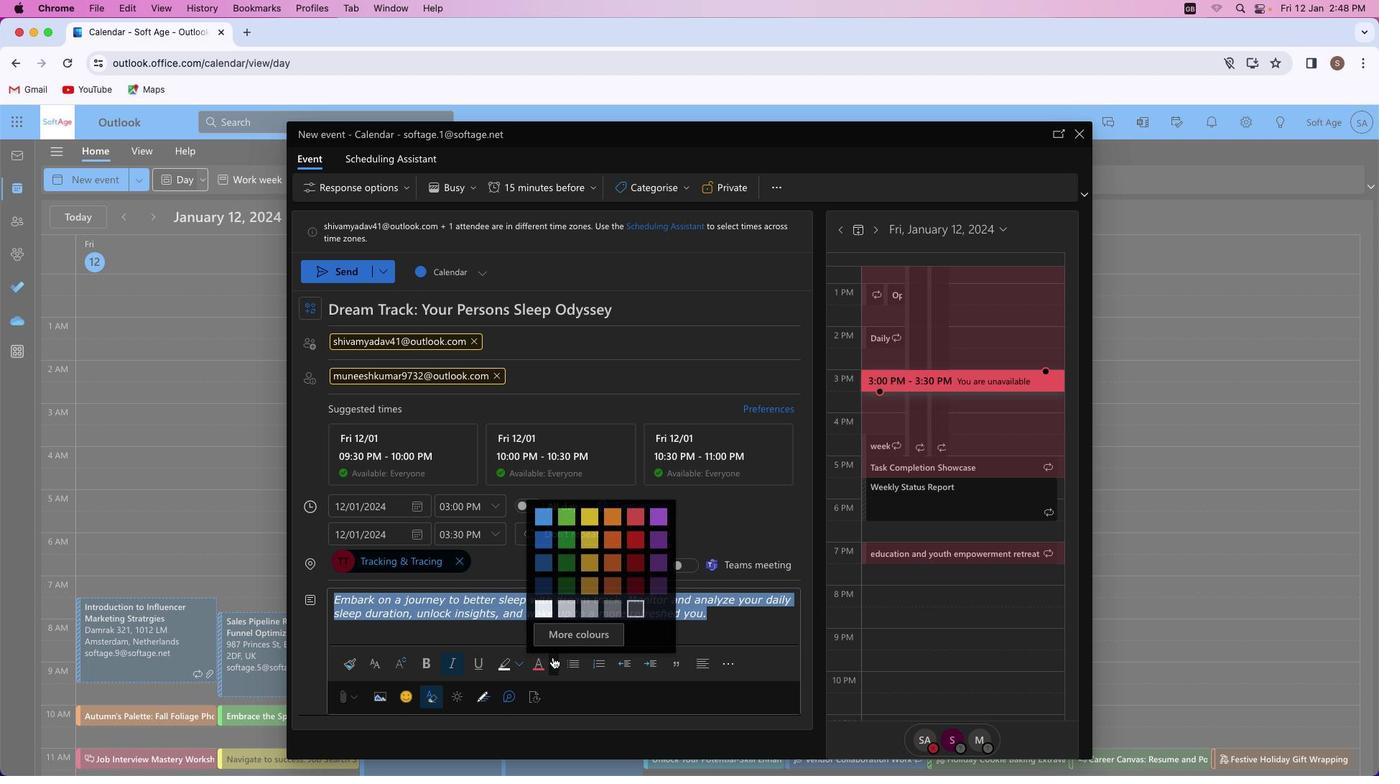 
Action: Mouse moved to (637, 584)
Screenshot: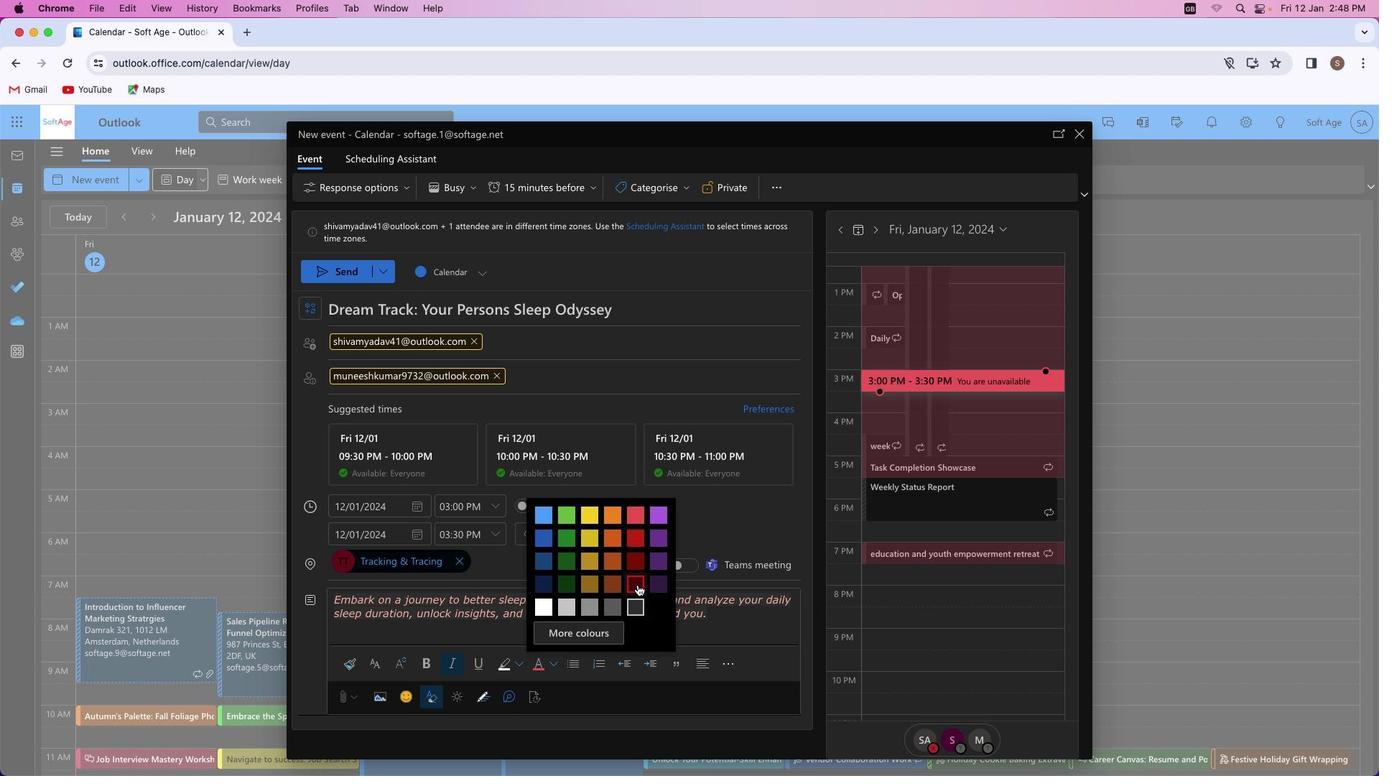 
Action: Mouse pressed left at (637, 584)
Screenshot: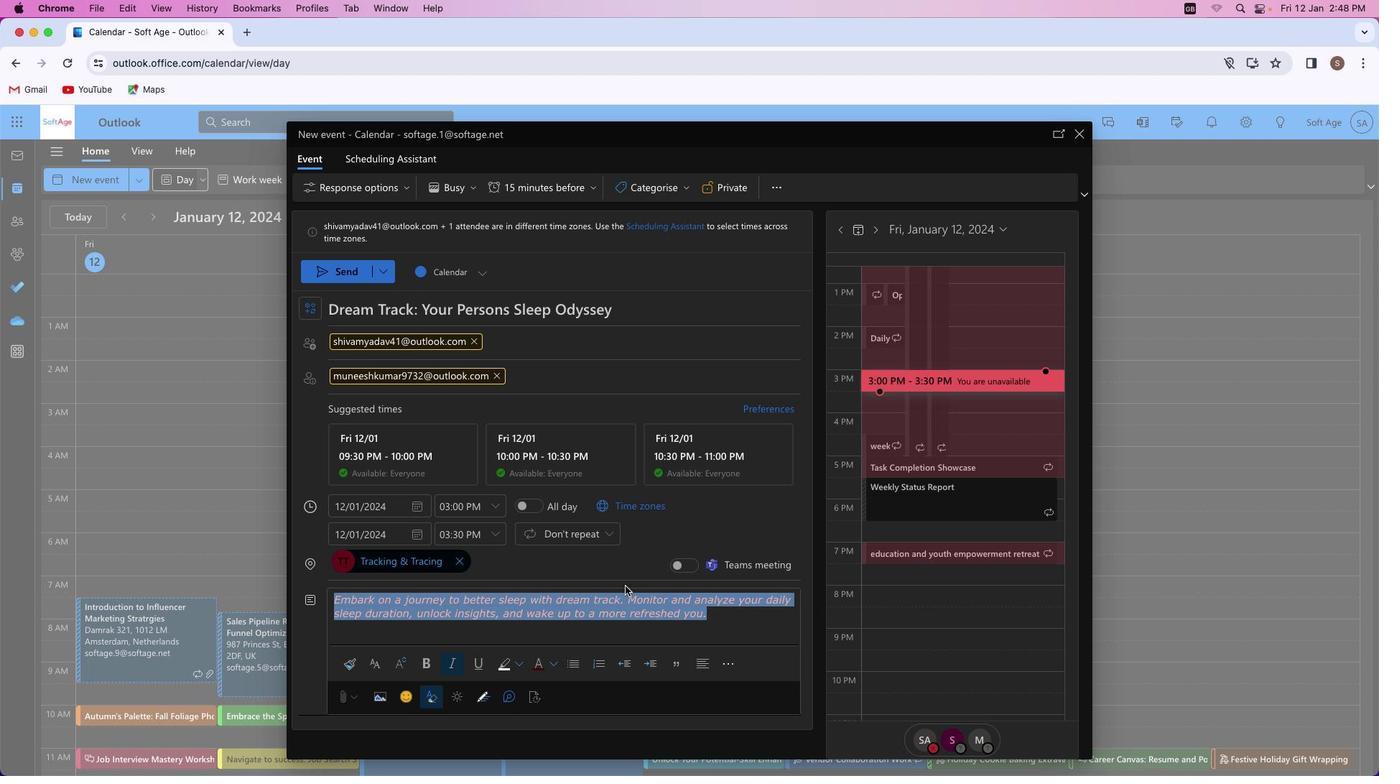 
Action: Mouse moved to (528, 632)
Screenshot: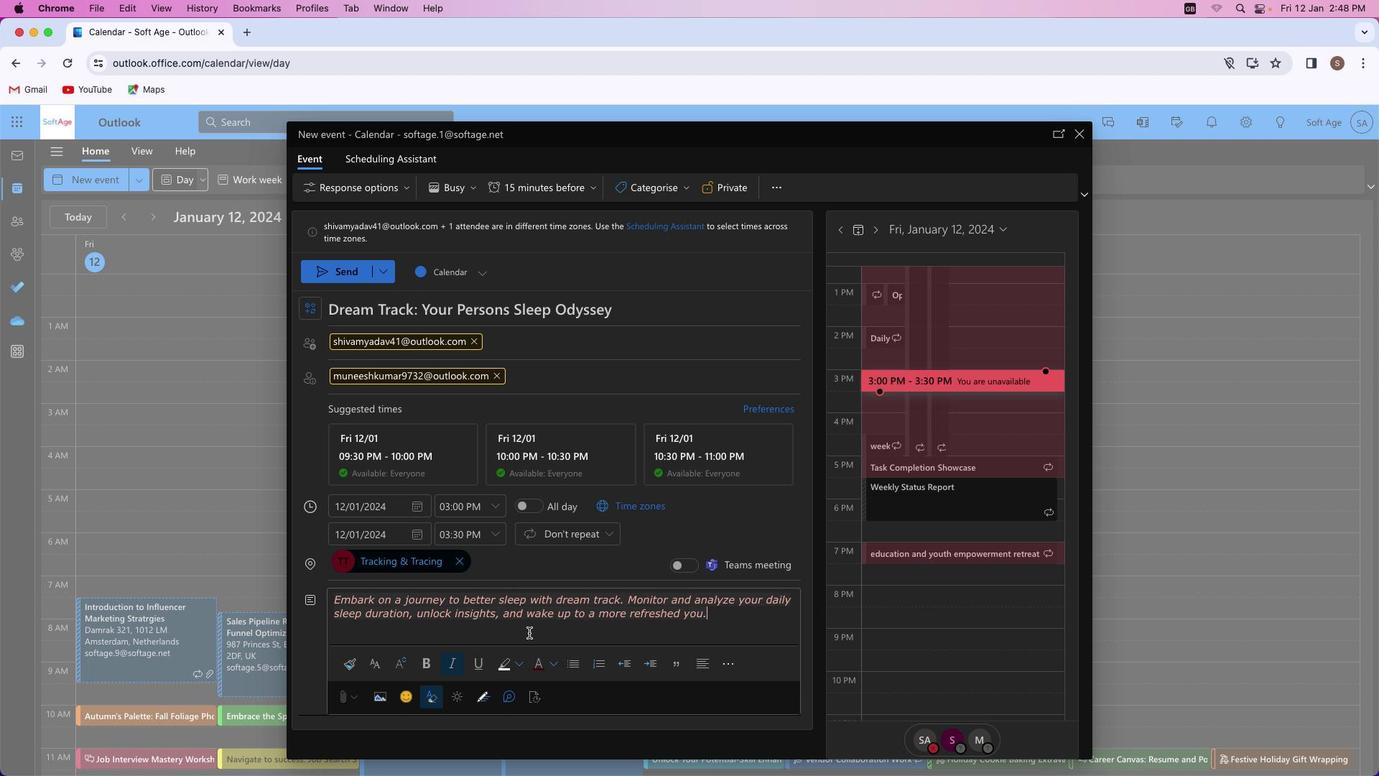 
Action: Mouse pressed left at (528, 632)
Screenshot: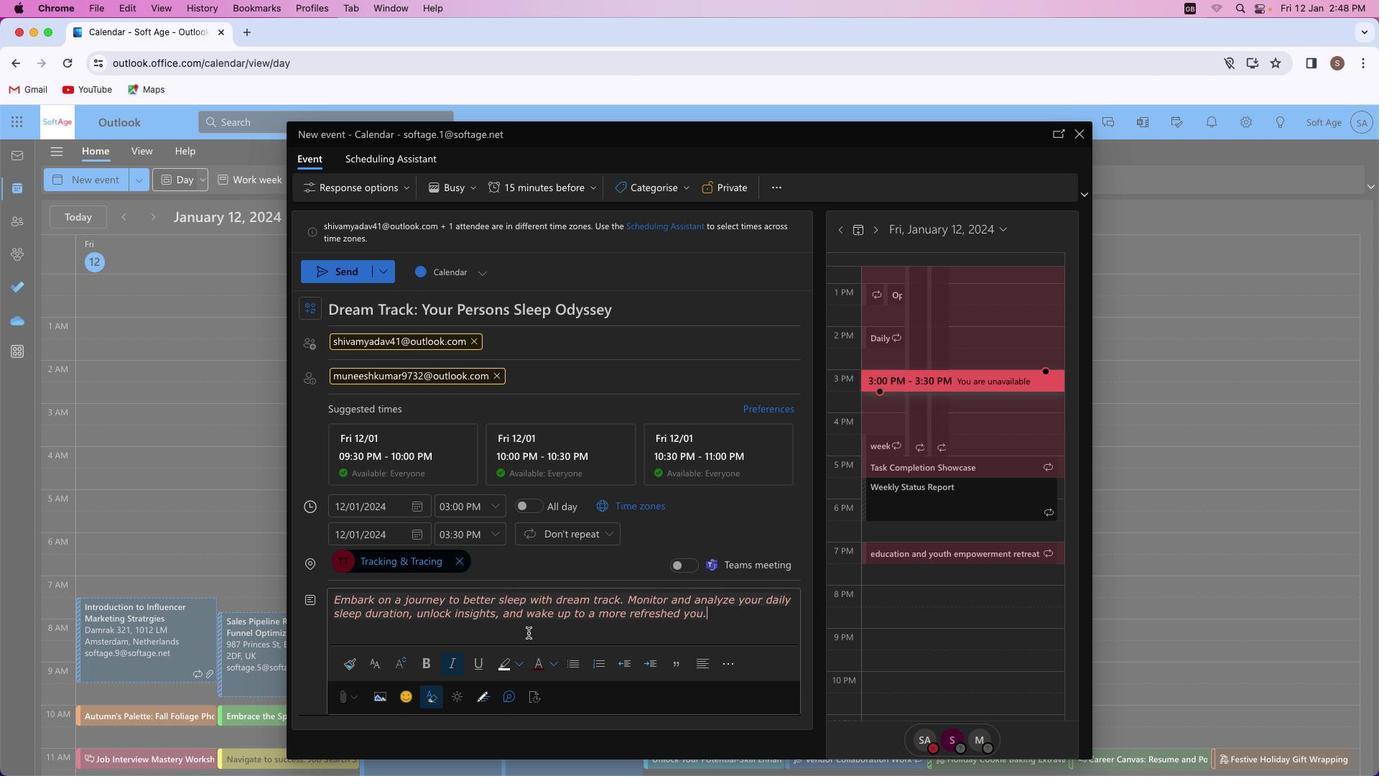 
Action: Mouse moved to (619, 599)
Screenshot: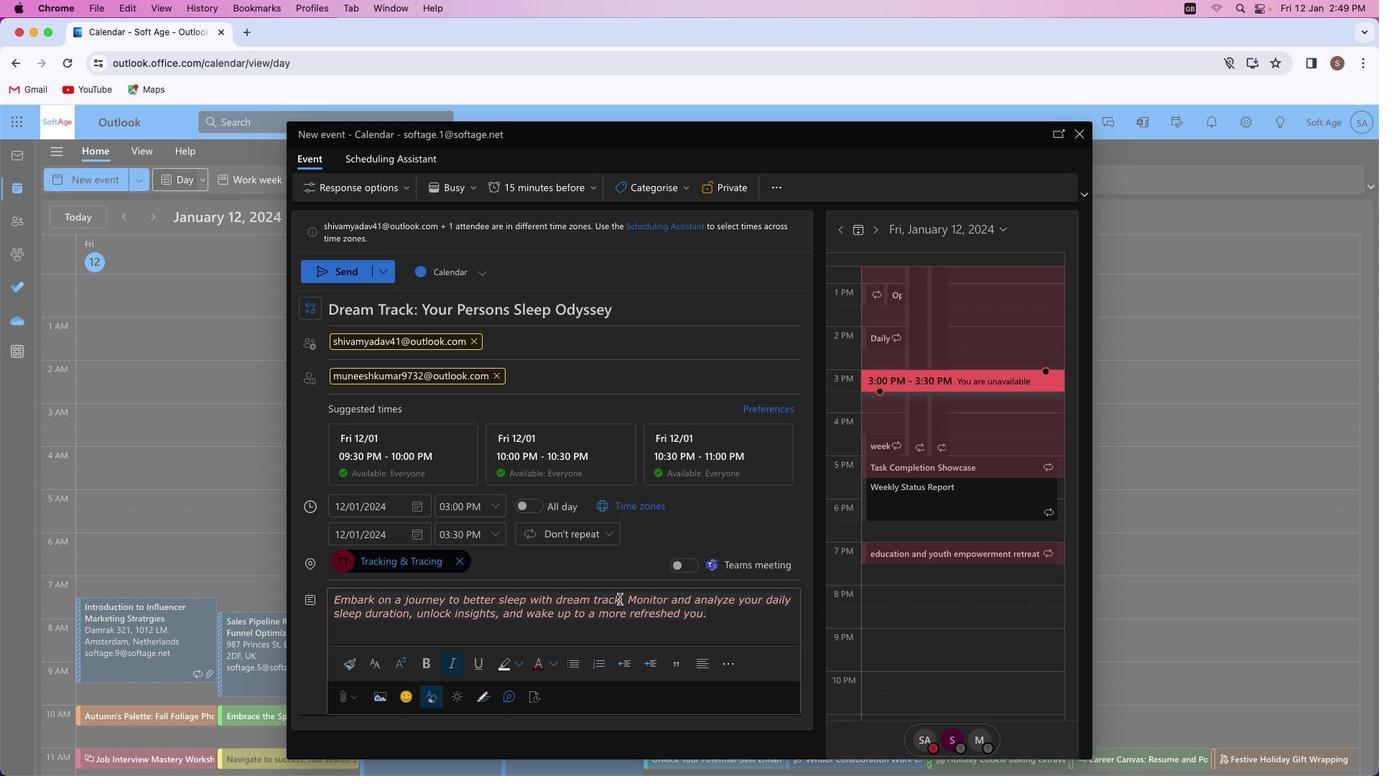 
Action: Mouse pressed left at (619, 599)
Screenshot: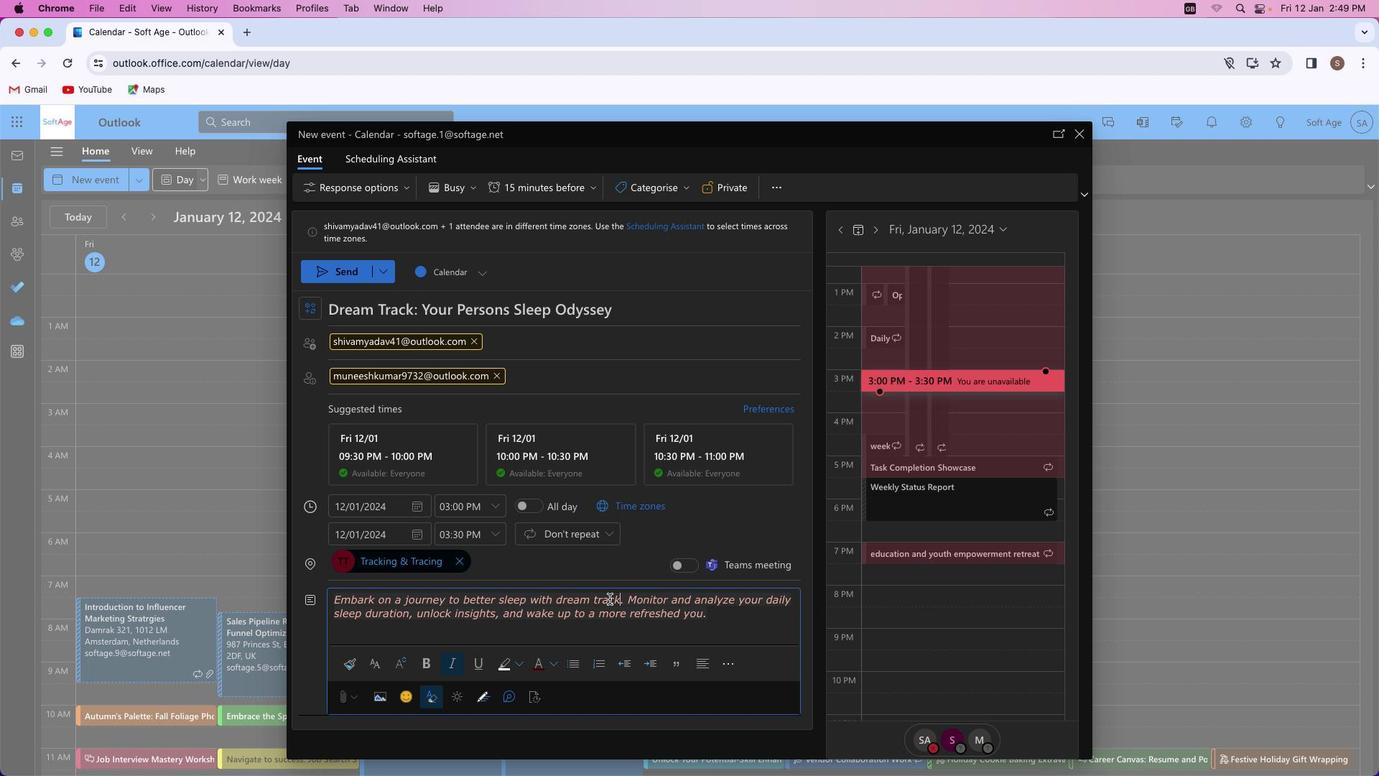 
Action: Mouse moved to (429, 665)
Screenshot: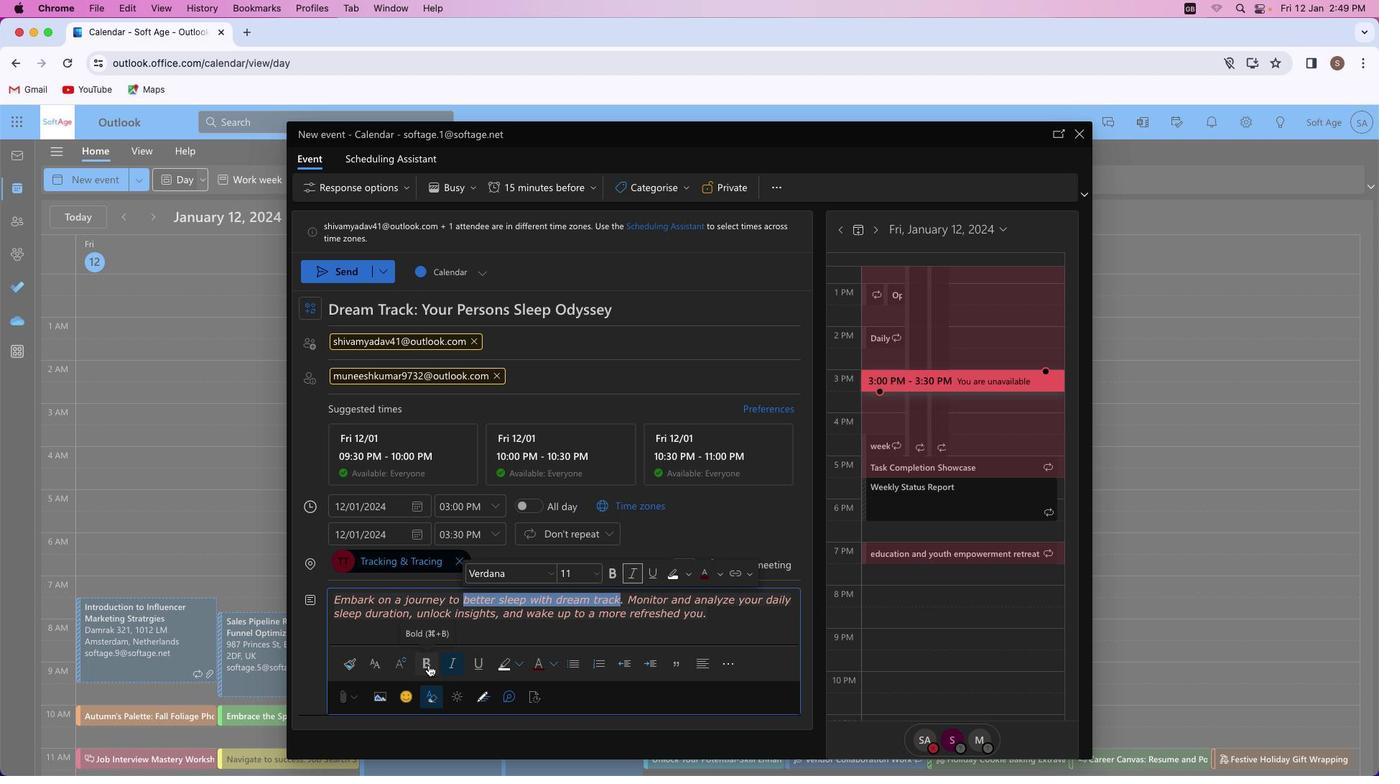 
Action: Mouse pressed left at (429, 665)
Screenshot: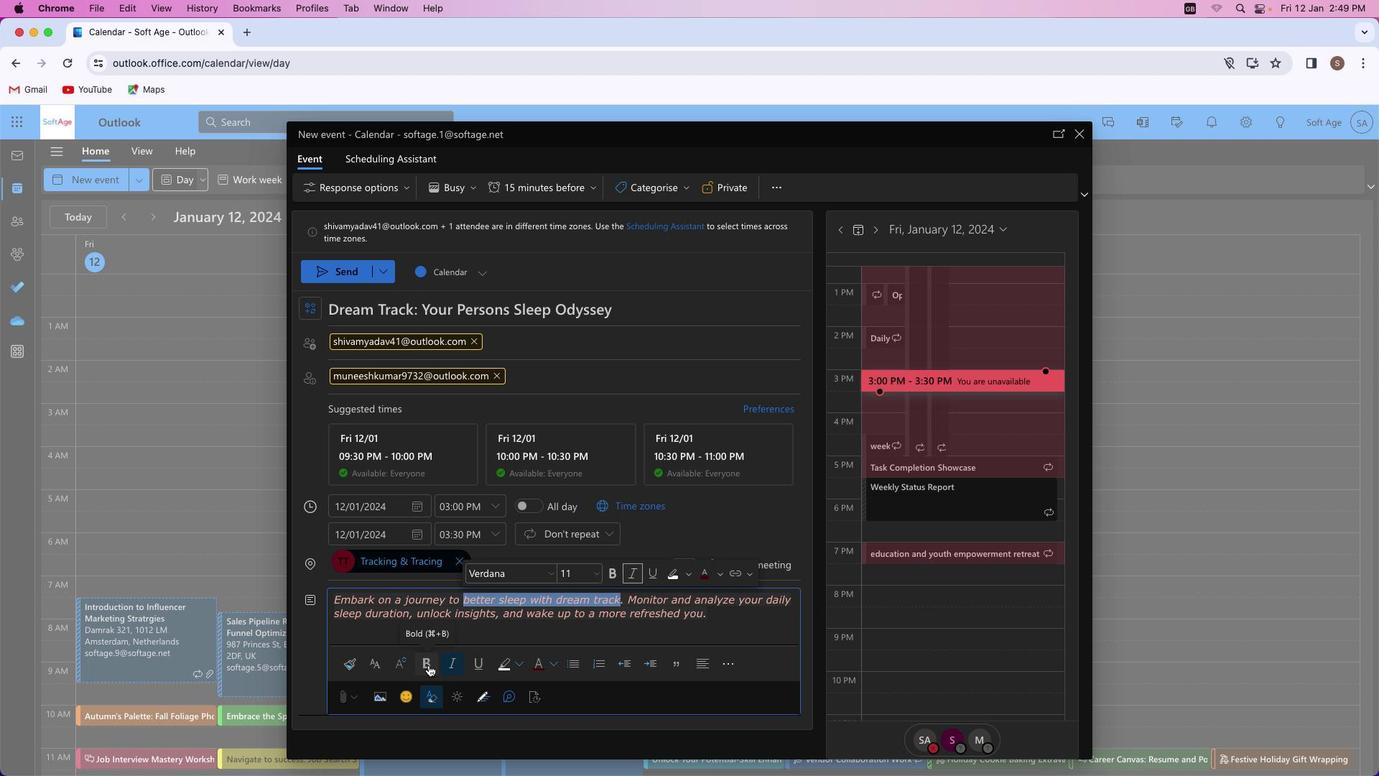 
Action: Mouse moved to (633, 636)
Screenshot: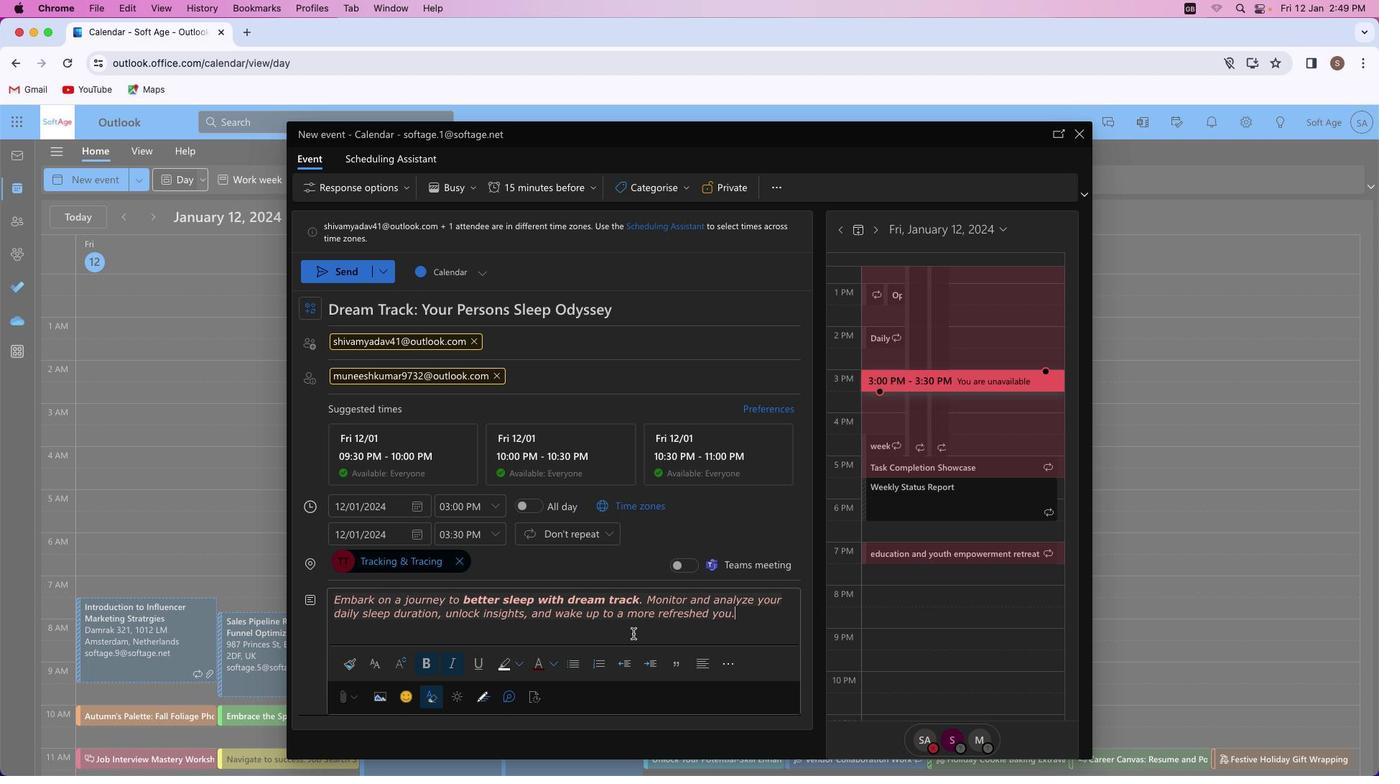 
Action: Mouse pressed left at (633, 636)
Screenshot: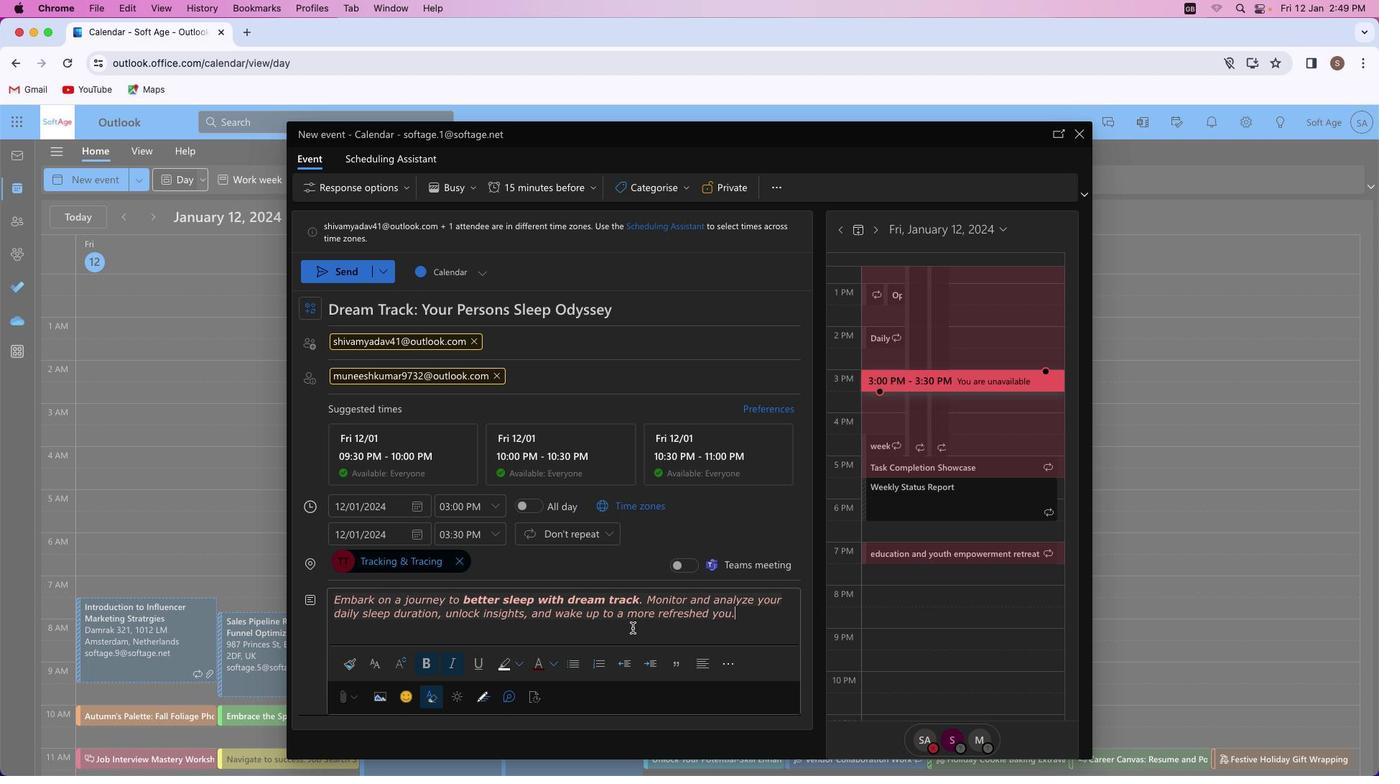 
Action: Mouse moved to (639, 602)
Screenshot: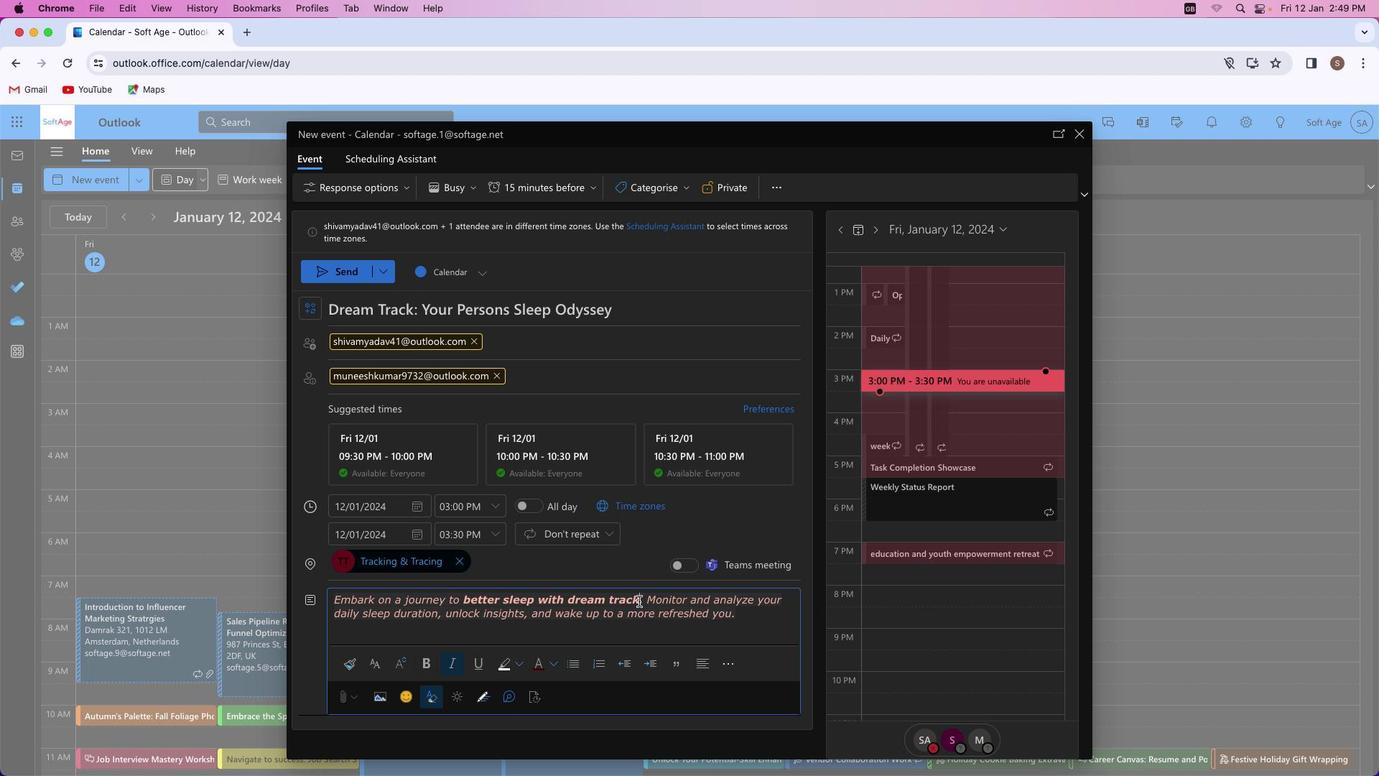 
Action: Mouse pressed left at (639, 602)
Screenshot: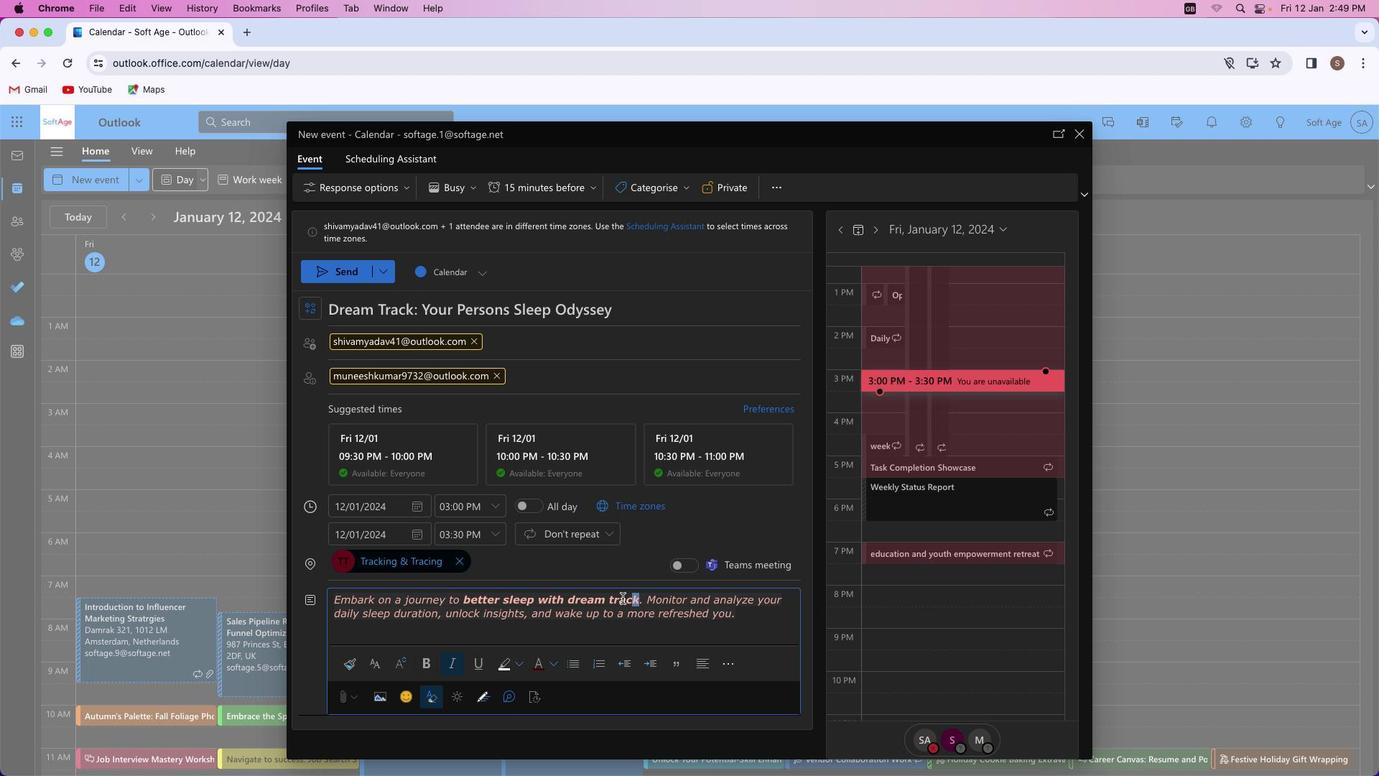 
Action: Mouse moved to (550, 661)
Screenshot: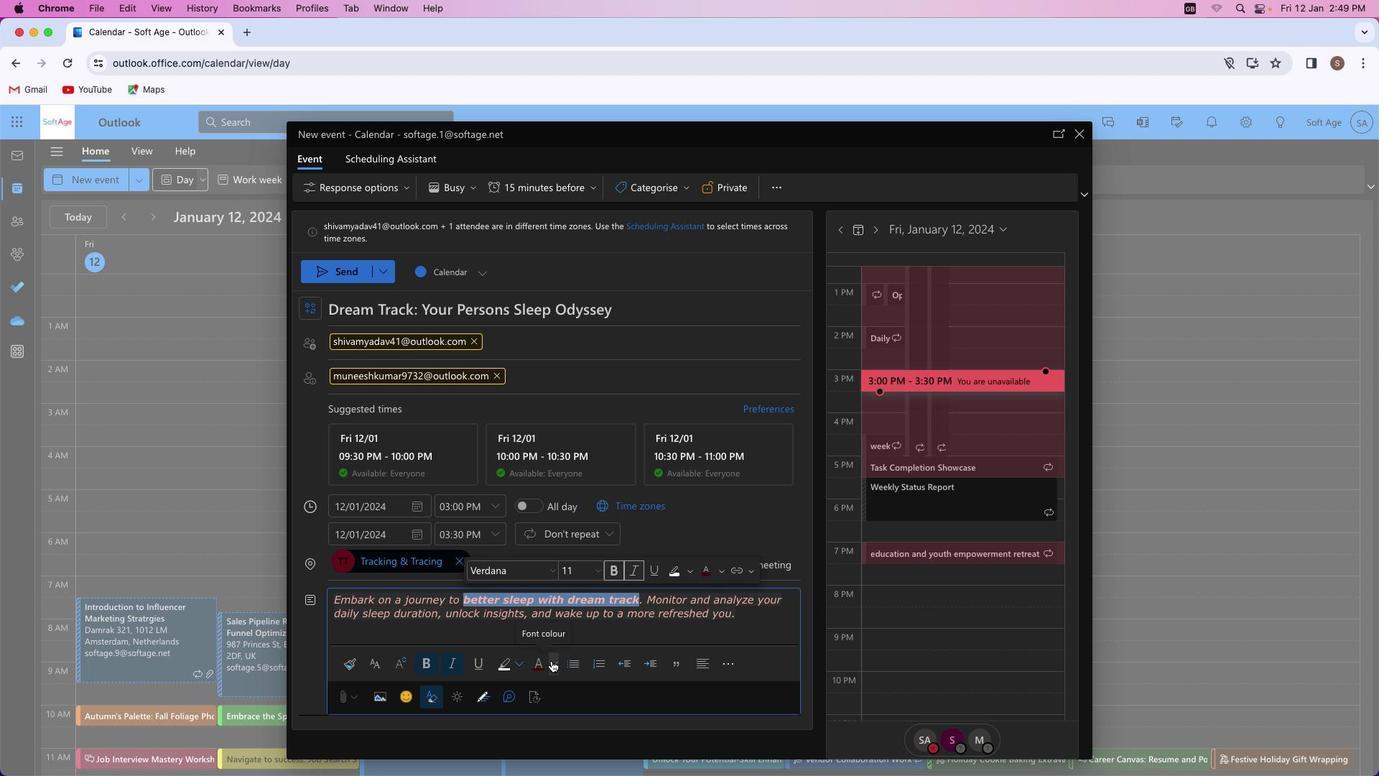 
Action: Mouse pressed left at (550, 661)
Screenshot: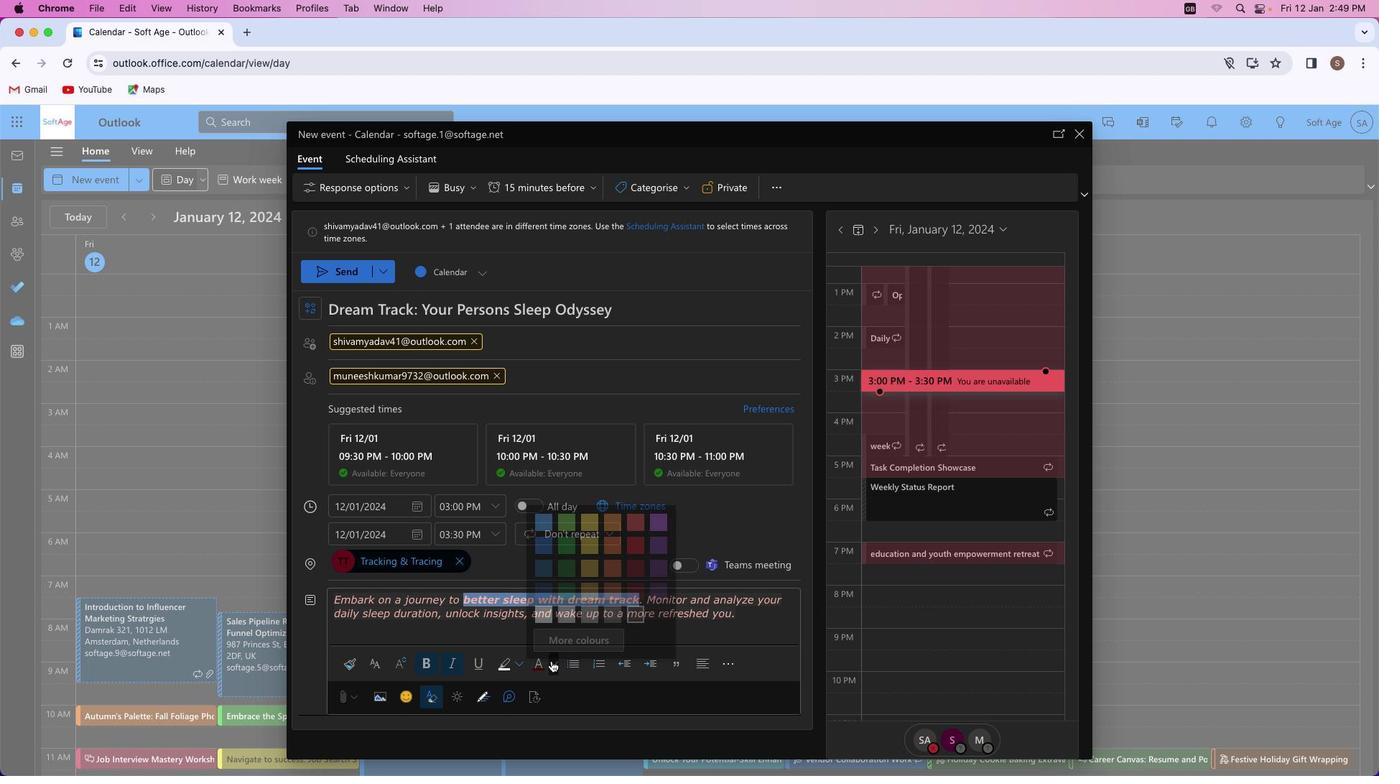 
Action: Mouse moved to (628, 539)
Screenshot: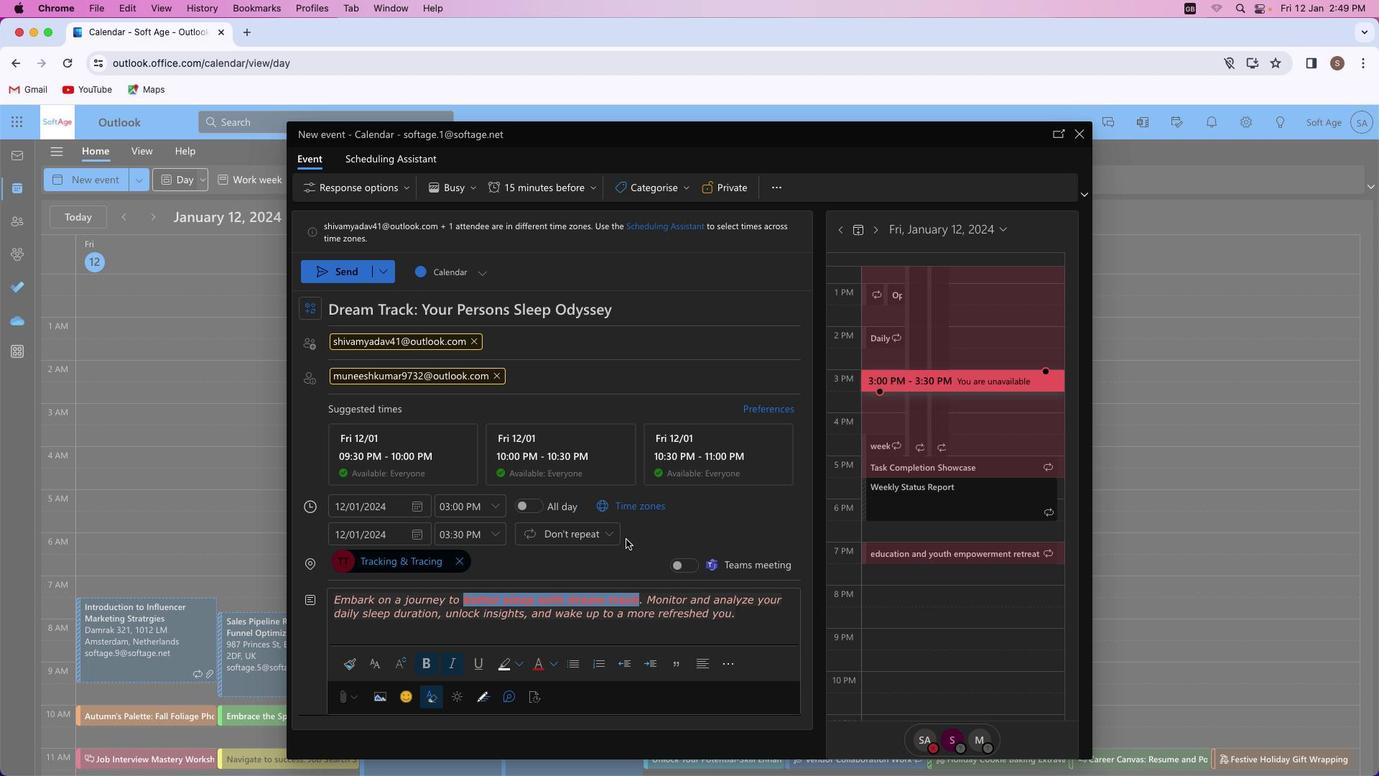 
Action: Mouse pressed left at (628, 539)
Screenshot: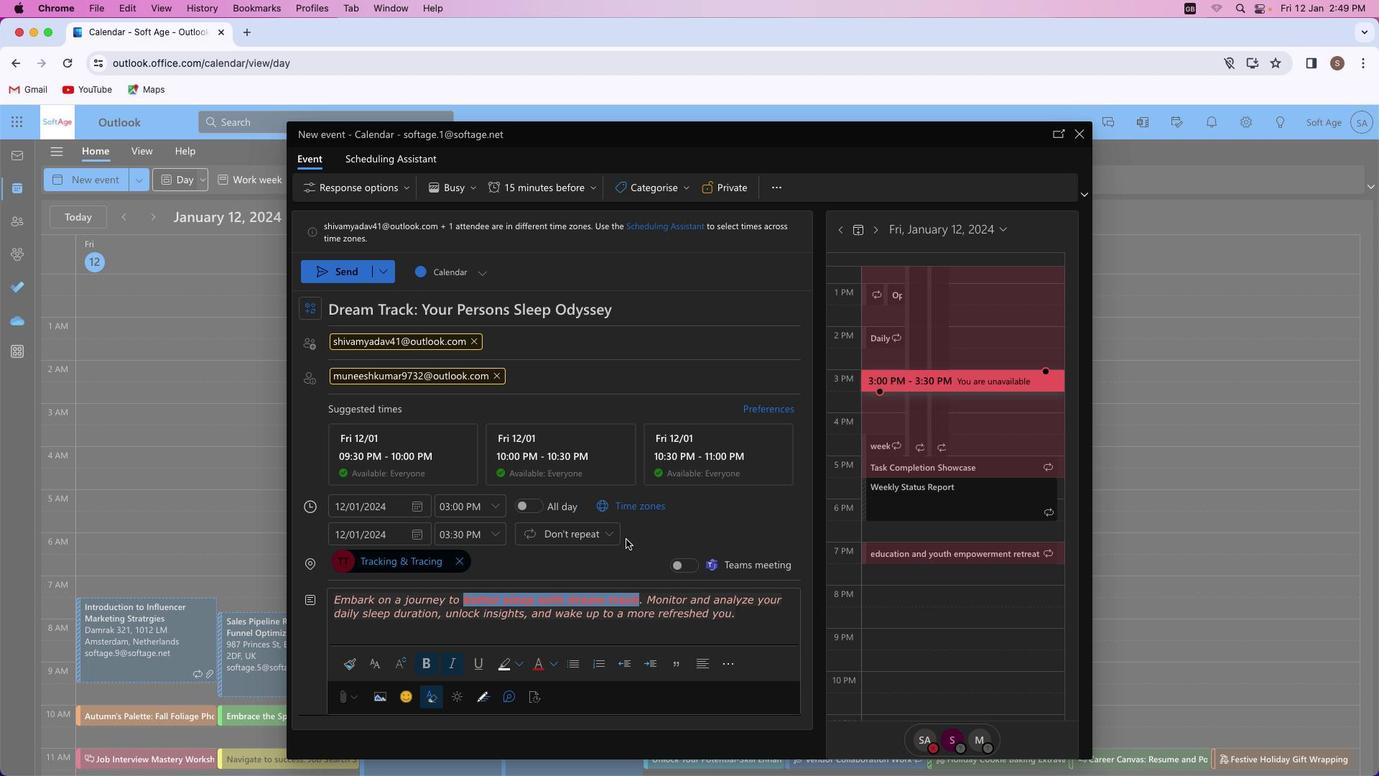 
Action: Mouse moved to (476, 659)
Screenshot: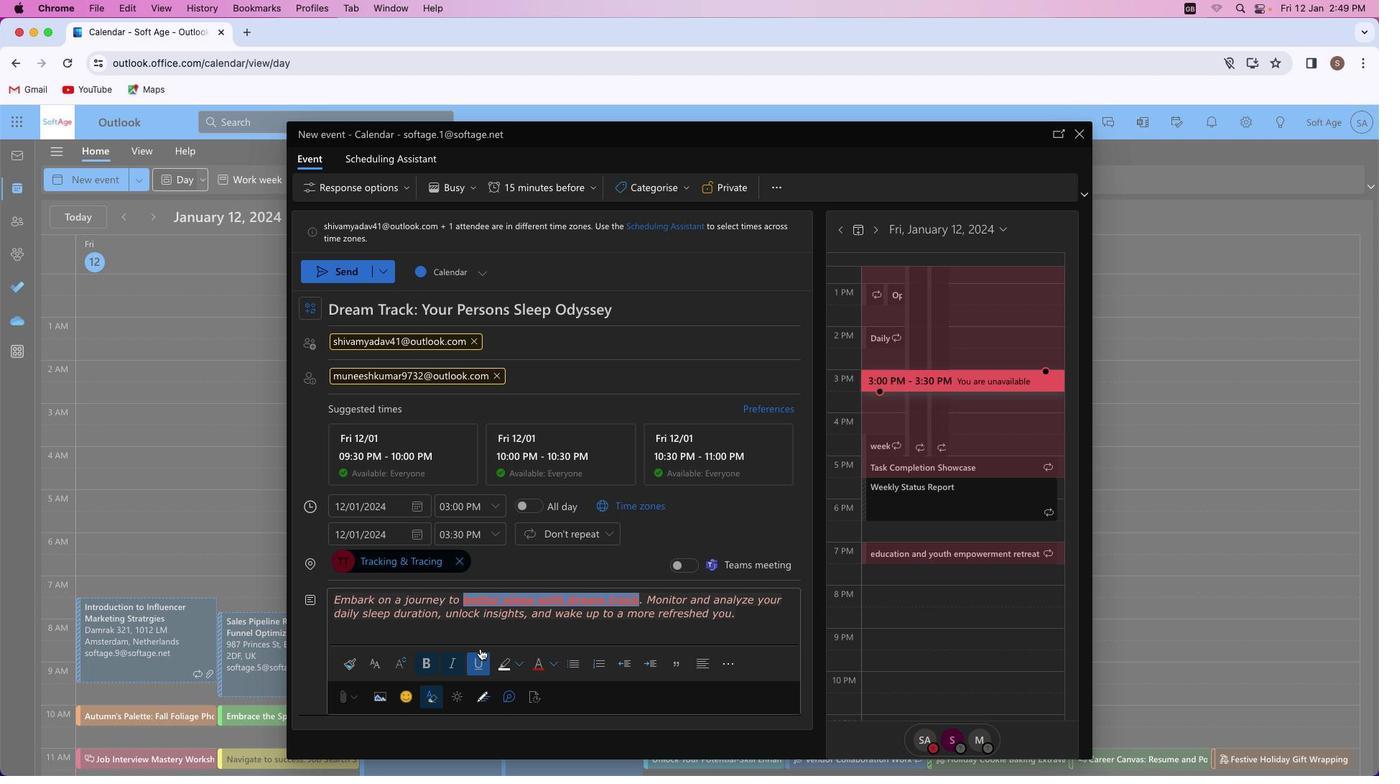 
Action: Mouse pressed left at (476, 659)
Screenshot: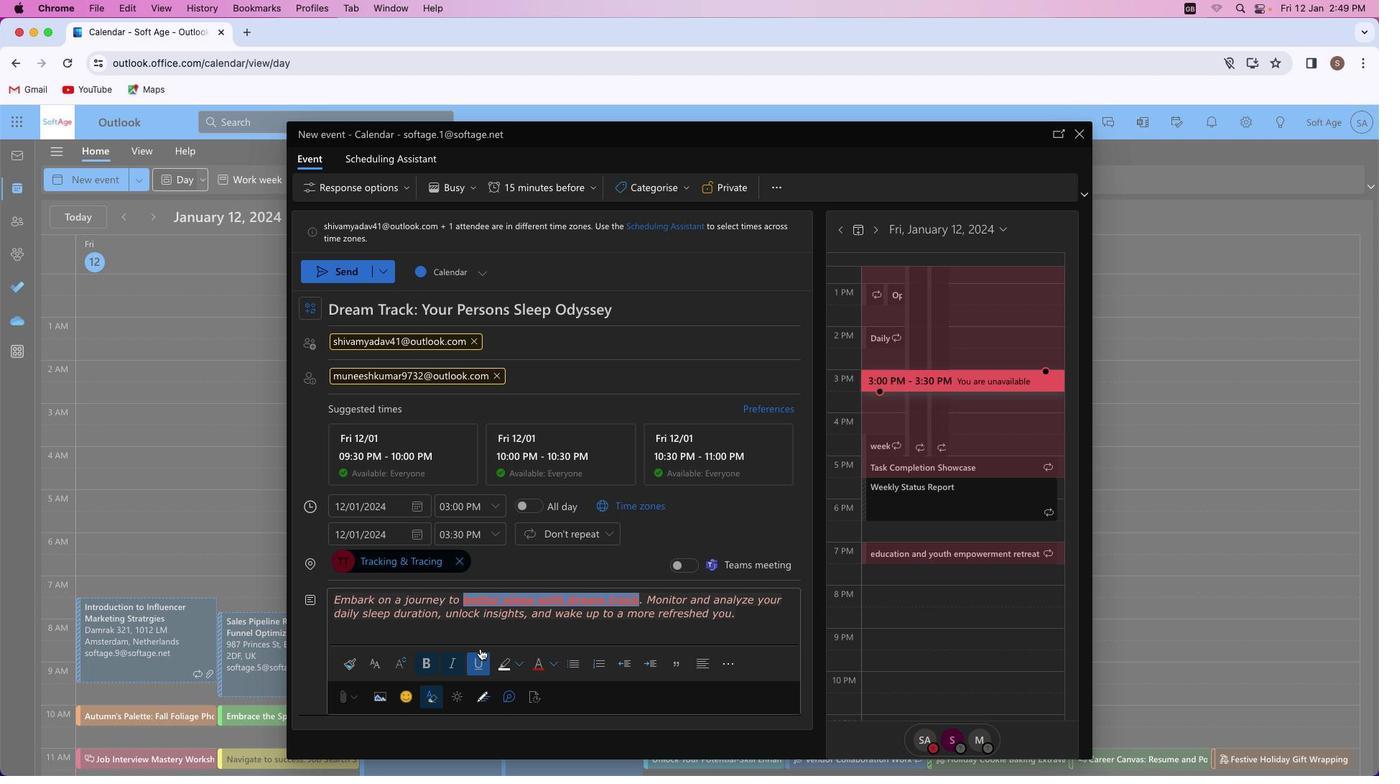 
Action: Mouse moved to (503, 626)
Screenshot: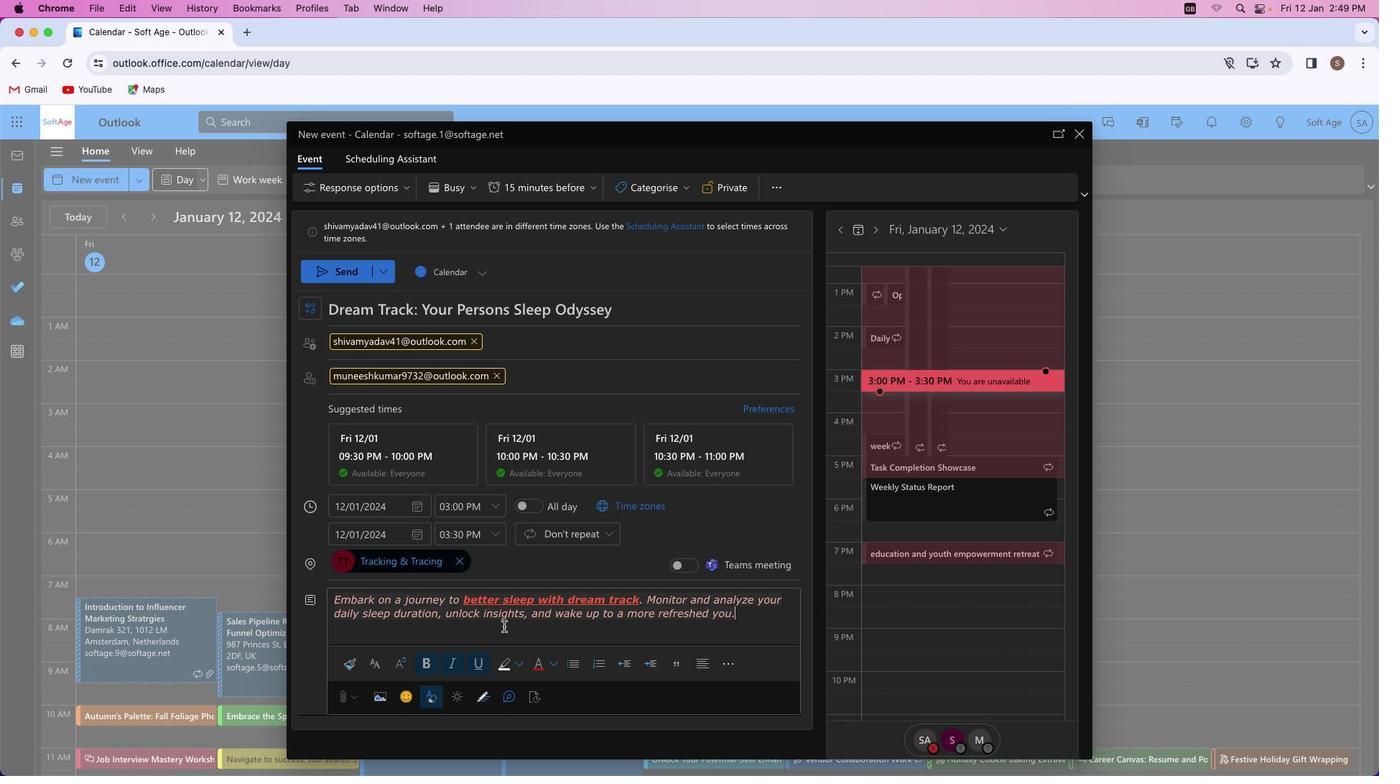 
Action: Mouse pressed left at (503, 626)
Screenshot: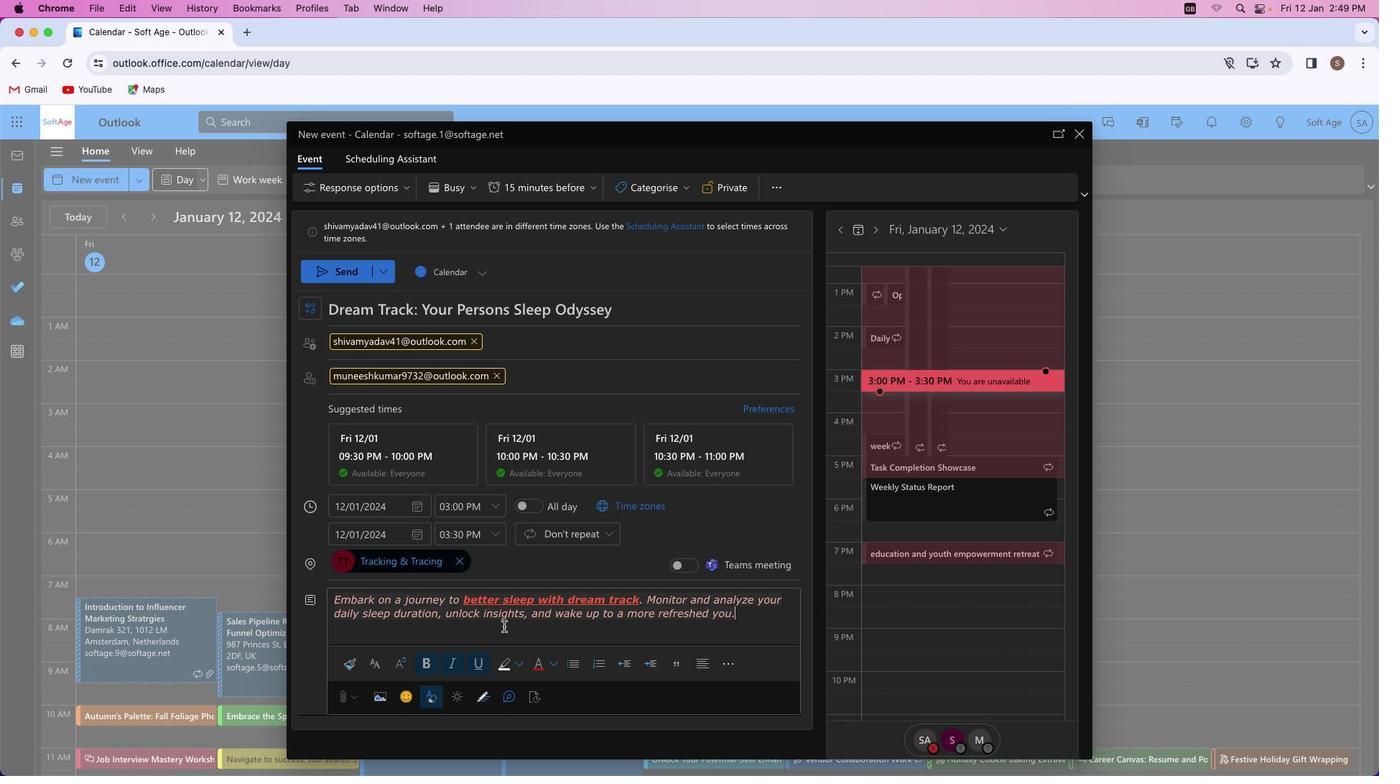 
Action: Mouse moved to (654, 190)
Screenshot: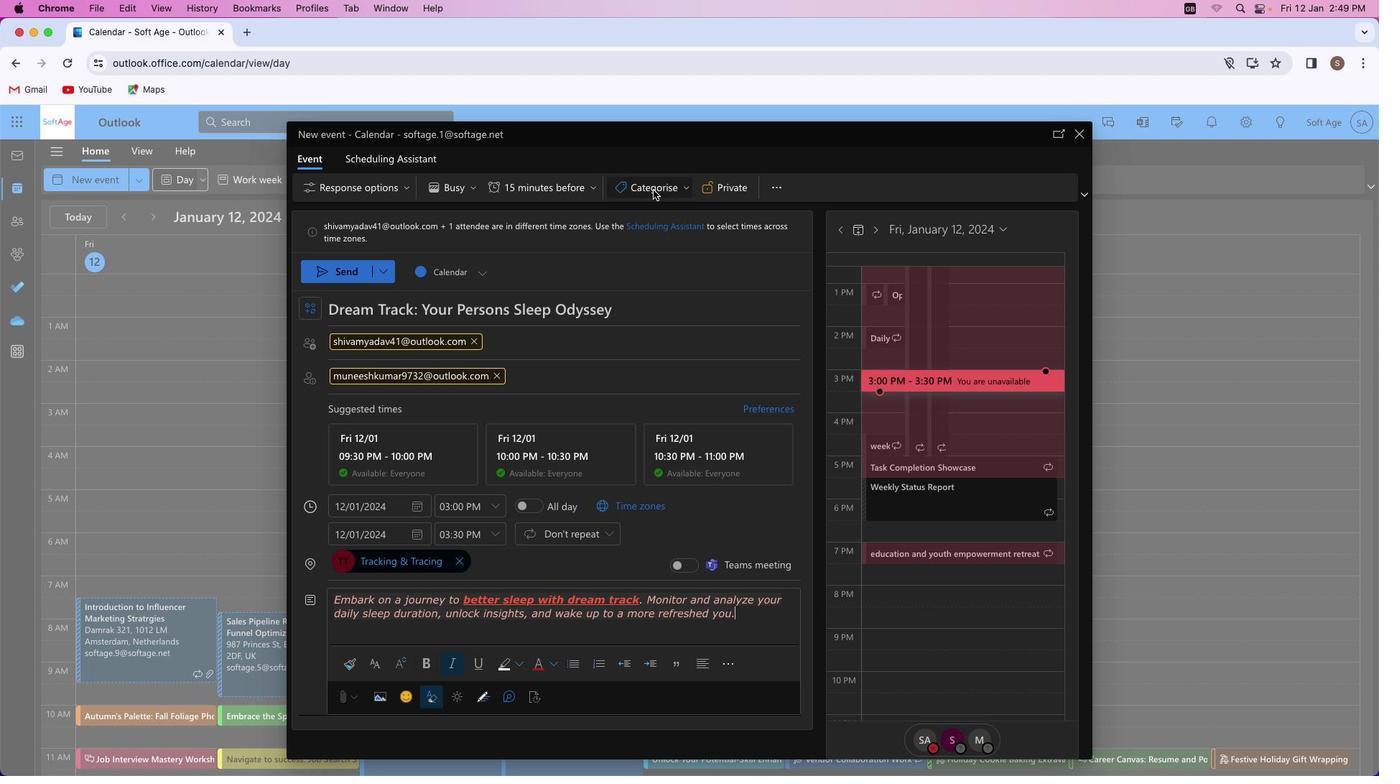 
Action: Mouse pressed left at (654, 190)
Screenshot: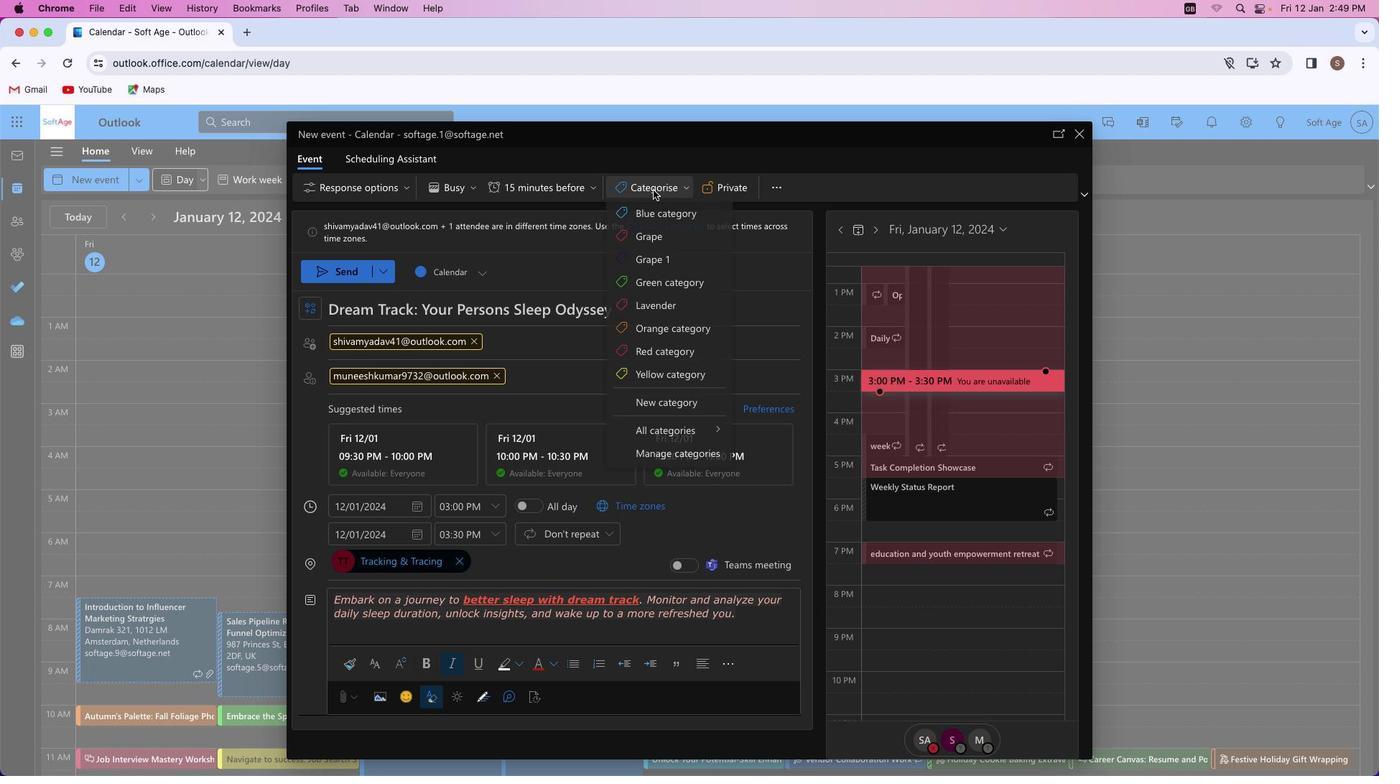 
Action: Mouse moved to (653, 312)
Screenshot: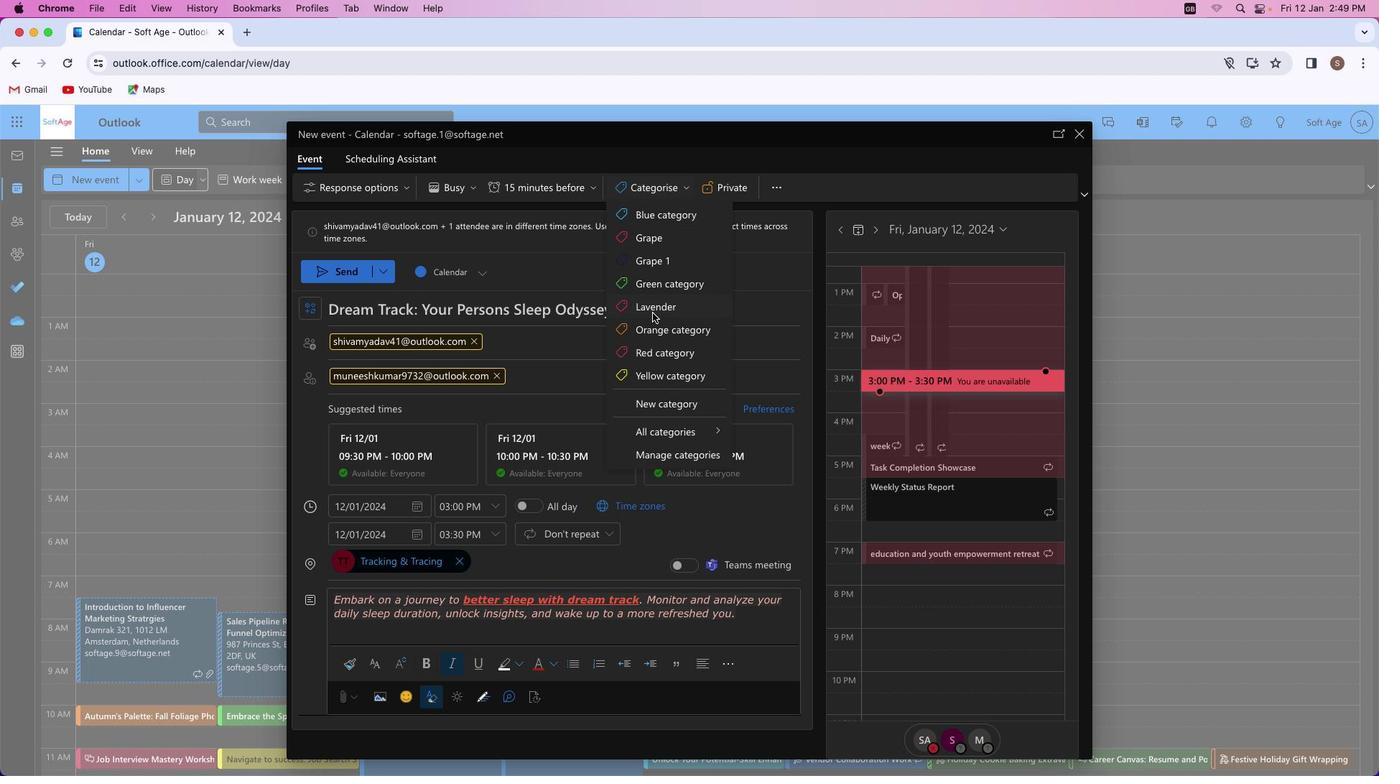 
Action: Mouse pressed left at (653, 312)
Screenshot: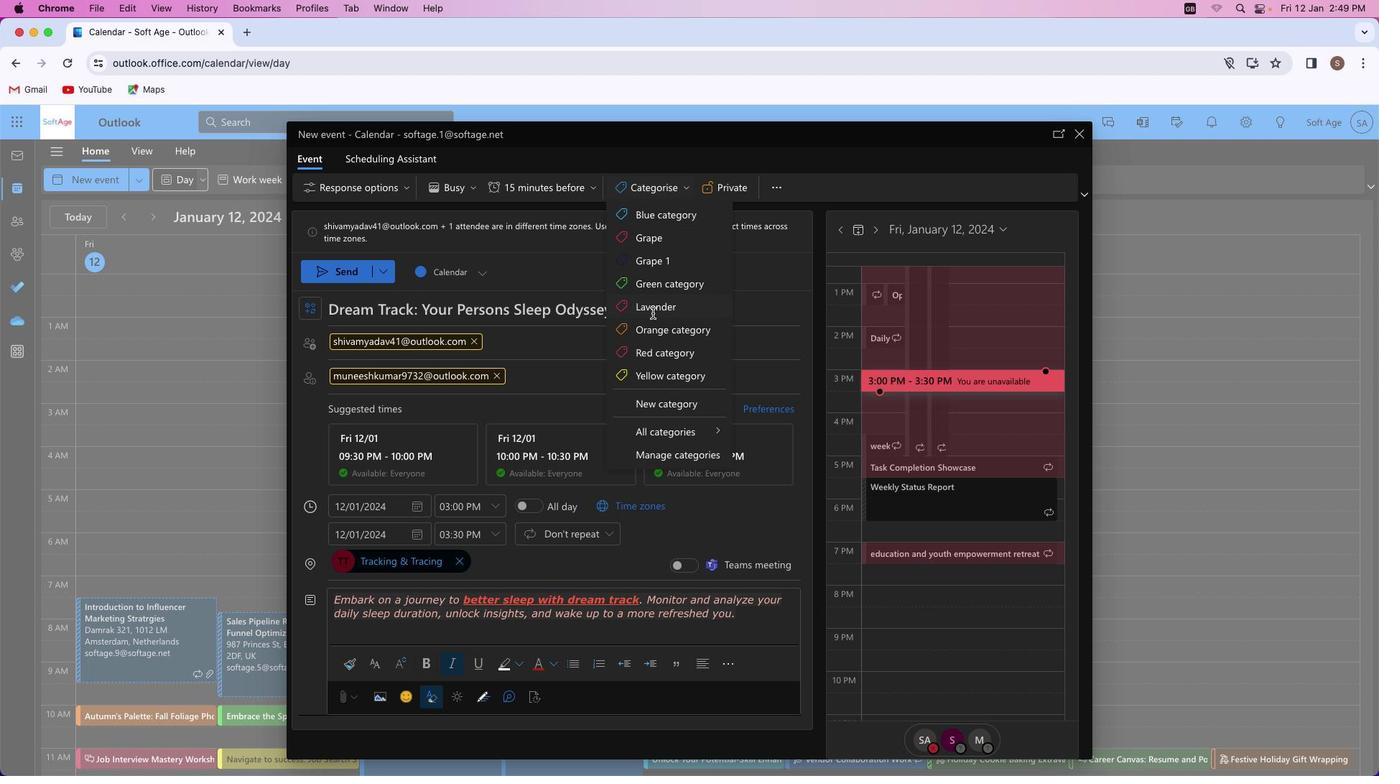 
Action: Mouse moved to (472, 189)
Screenshot: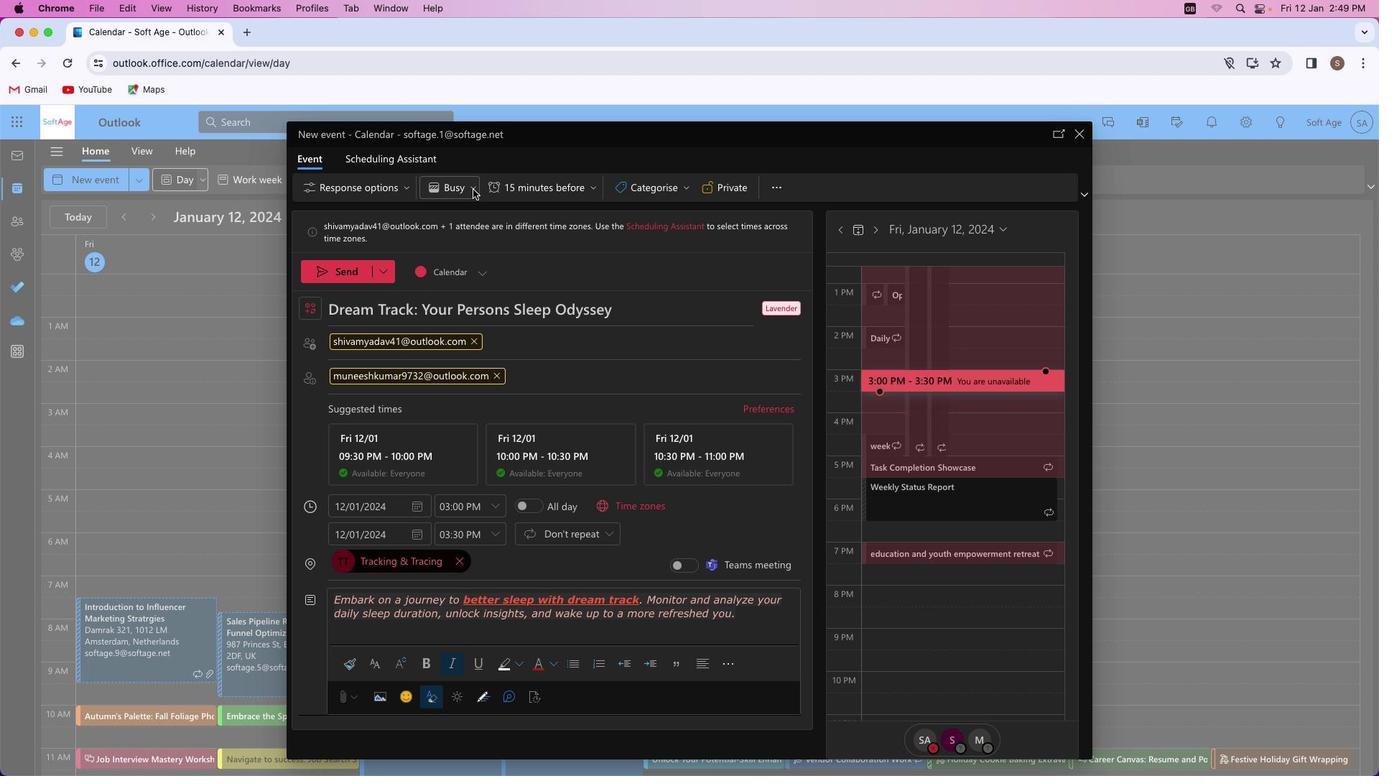 
Action: Mouse pressed left at (472, 189)
Screenshot: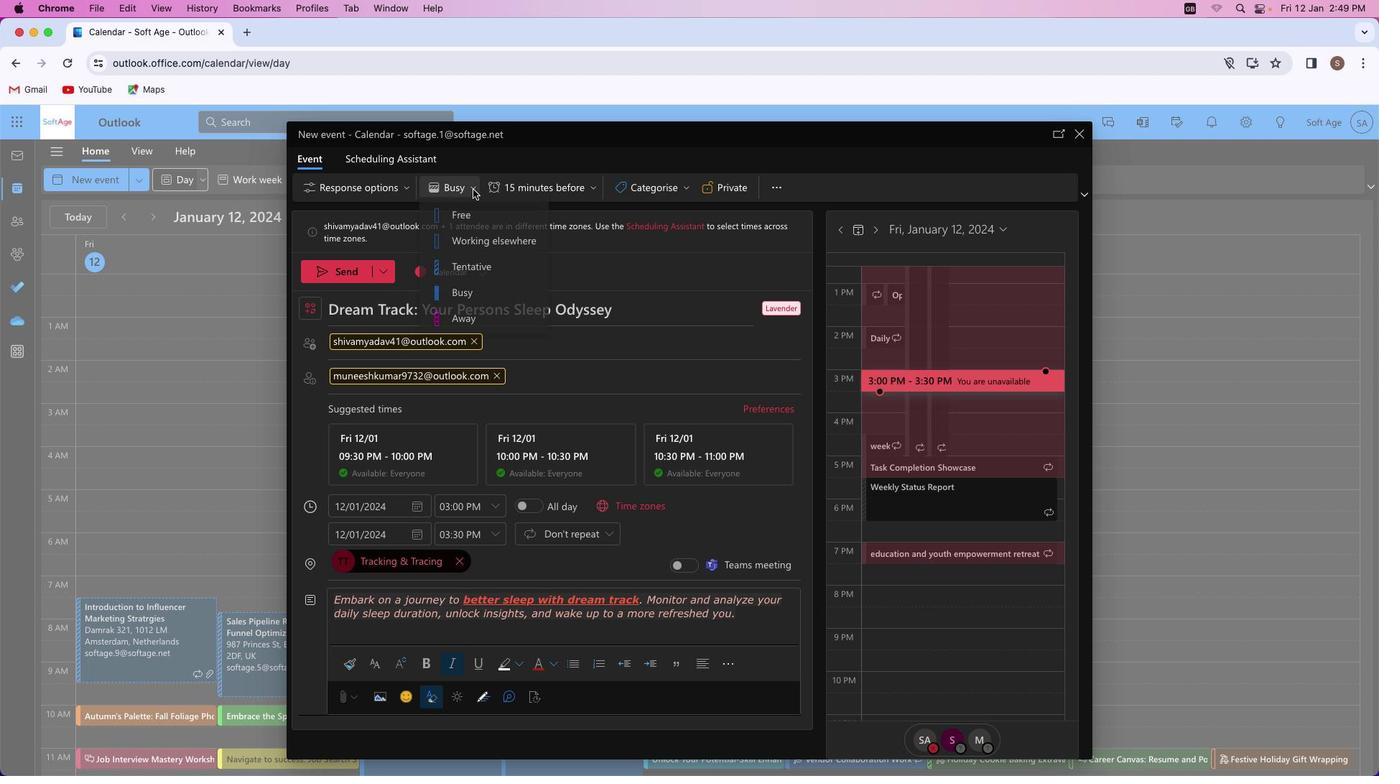 
Action: Mouse moved to (465, 246)
Screenshot: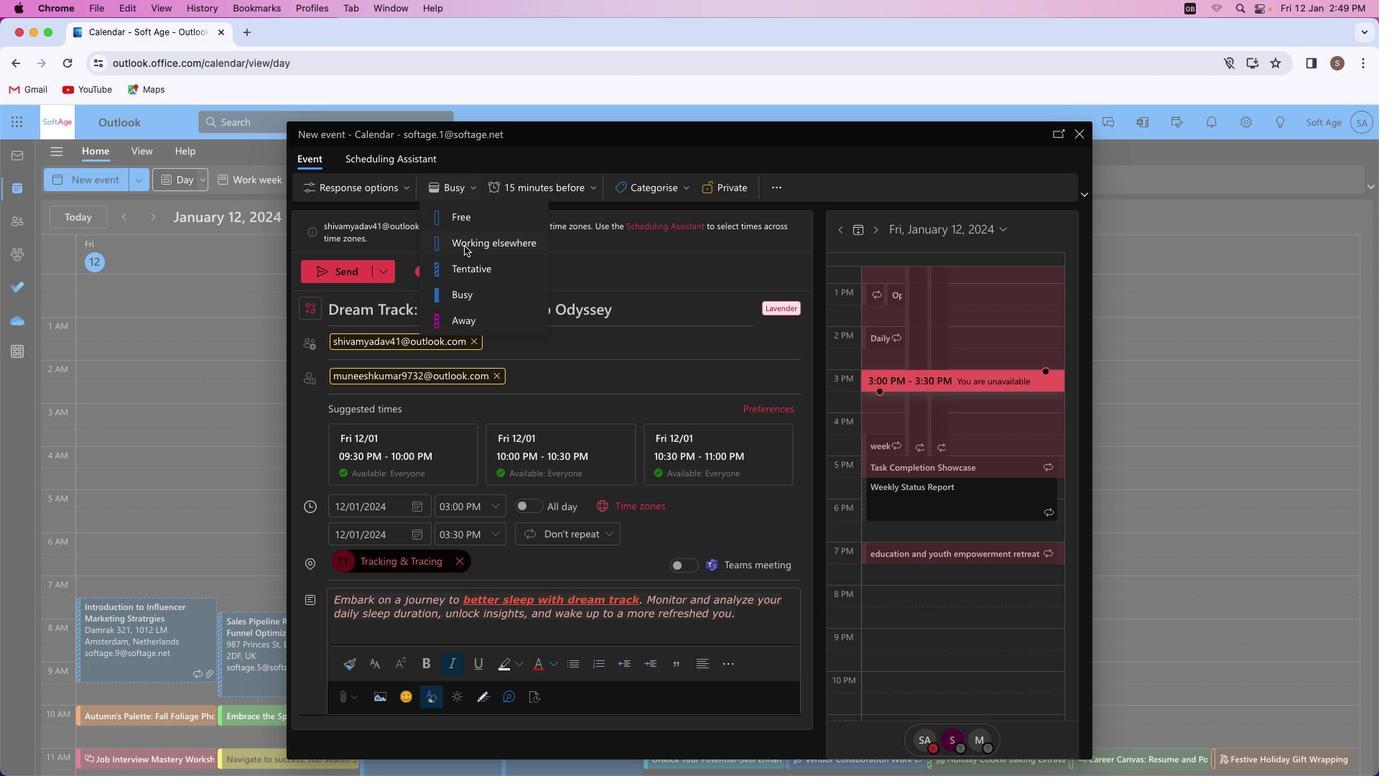
Action: Mouse pressed left at (465, 246)
Screenshot: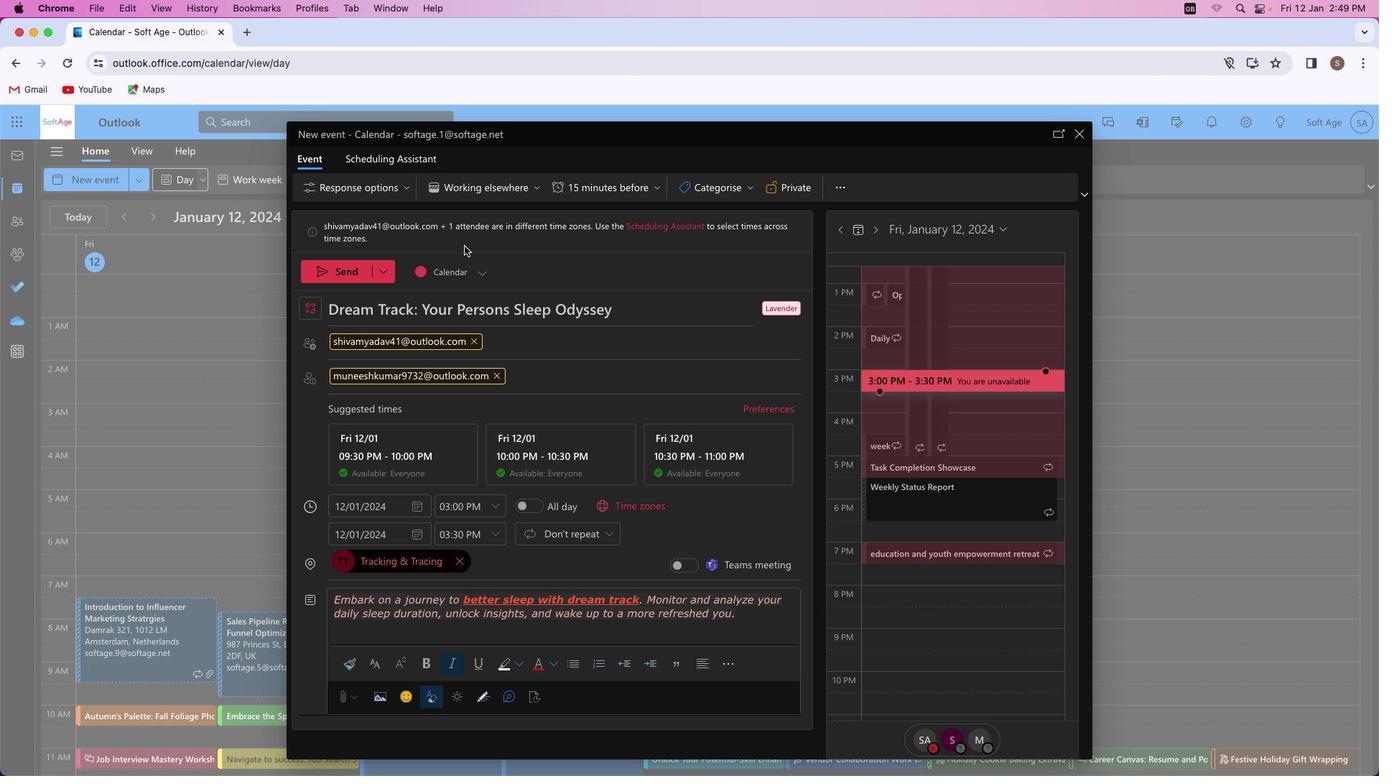 
Action: Mouse moved to (337, 268)
Screenshot: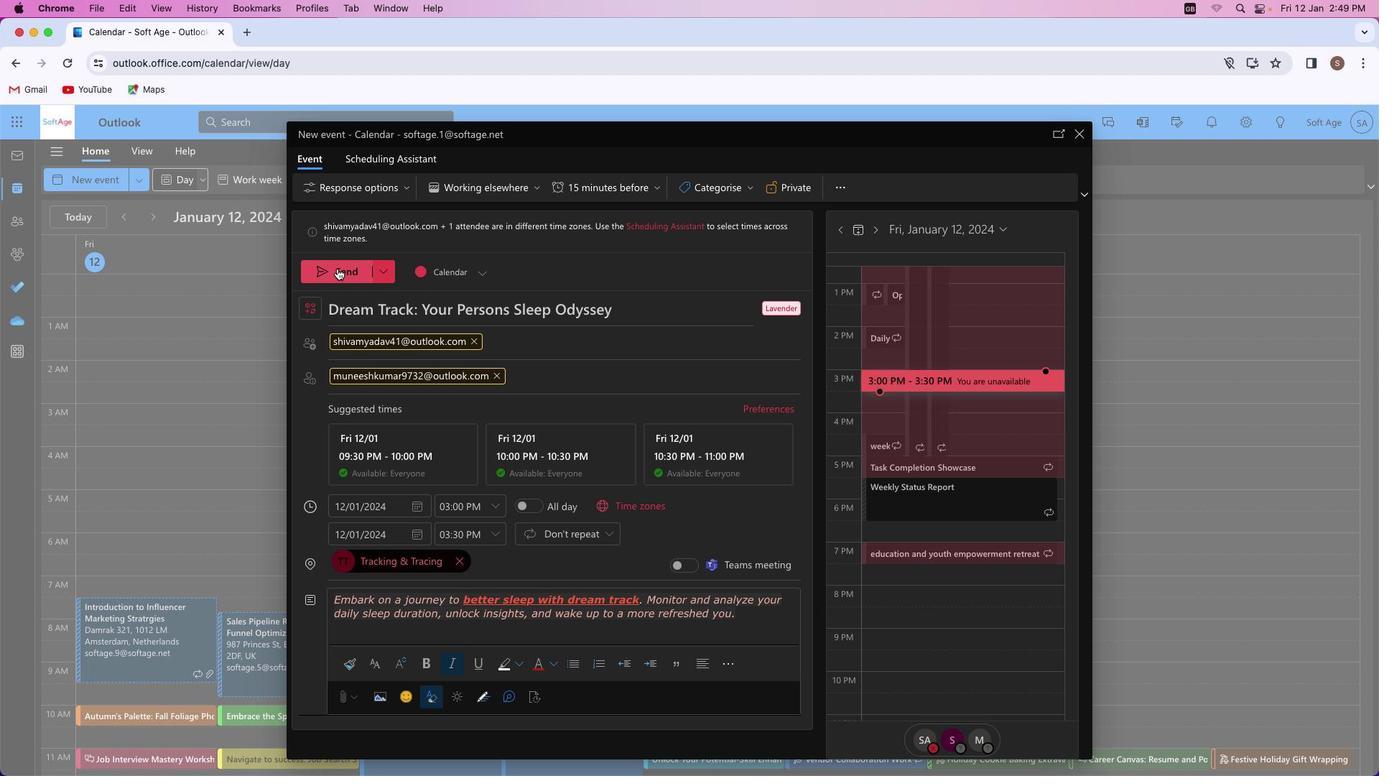 
Action: Mouse pressed left at (337, 268)
Screenshot: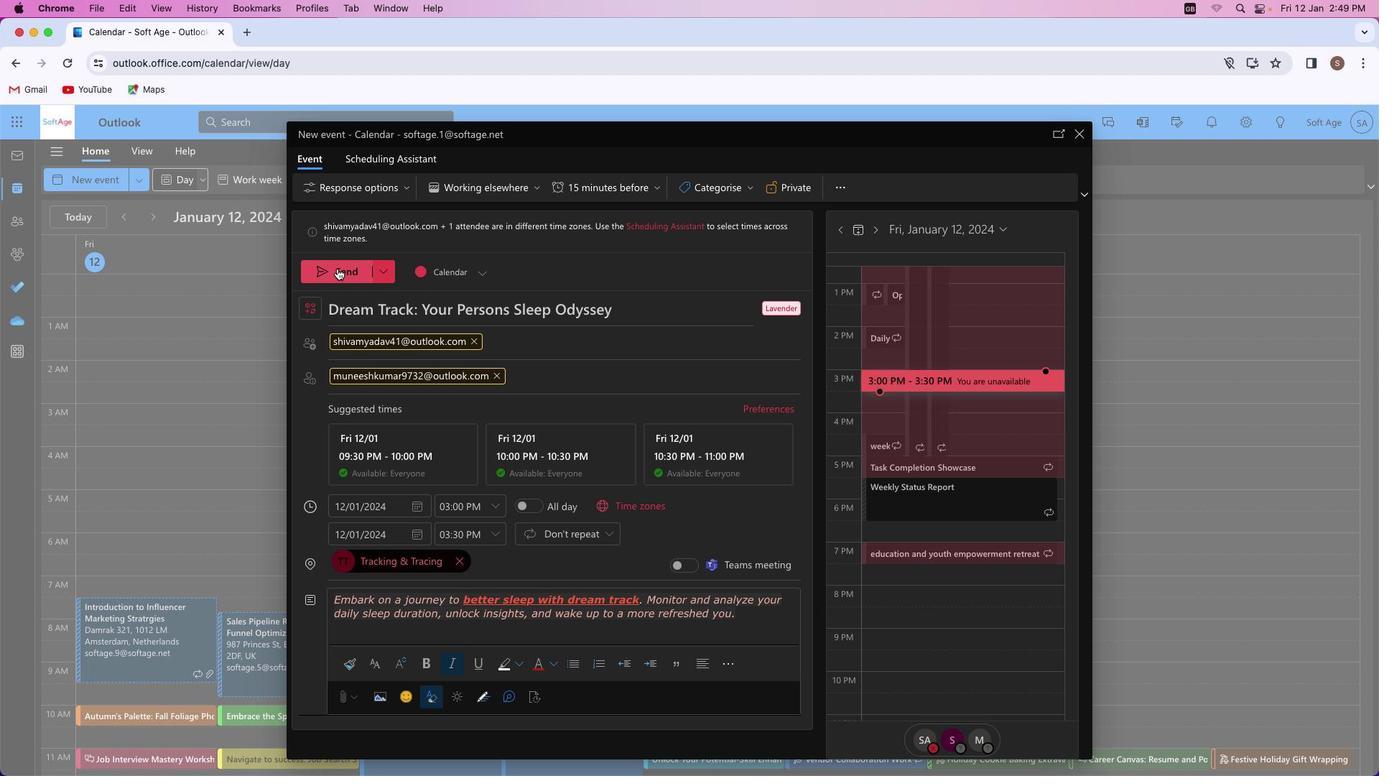 
Action: Mouse moved to (835, 557)
Screenshot: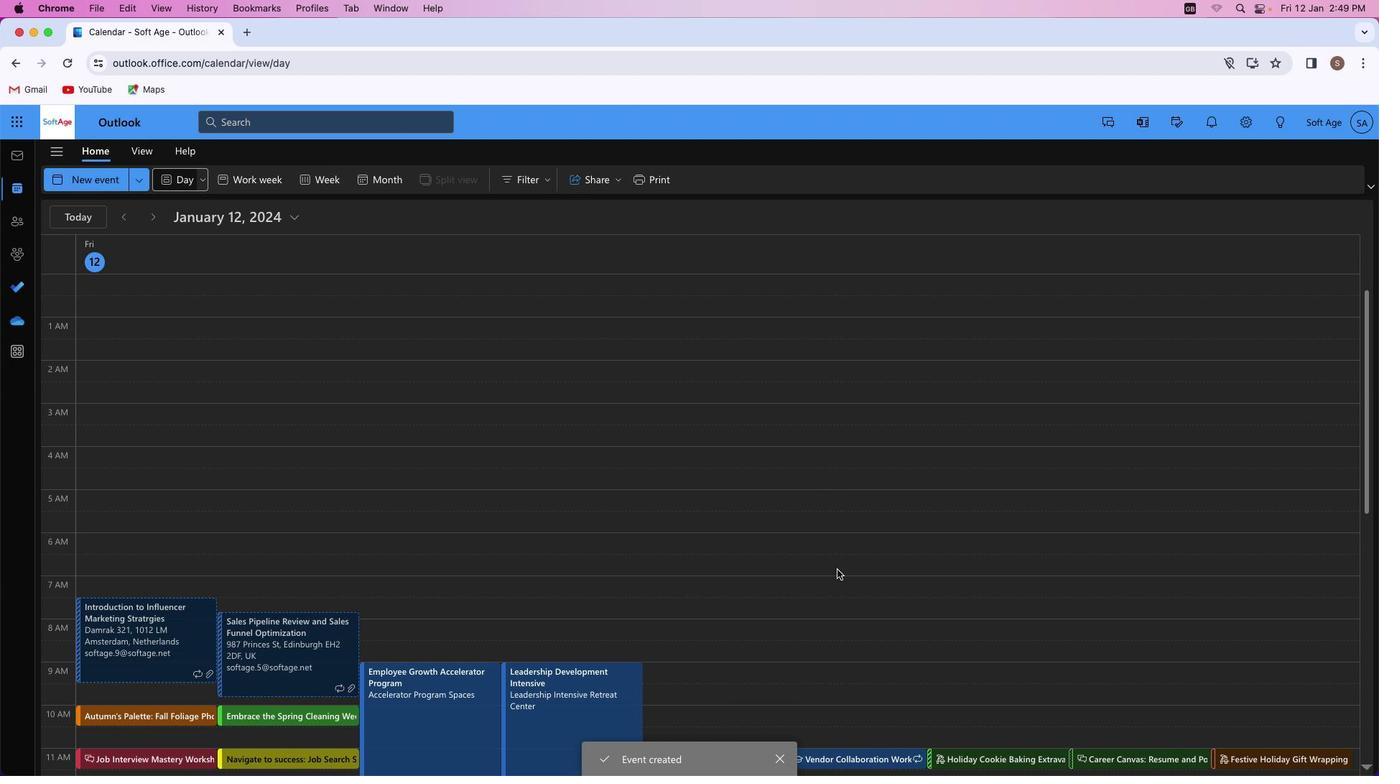 
